 Task: Search one way flight ticket for 1 adult, 6 children, 1 infant in seat and 1 infant on lap in business from Newark: Newark Liberty International Airport to Evansville: Evansville Regional Airport on 8-3-2023. Choice of flights is Southwest. Number of bags: 2 checked bags. Price is upto 95000. Outbound departure time preference is 6:30. Return departure time preference is 19:00.
Action: Mouse moved to (258, 361)
Screenshot: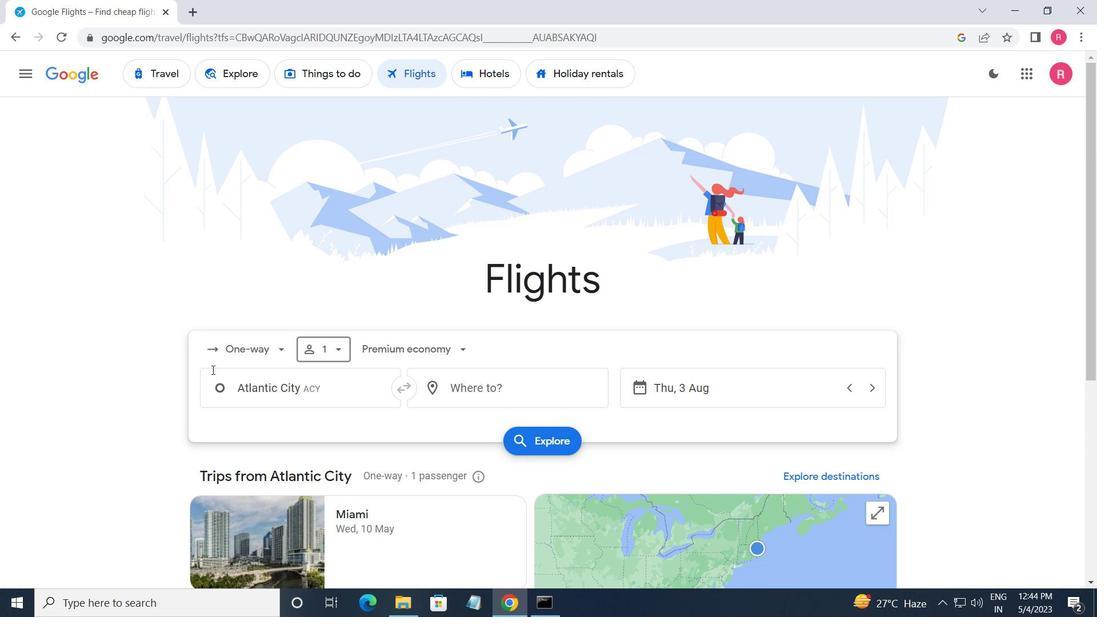 
Action: Mouse pressed left at (258, 361)
Screenshot: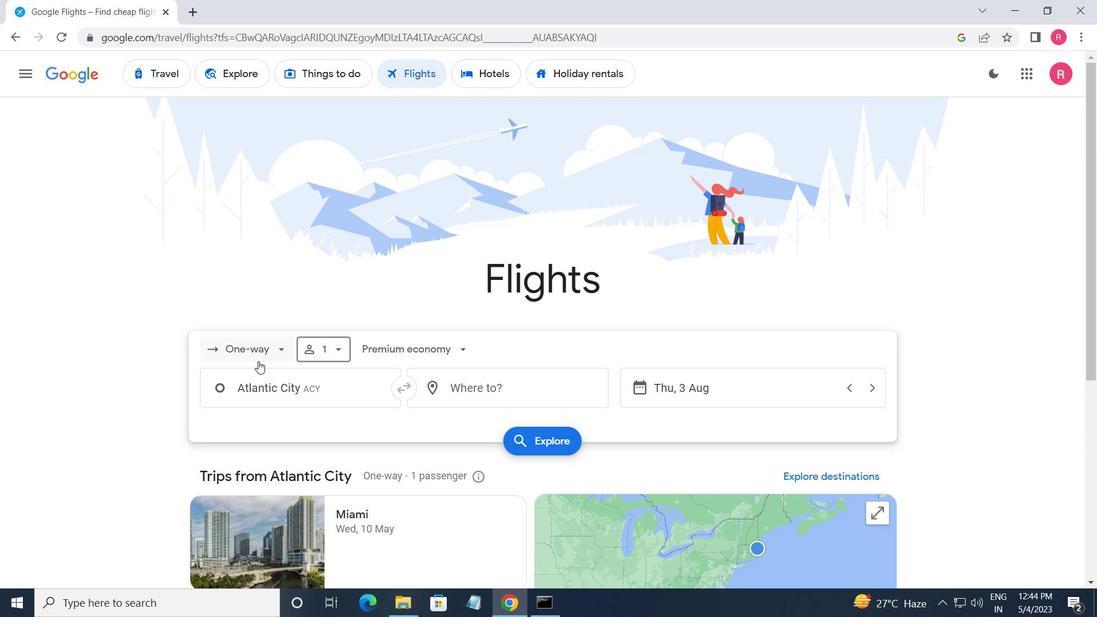 
Action: Mouse moved to (267, 414)
Screenshot: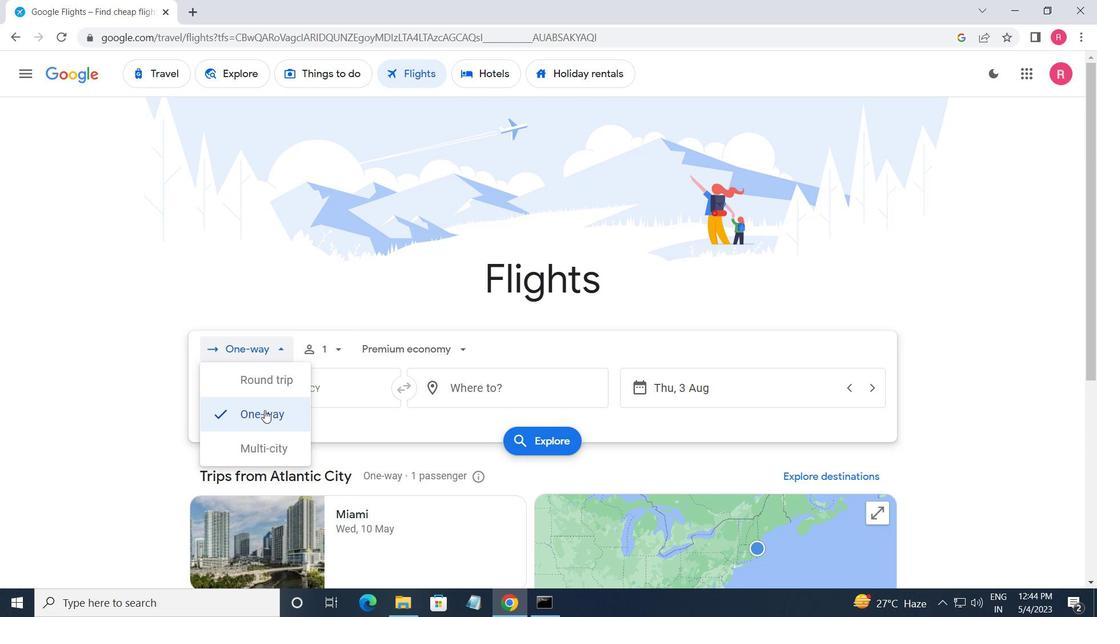 
Action: Mouse pressed left at (267, 414)
Screenshot: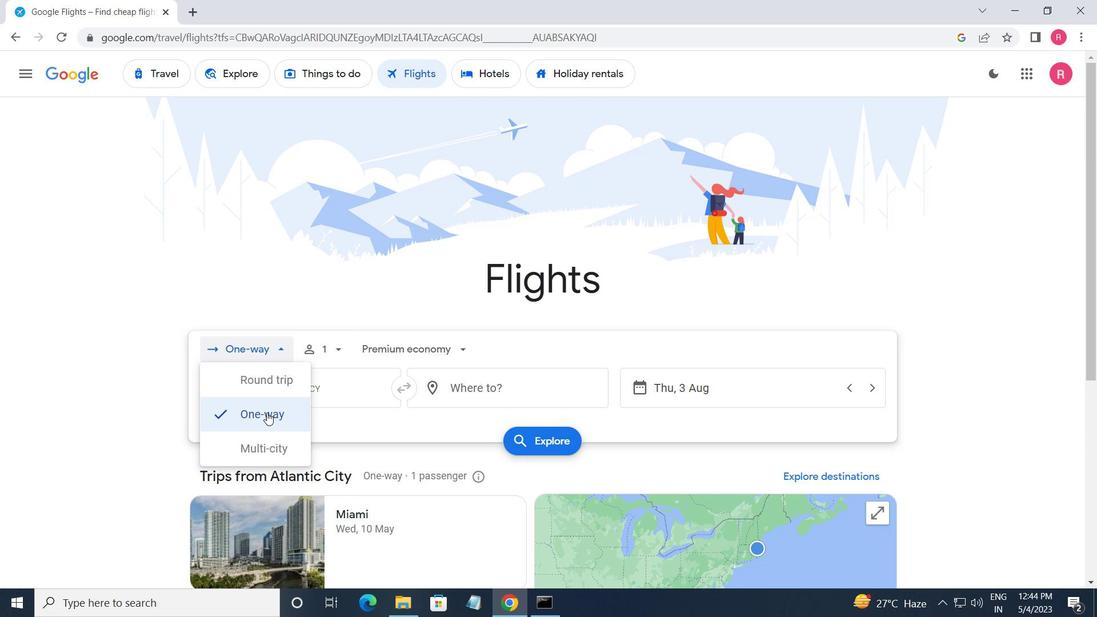 
Action: Mouse moved to (323, 363)
Screenshot: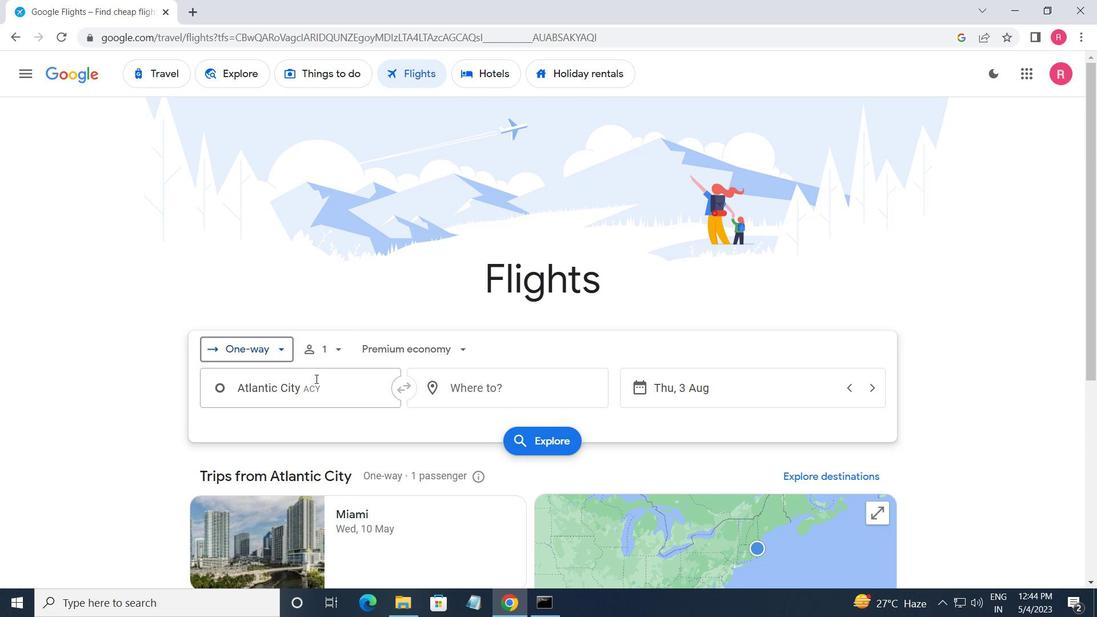 
Action: Mouse pressed left at (323, 363)
Screenshot: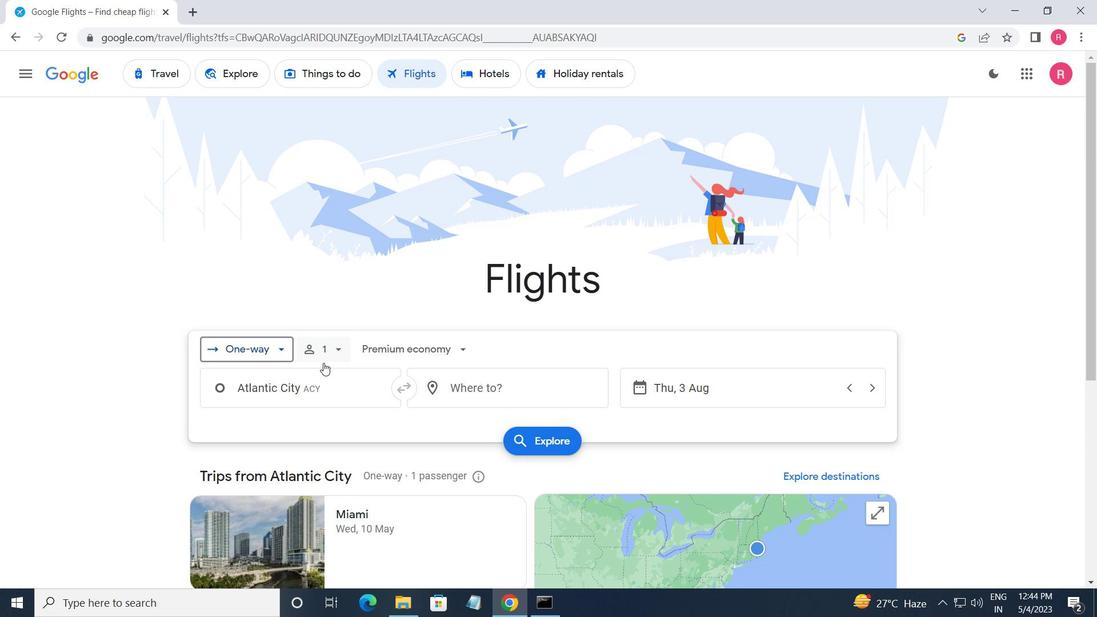 
Action: Mouse moved to (447, 421)
Screenshot: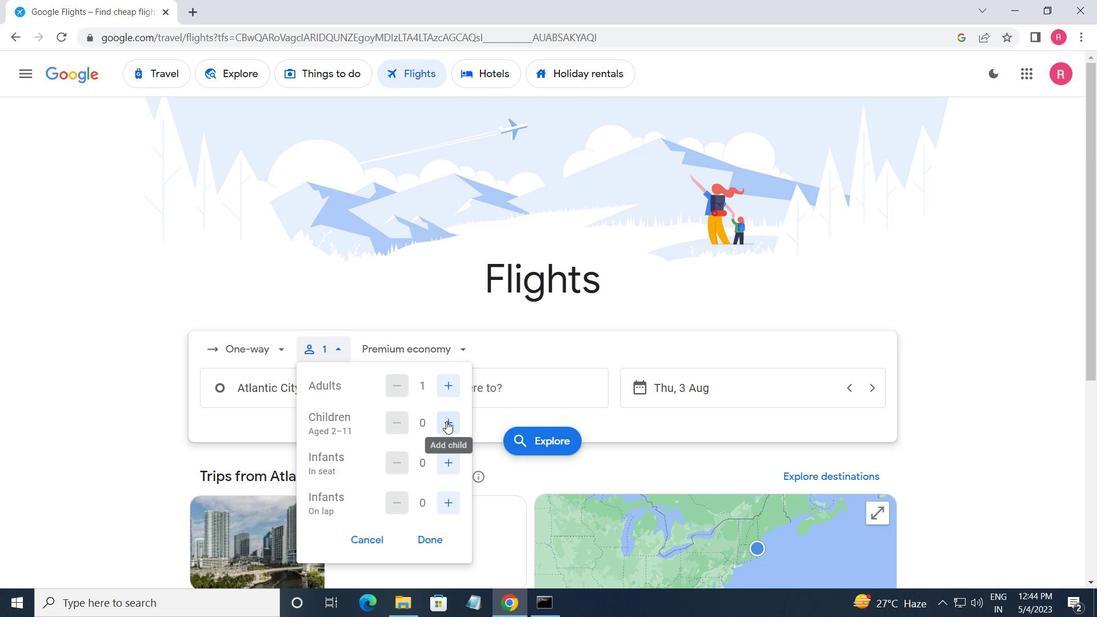 
Action: Mouse pressed left at (447, 421)
Screenshot: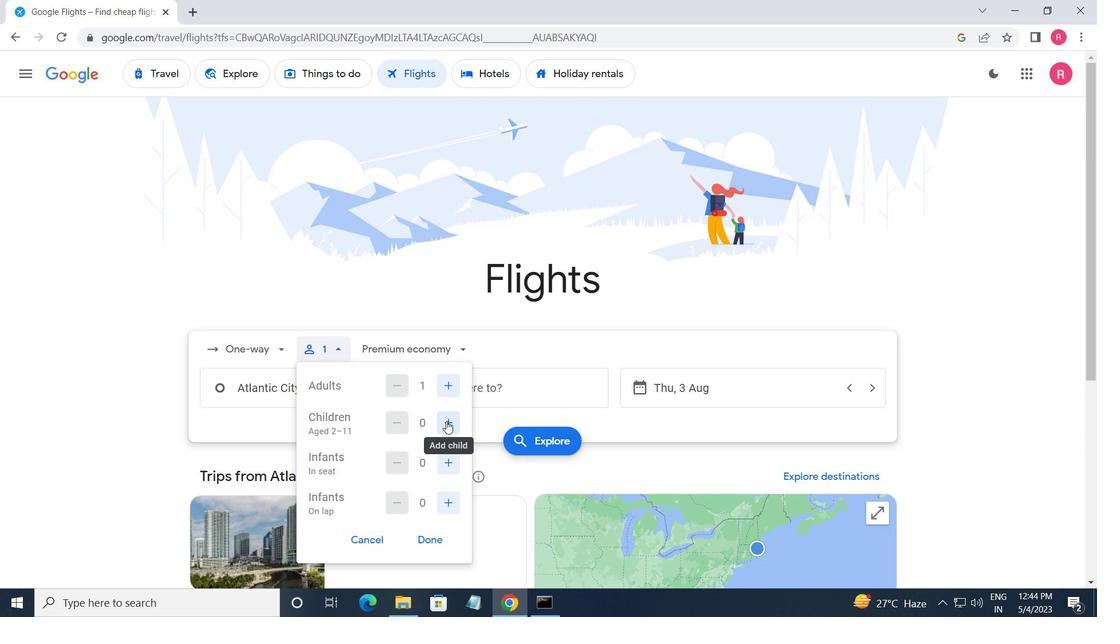 
Action: Mouse pressed left at (447, 421)
Screenshot: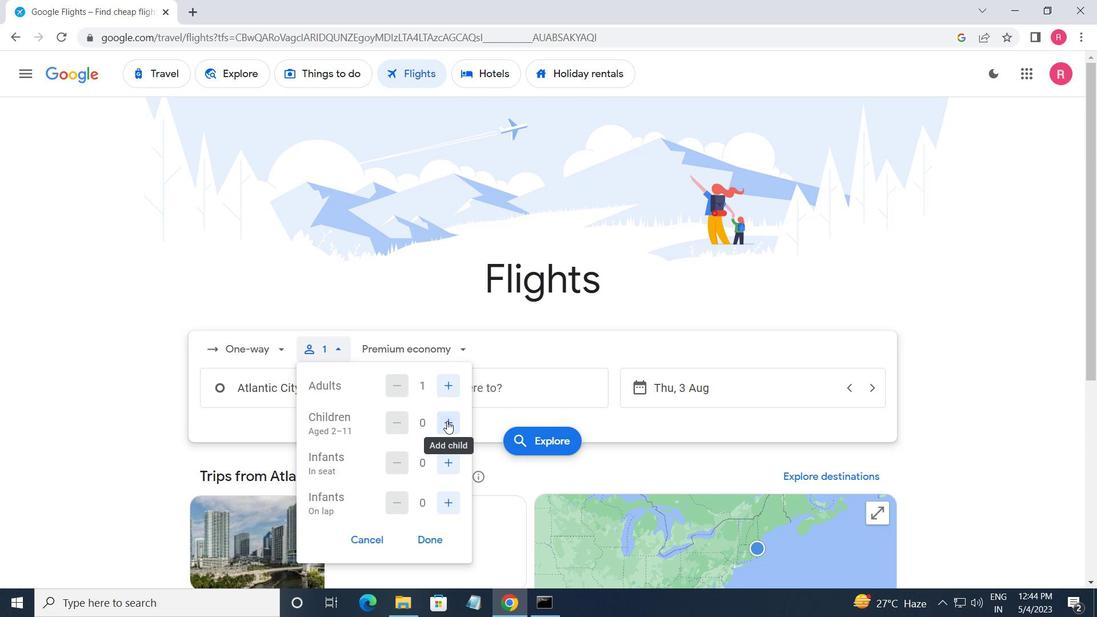 
Action: Mouse pressed left at (447, 421)
Screenshot: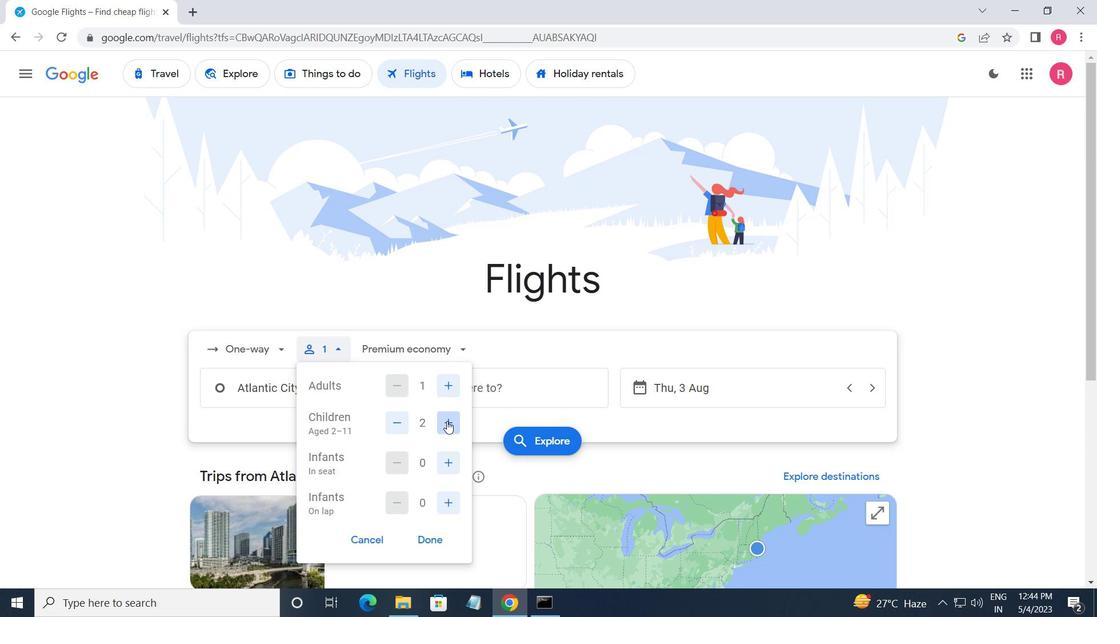 
Action: Mouse pressed left at (447, 421)
Screenshot: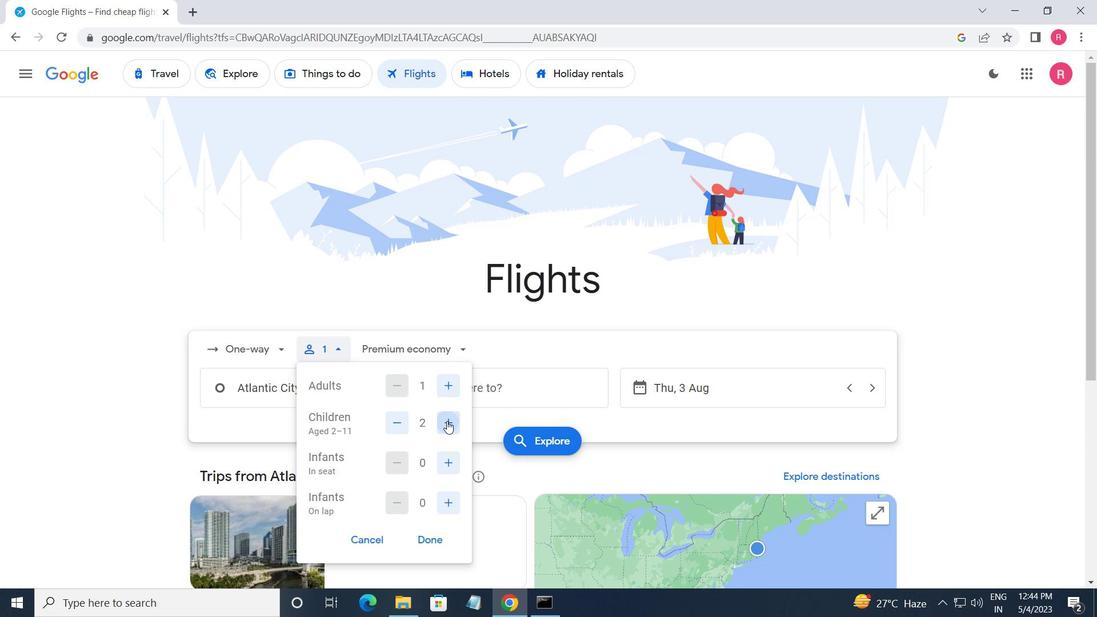
Action: Mouse pressed left at (447, 421)
Screenshot: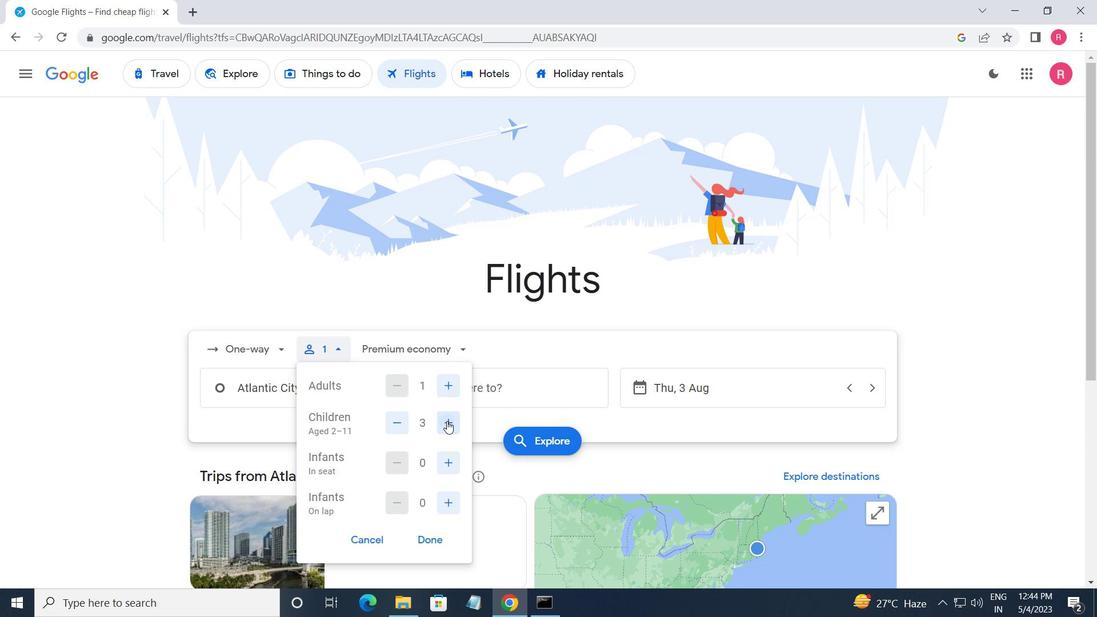 
Action: Mouse pressed left at (447, 421)
Screenshot: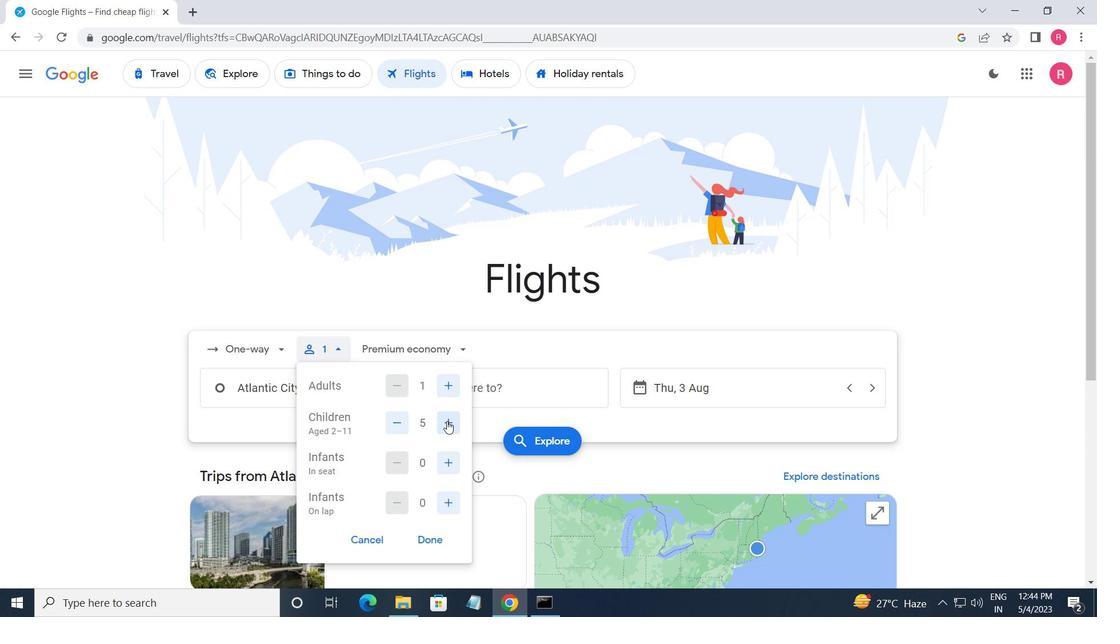 
Action: Mouse moved to (449, 469)
Screenshot: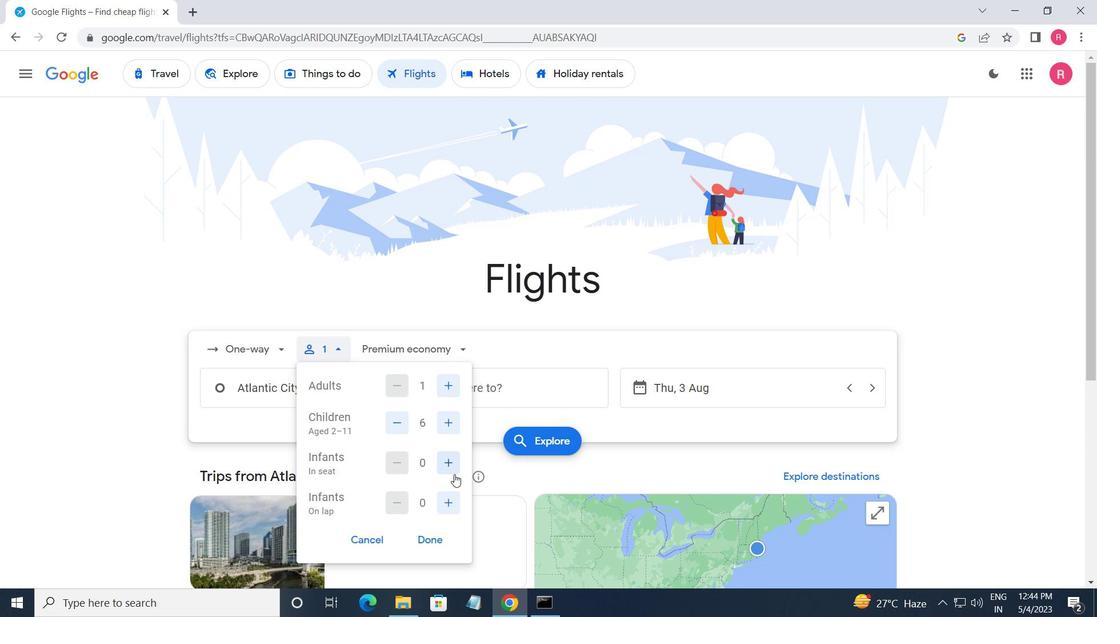 
Action: Mouse pressed left at (449, 469)
Screenshot: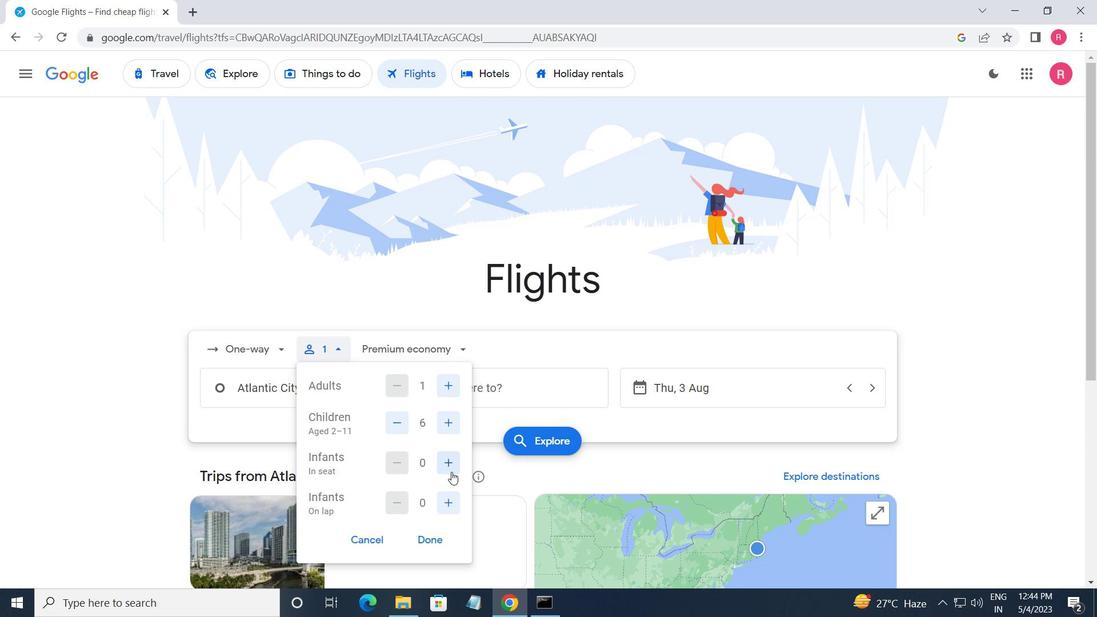 
Action: Mouse moved to (448, 502)
Screenshot: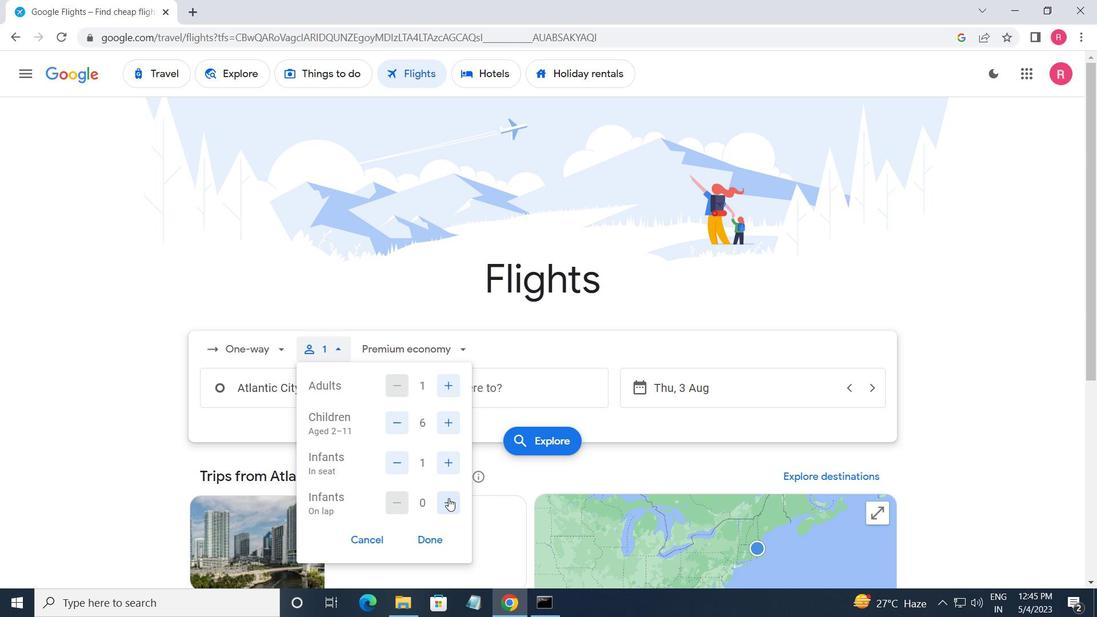 
Action: Mouse pressed left at (448, 502)
Screenshot: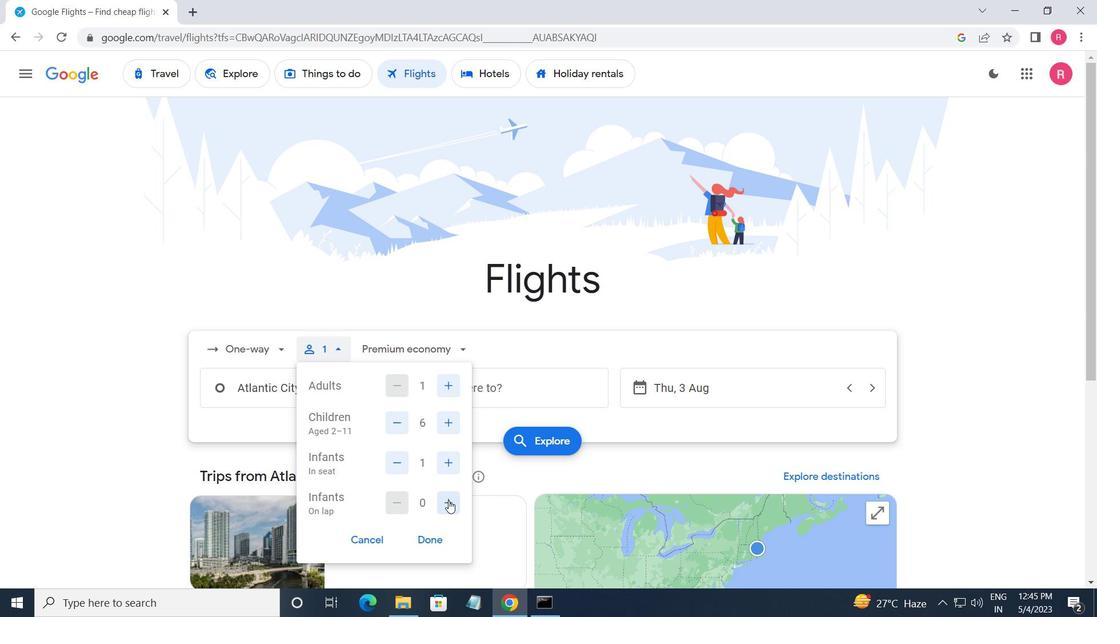
Action: Mouse moved to (429, 540)
Screenshot: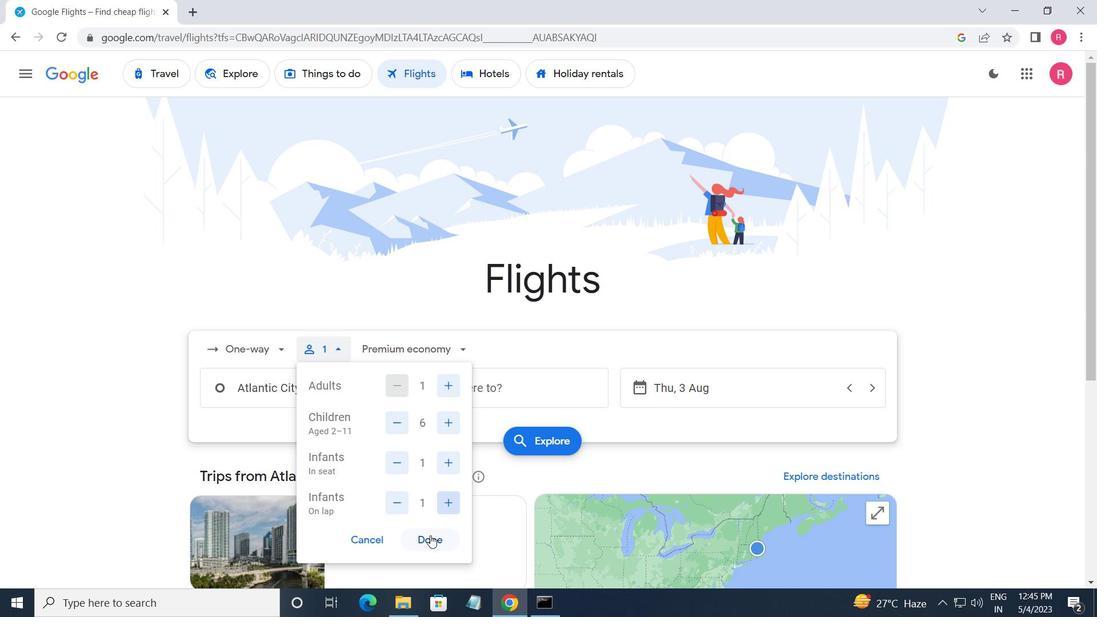 
Action: Mouse pressed left at (429, 540)
Screenshot: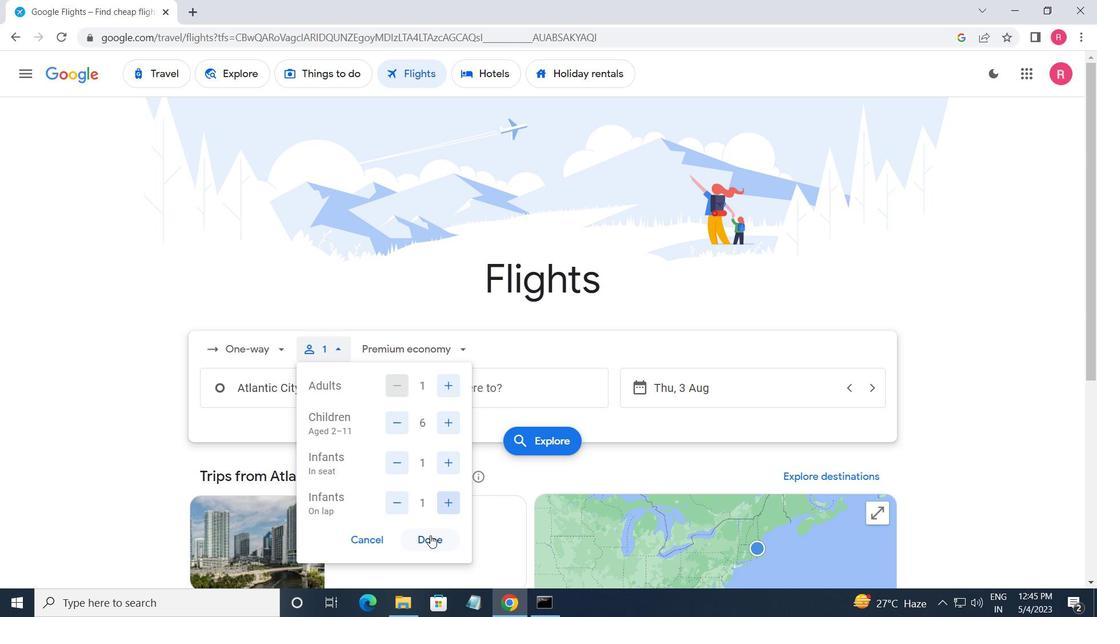 
Action: Mouse moved to (392, 359)
Screenshot: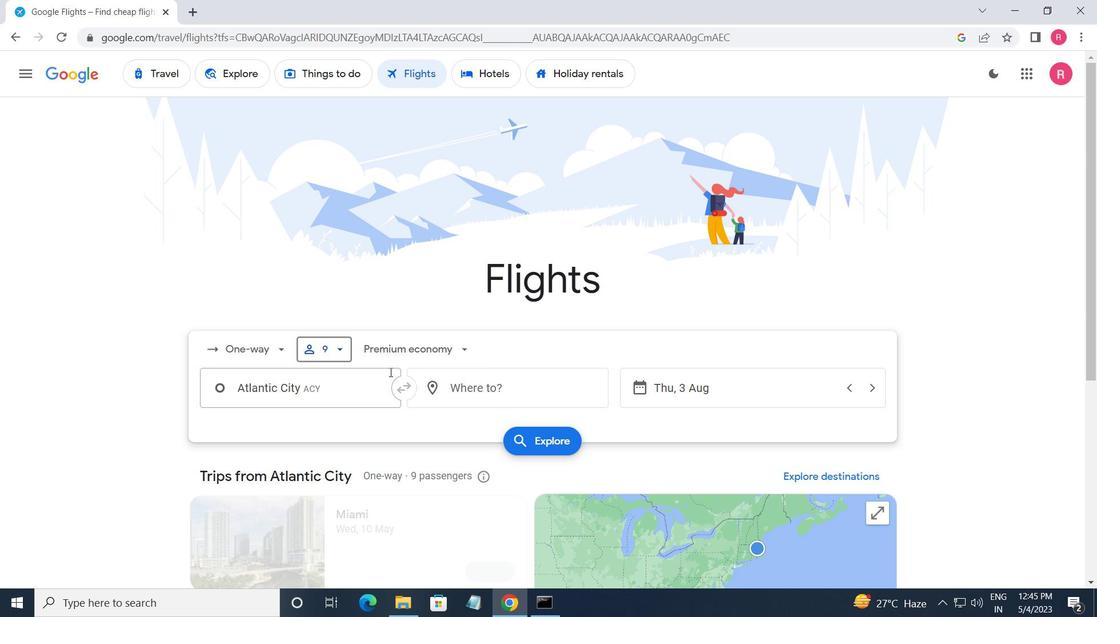 
Action: Mouse pressed left at (392, 359)
Screenshot: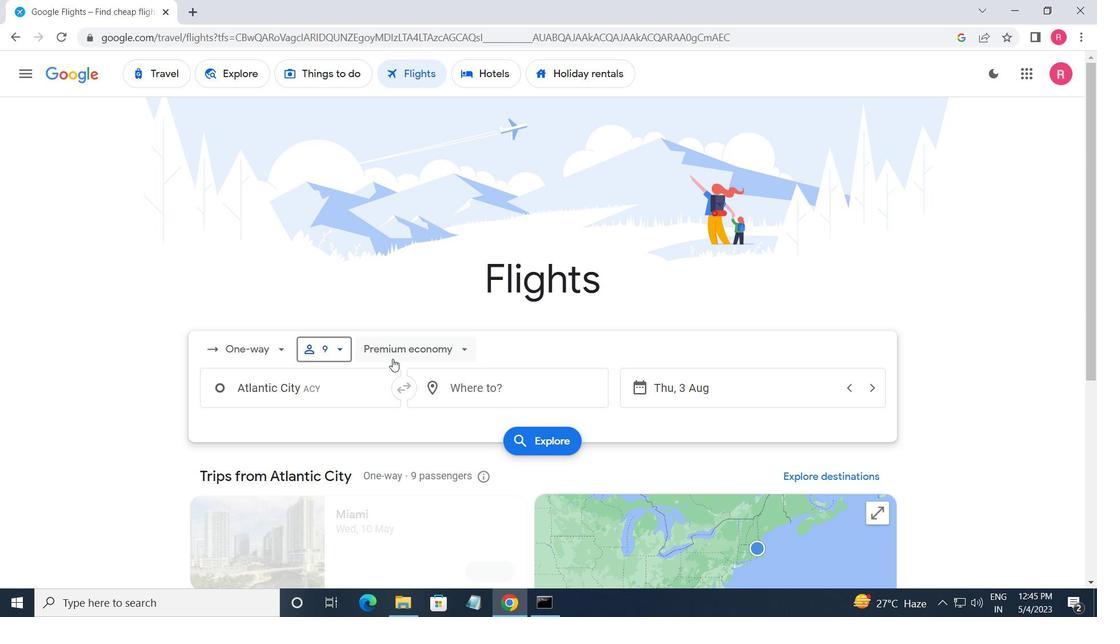 
Action: Mouse moved to (414, 449)
Screenshot: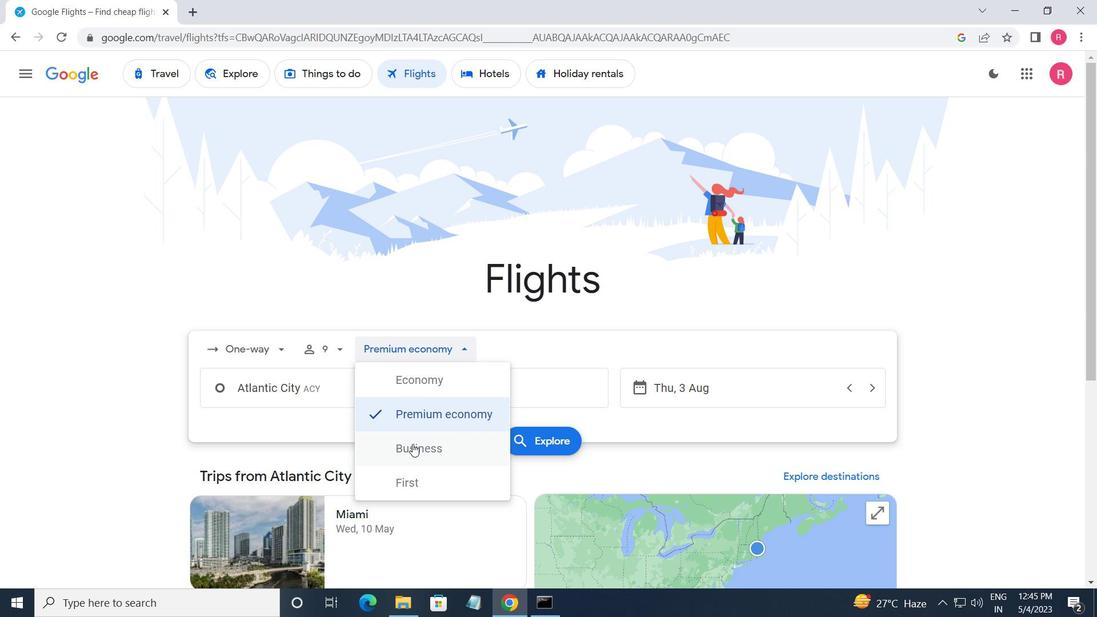 
Action: Mouse pressed left at (414, 449)
Screenshot: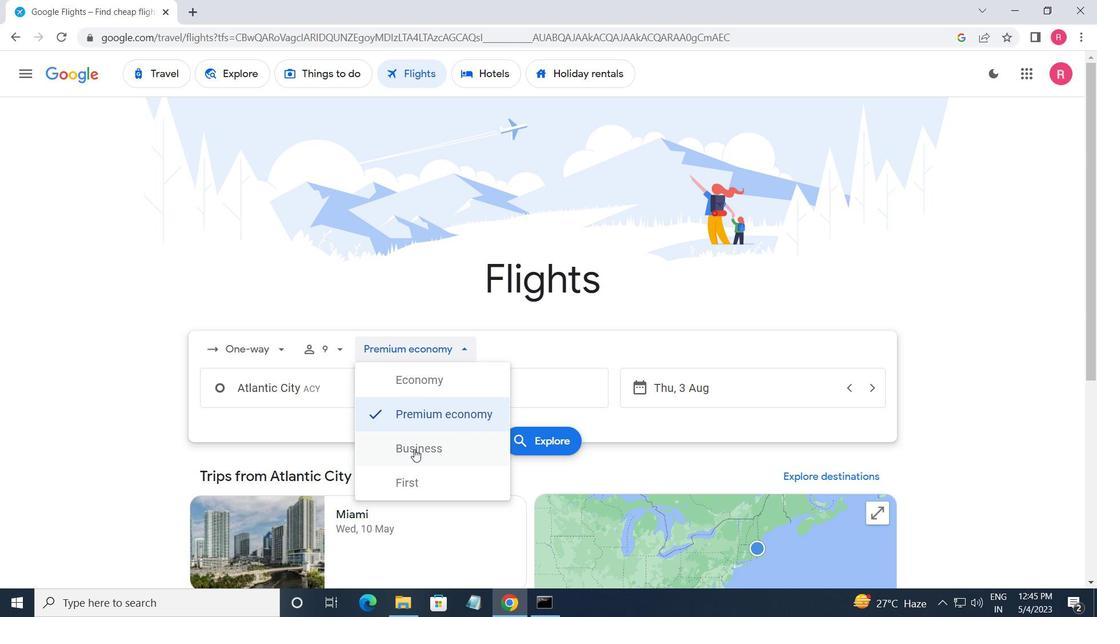 
Action: Mouse moved to (340, 394)
Screenshot: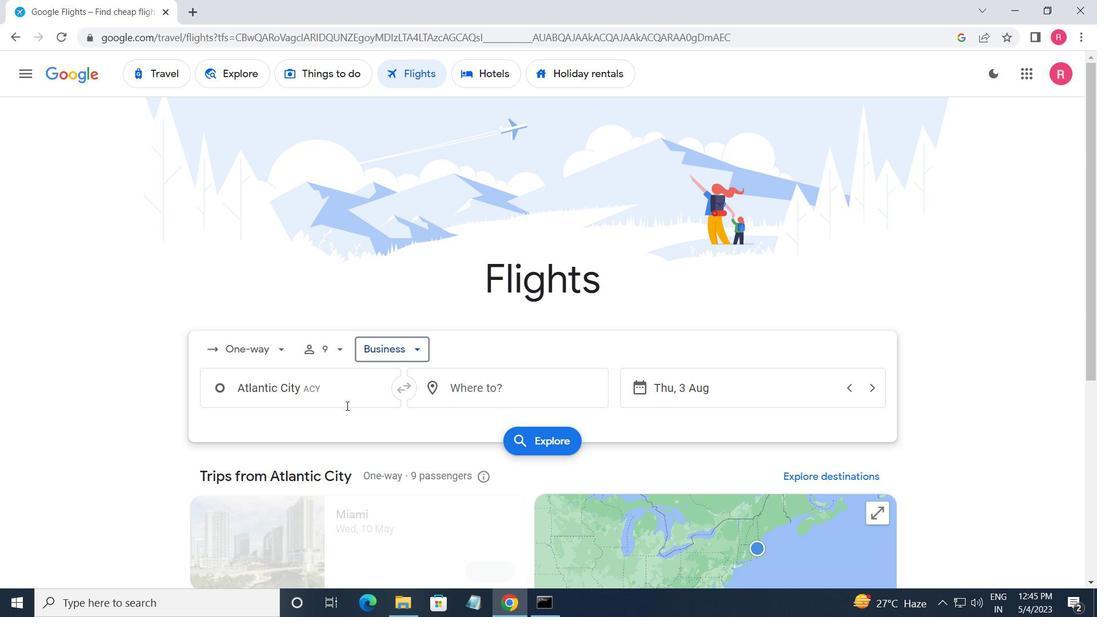 
Action: Mouse pressed left at (340, 394)
Screenshot: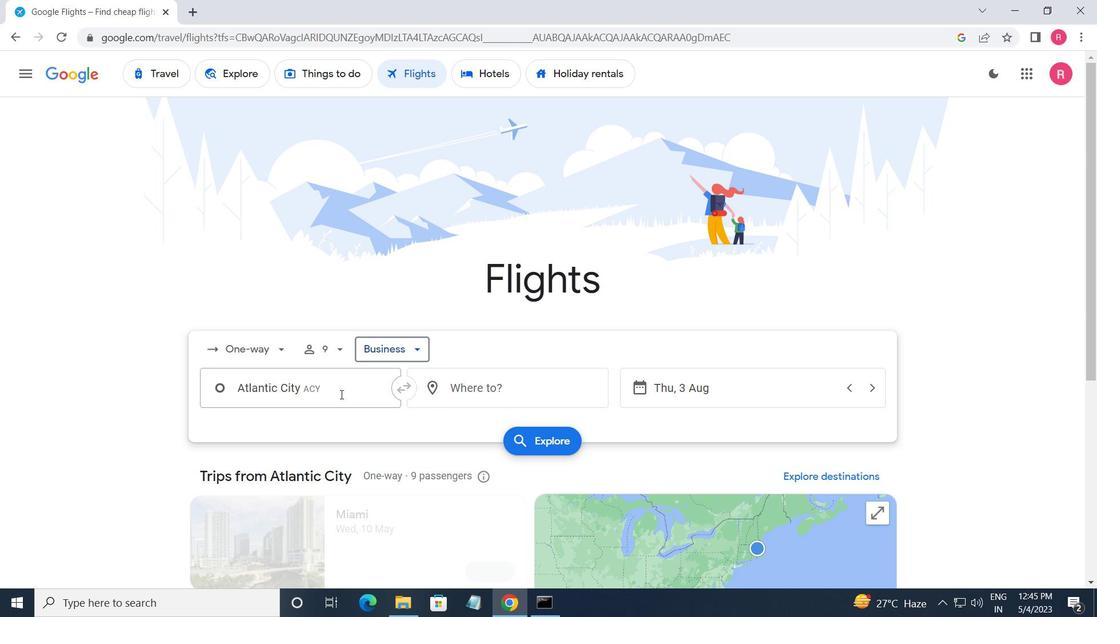 
Action: Mouse moved to (340, 392)
Screenshot: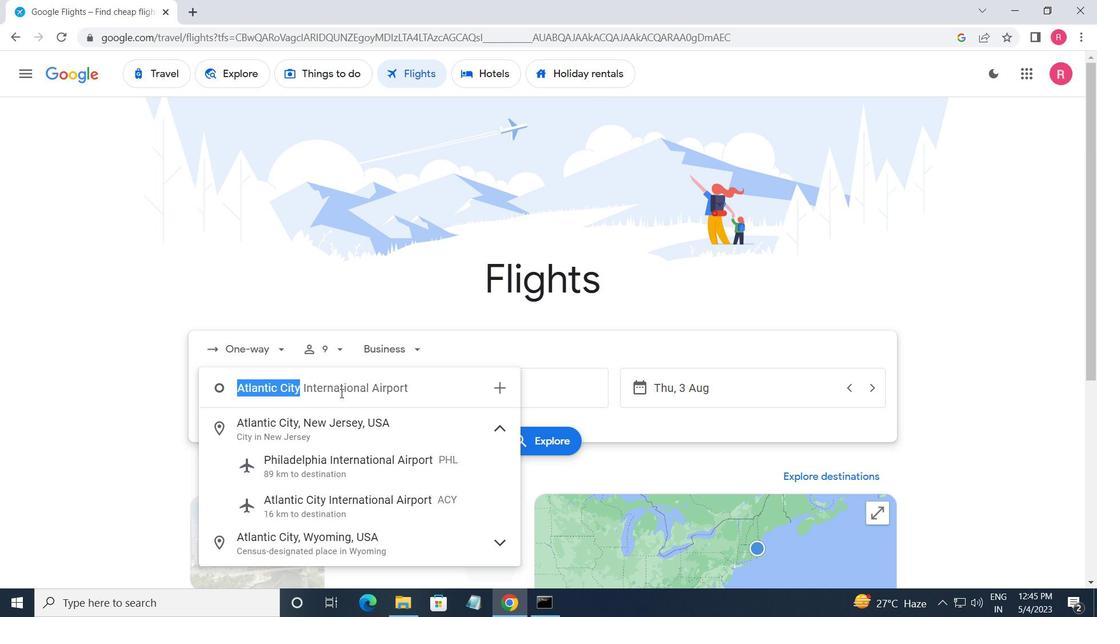 
Action: Key pressed <Key.shift_r>Newark<Key.space><Key.shift_r>L
Screenshot: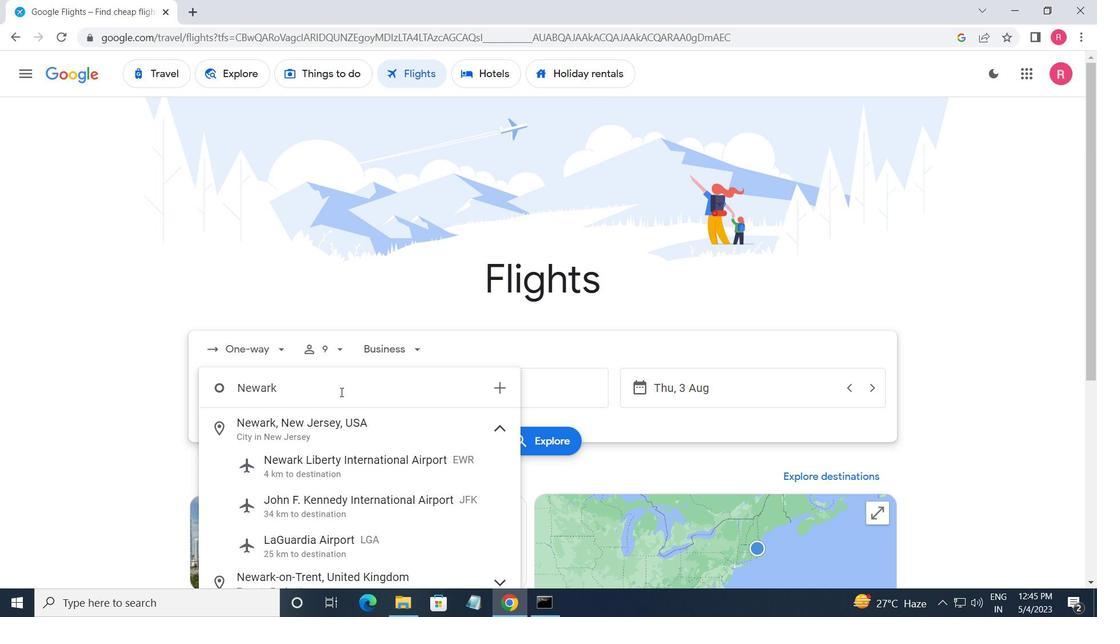 
Action: Mouse moved to (360, 428)
Screenshot: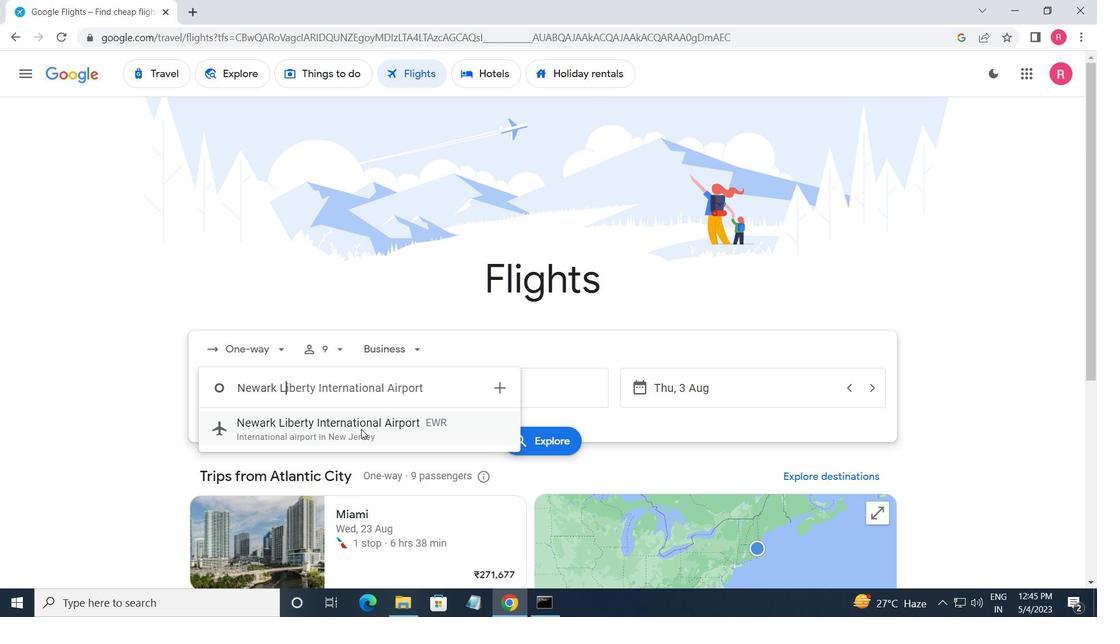 
Action: Mouse pressed left at (360, 428)
Screenshot: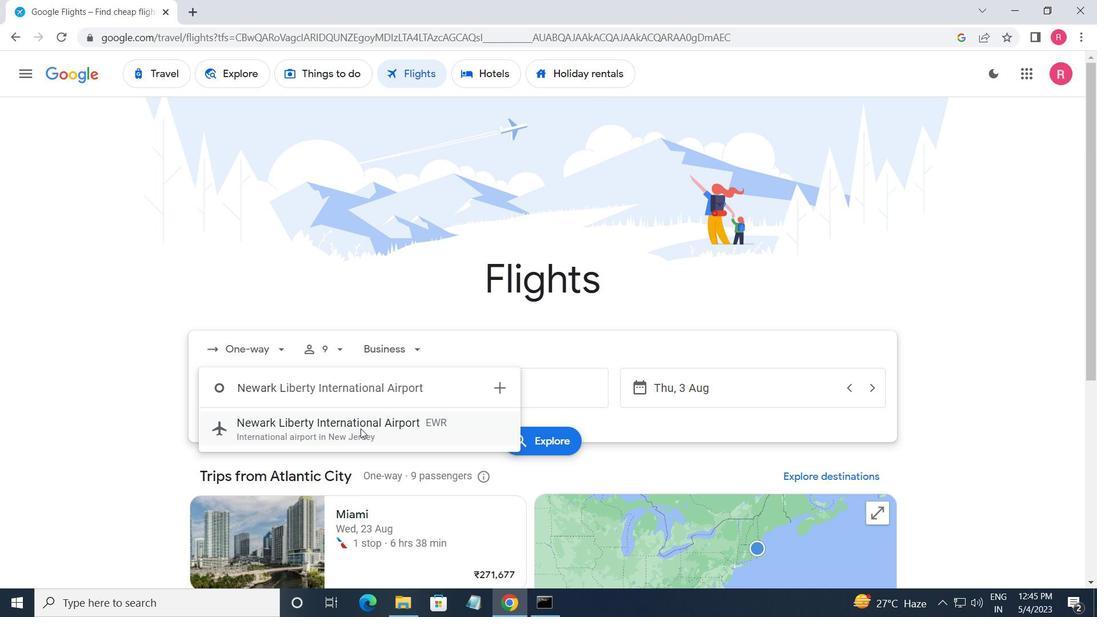 
Action: Mouse moved to (475, 381)
Screenshot: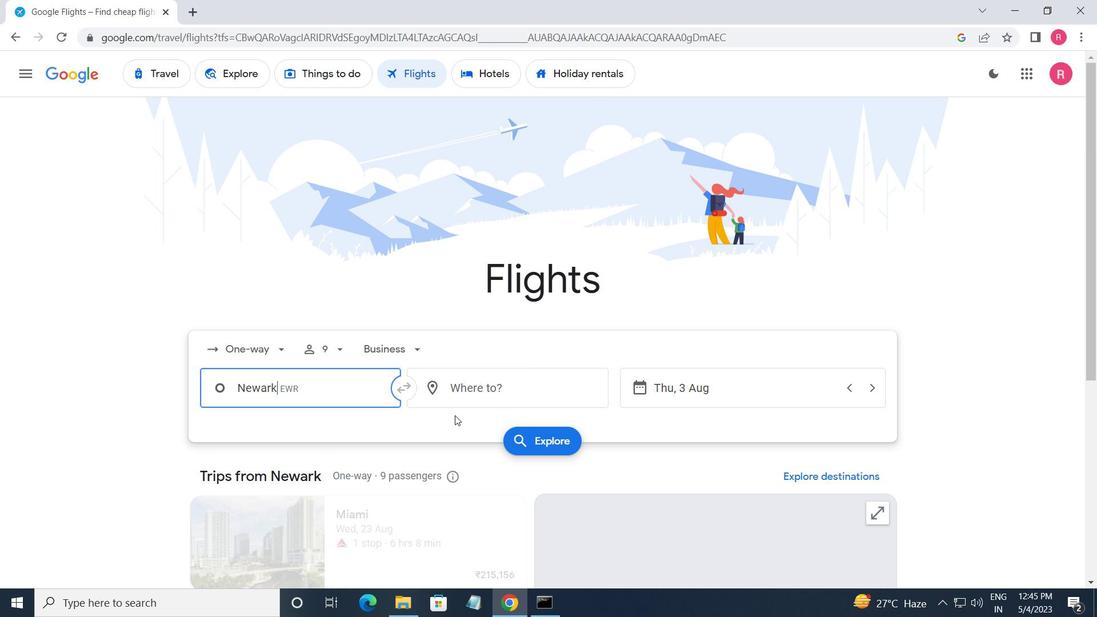 
Action: Mouse pressed left at (475, 381)
Screenshot: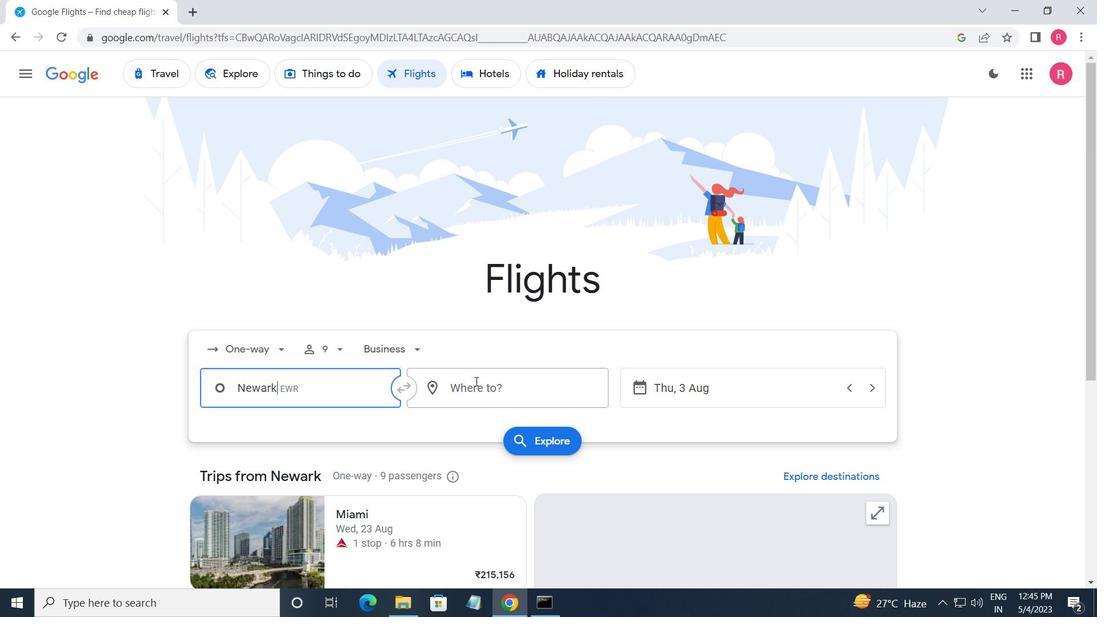 
Action: Mouse moved to (493, 531)
Screenshot: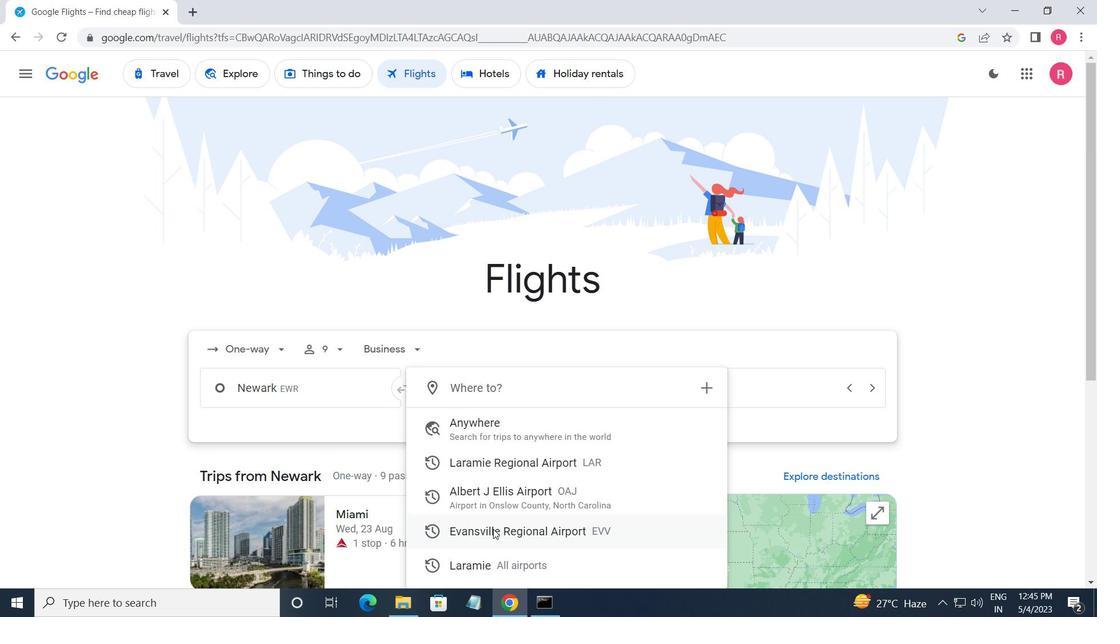 
Action: Mouse pressed left at (493, 531)
Screenshot: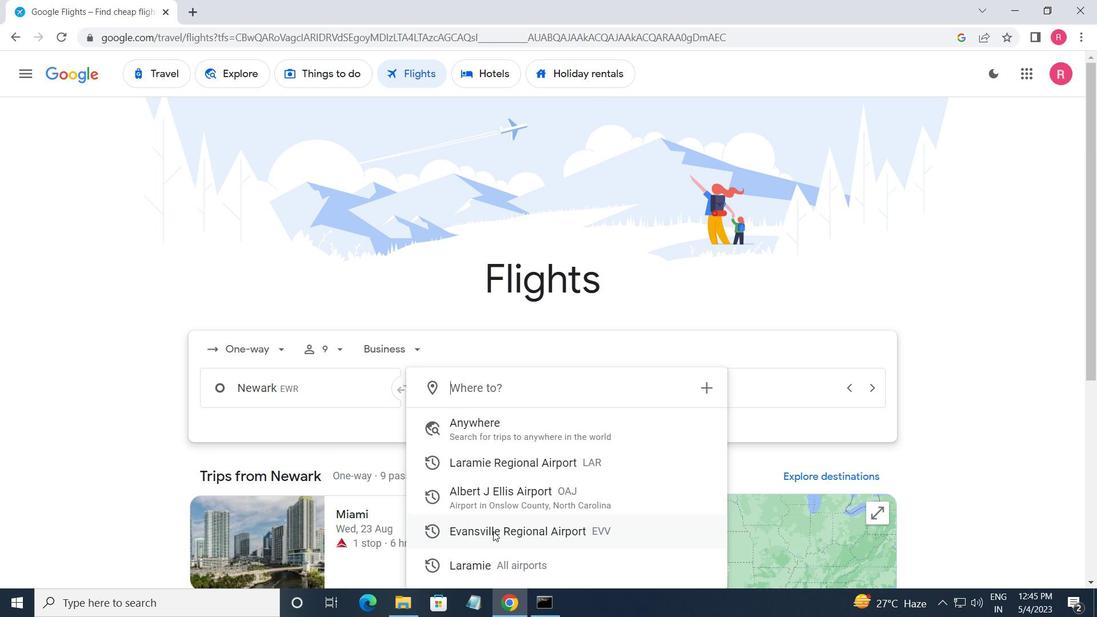 
Action: Mouse moved to (739, 399)
Screenshot: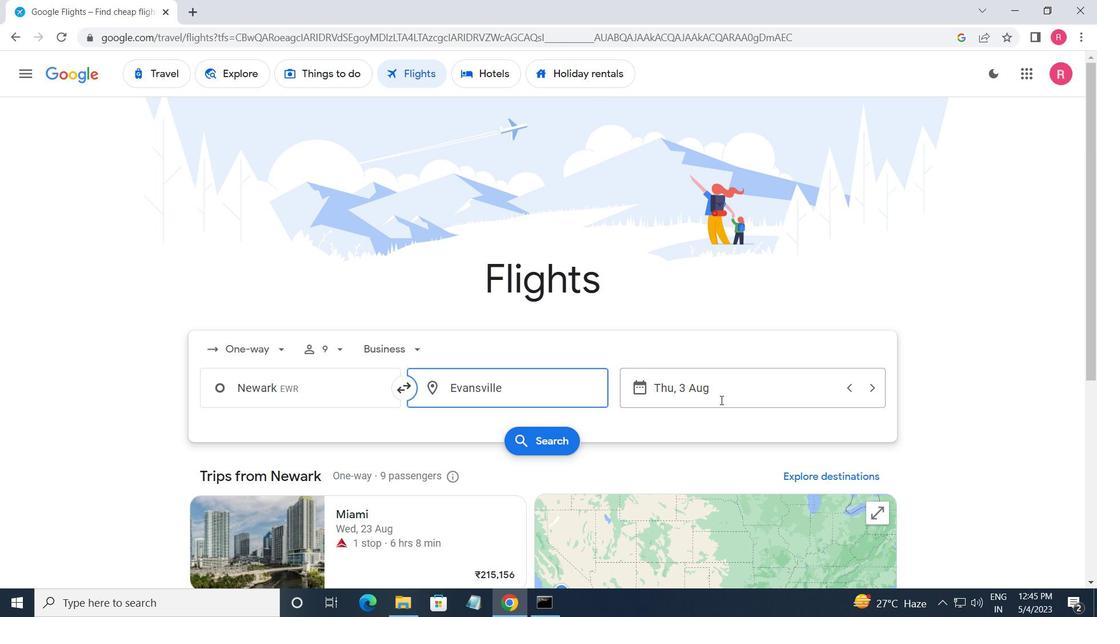 
Action: Mouse pressed left at (739, 399)
Screenshot: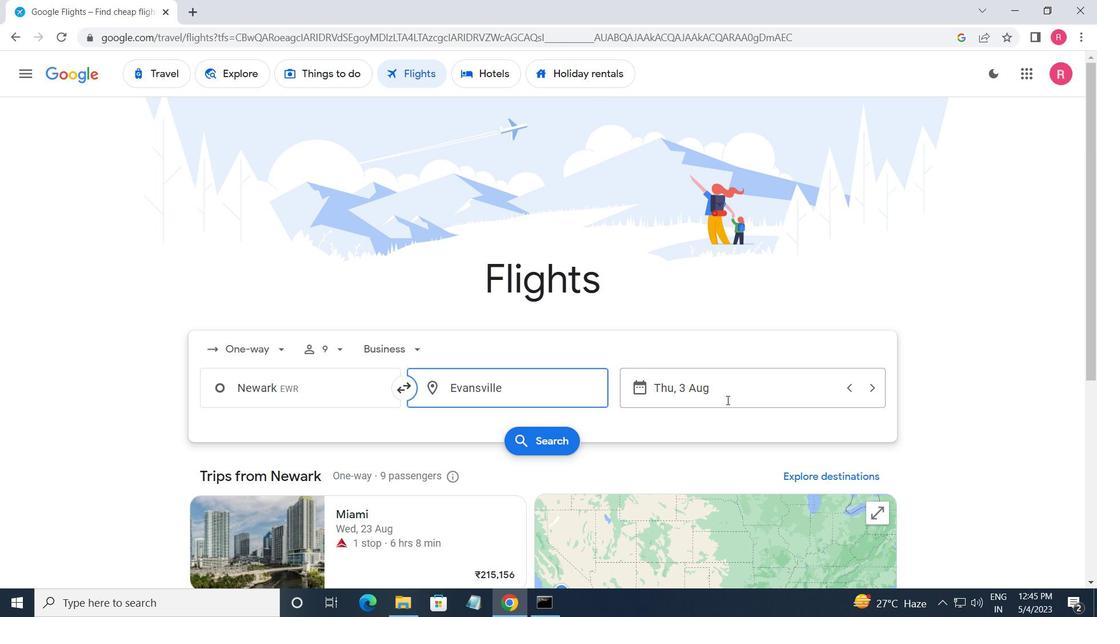 
Action: Mouse moved to (512, 330)
Screenshot: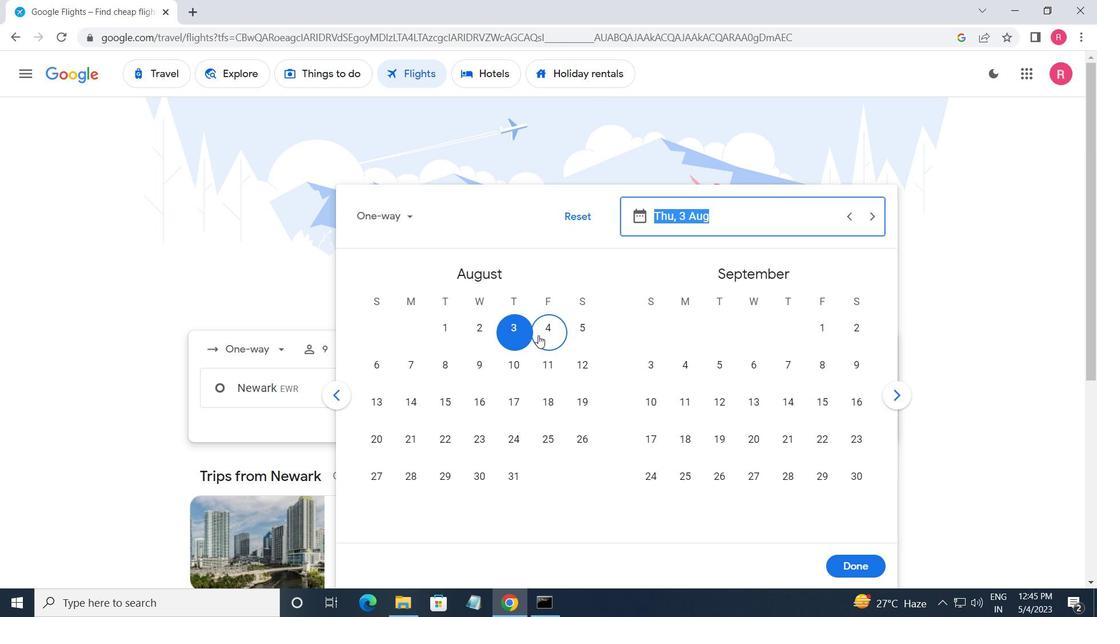 
Action: Mouse pressed left at (512, 330)
Screenshot: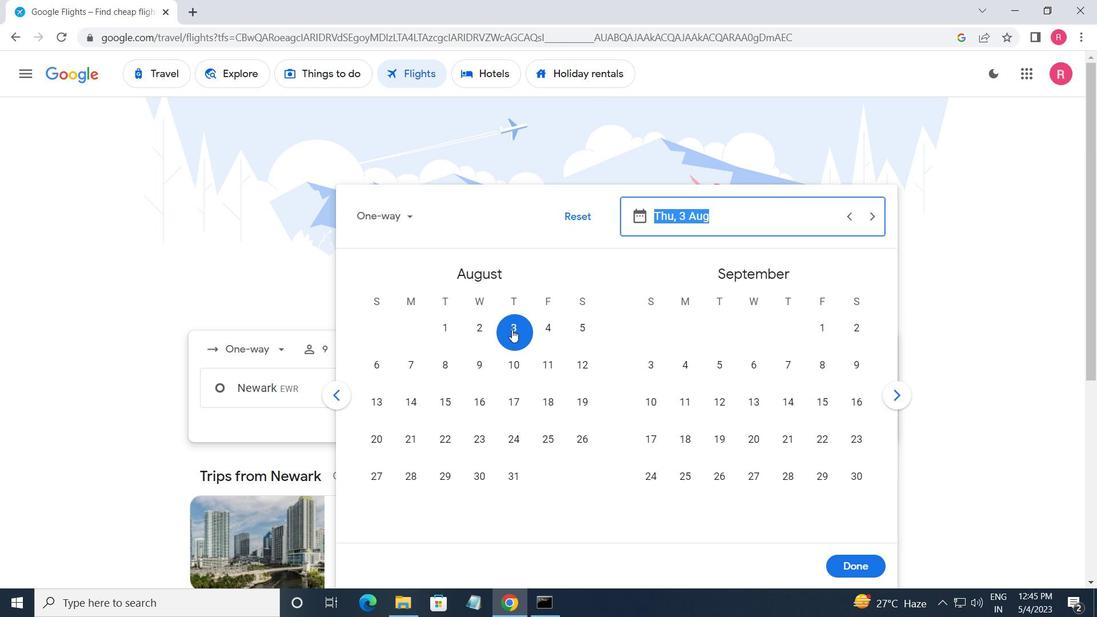 
Action: Mouse moved to (844, 560)
Screenshot: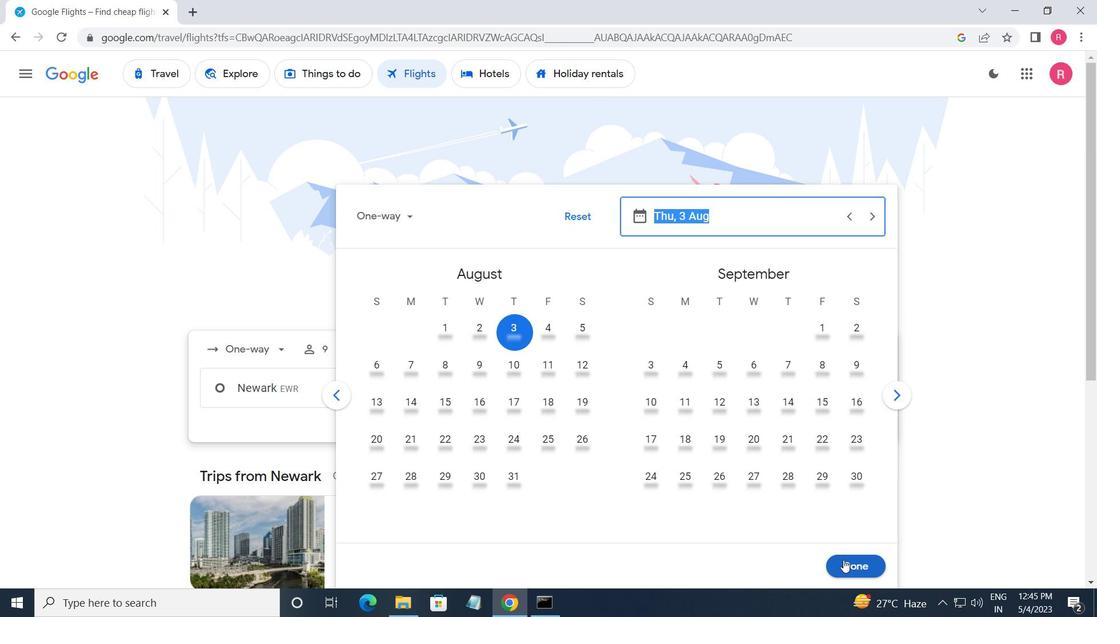 
Action: Mouse pressed left at (844, 560)
Screenshot: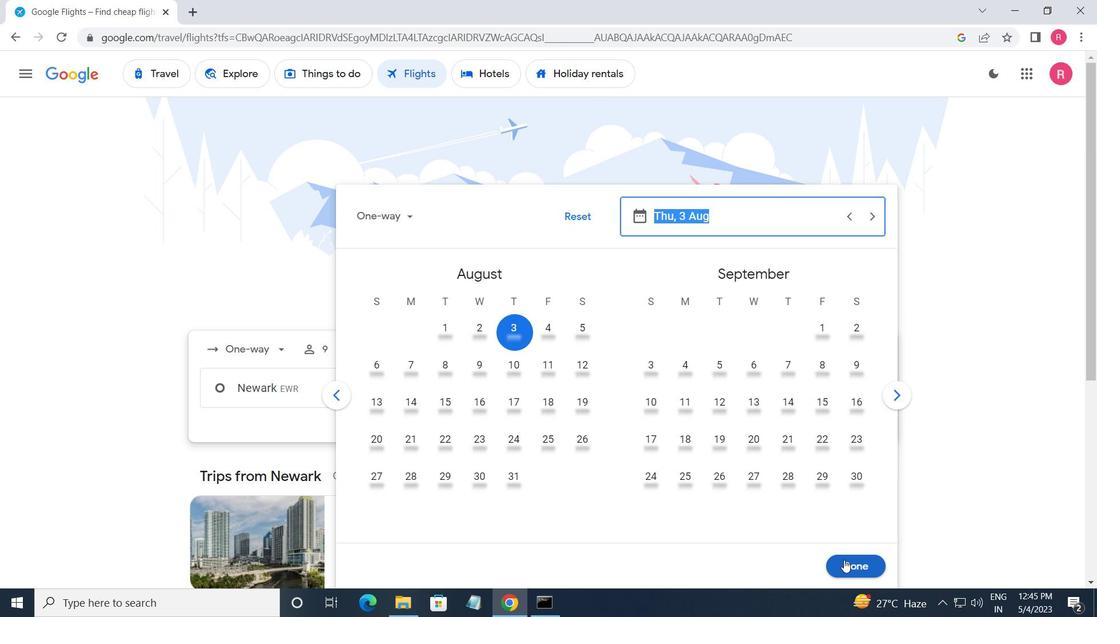 
Action: Mouse moved to (540, 444)
Screenshot: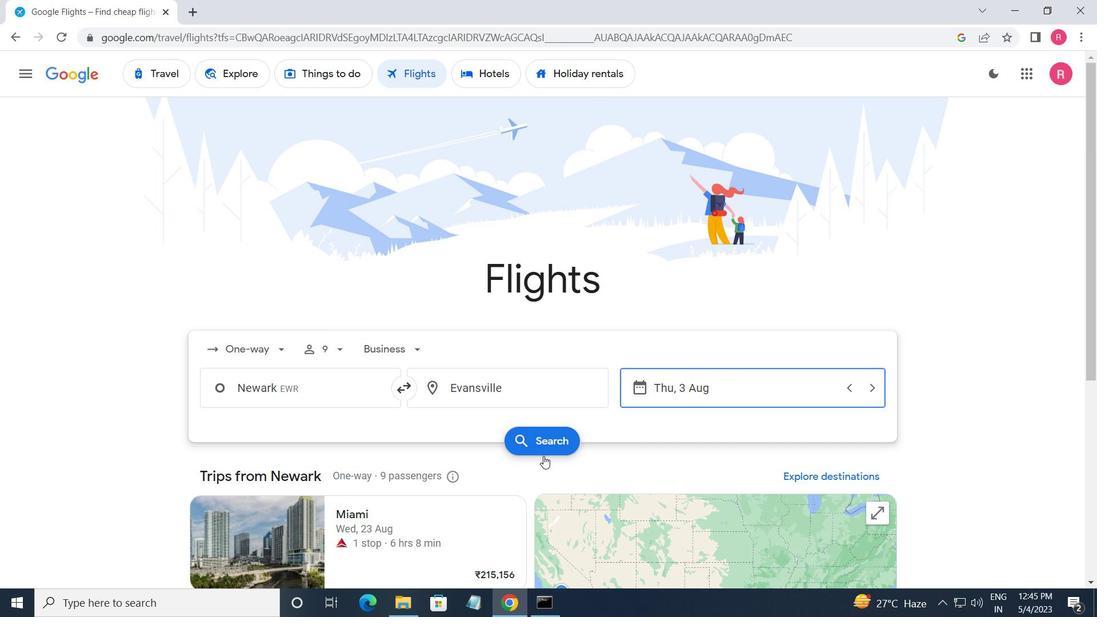 
Action: Mouse pressed left at (540, 444)
Screenshot: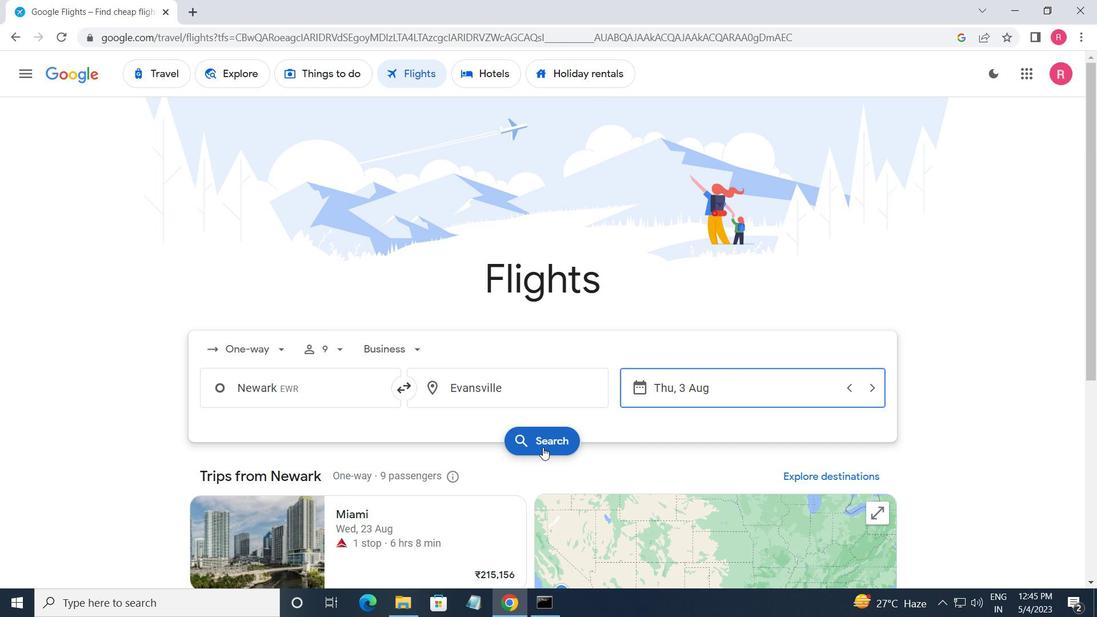 
Action: Mouse moved to (201, 200)
Screenshot: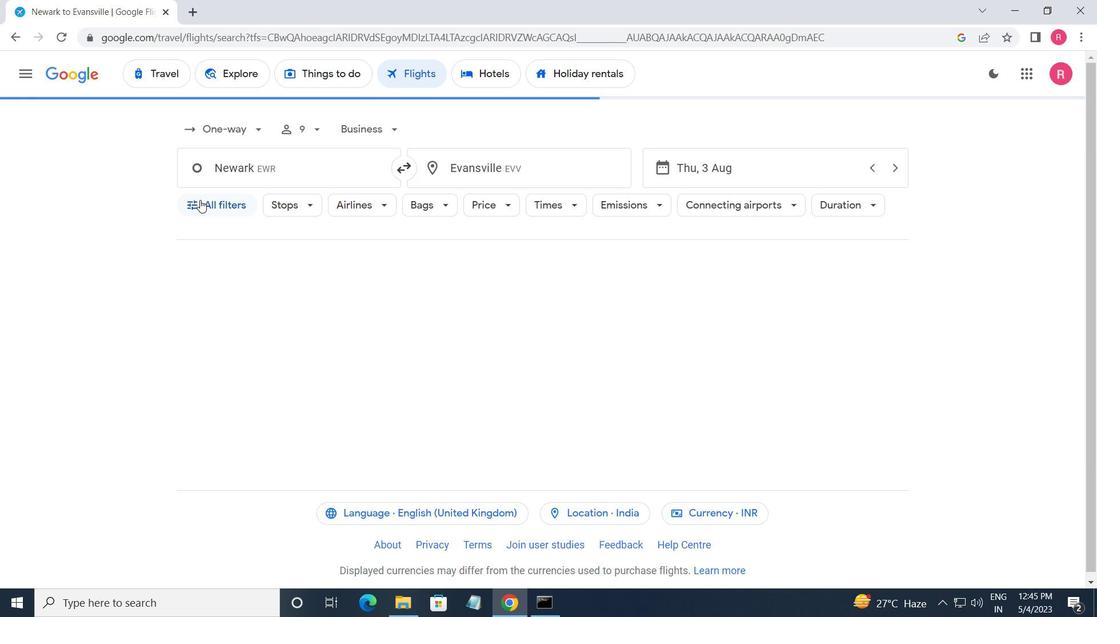 
Action: Mouse pressed left at (201, 200)
Screenshot: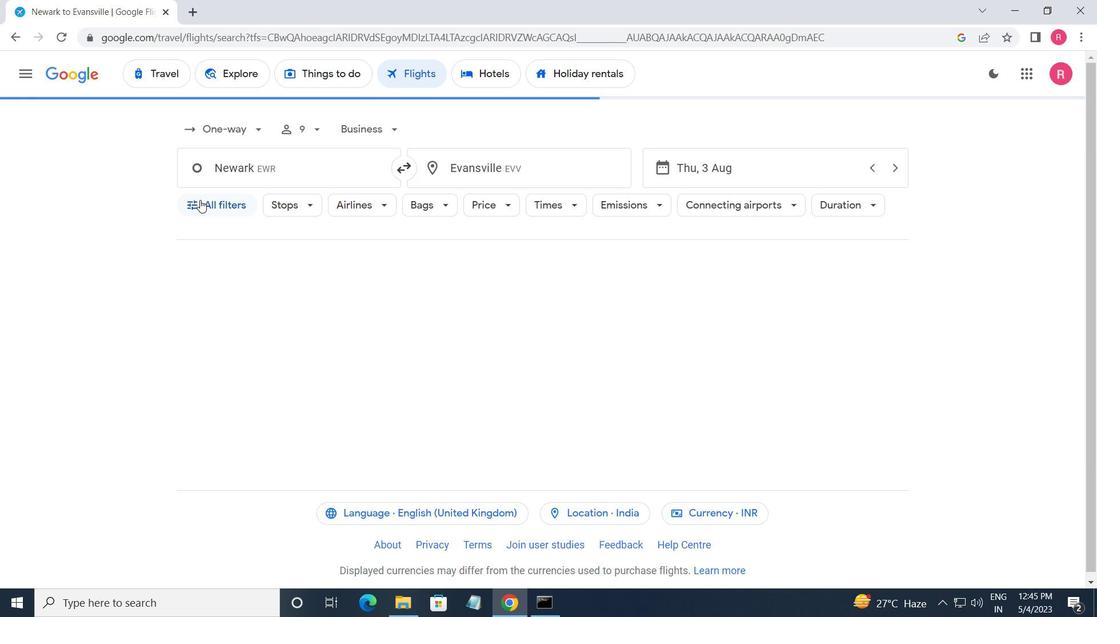 
Action: Mouse moved to (277, 323)
Screenshot: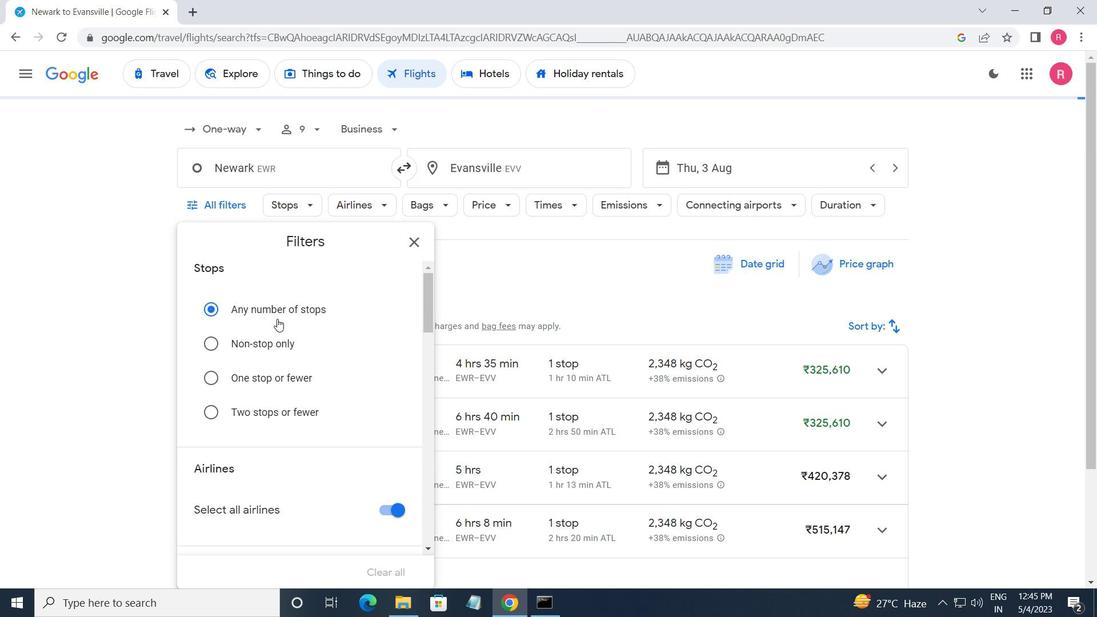 
Action: Mouse scrolled (277, 322) with delta (0, 0)
Screenshot: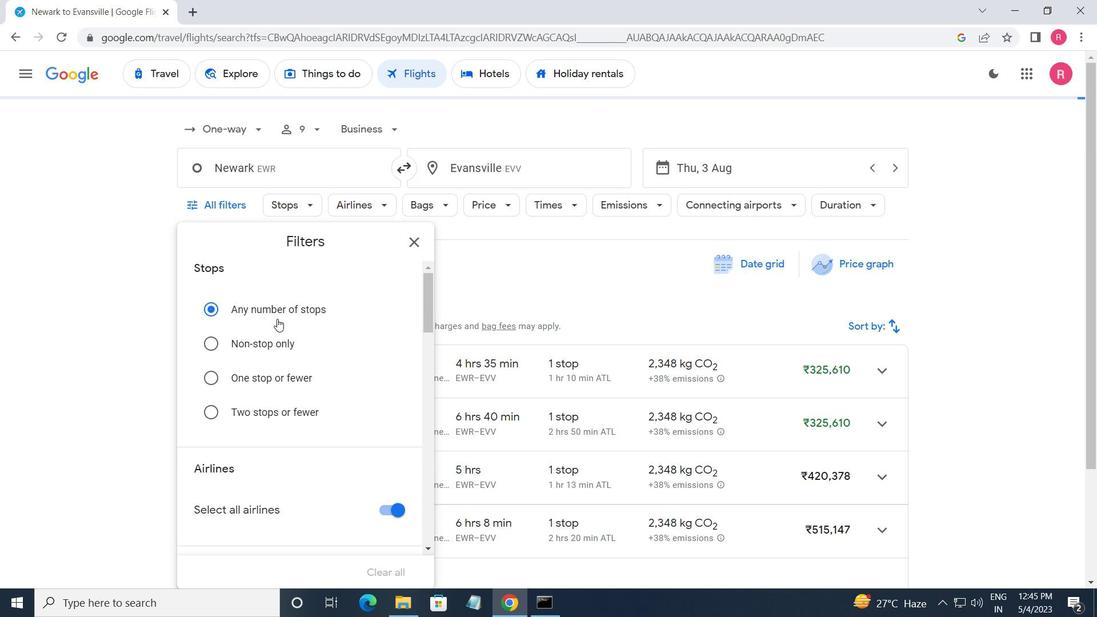 
Action: Mouse moved to (285, 332)
Screenshot: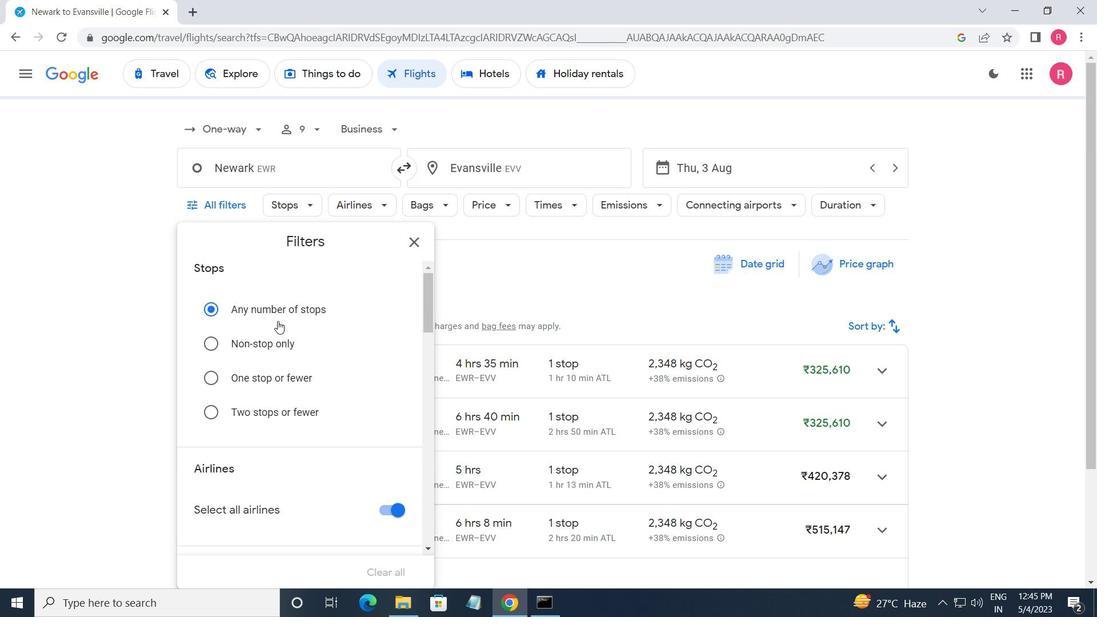 
Action: Mouse scrolled (285, 332) with delta (0, 0)
Screenshot: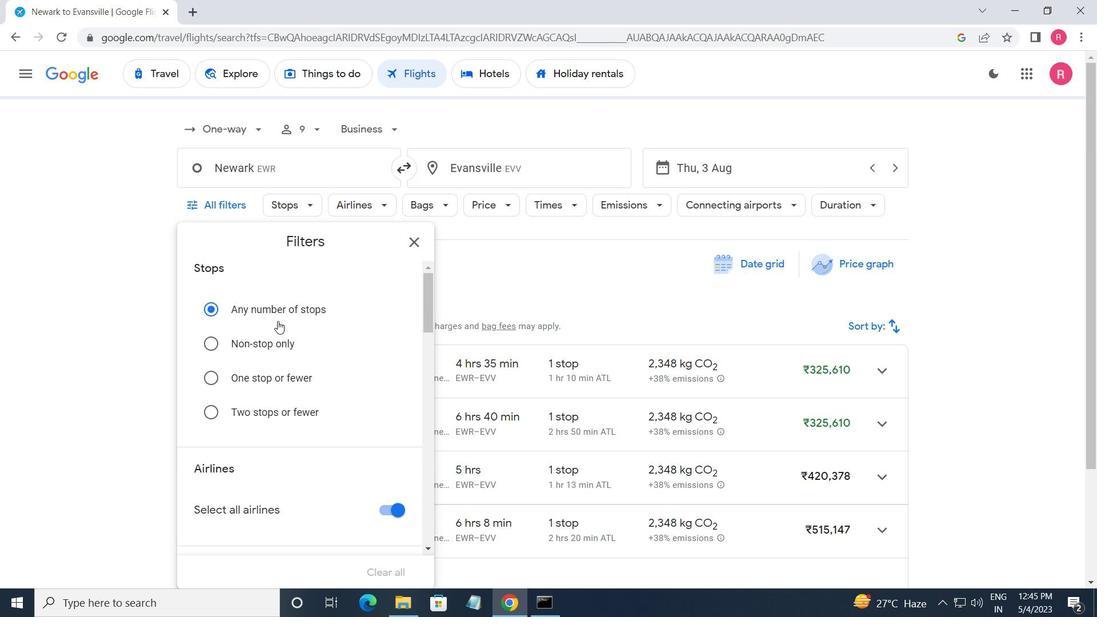 
Action: Mouse moved to (286, 335)
Screenshot: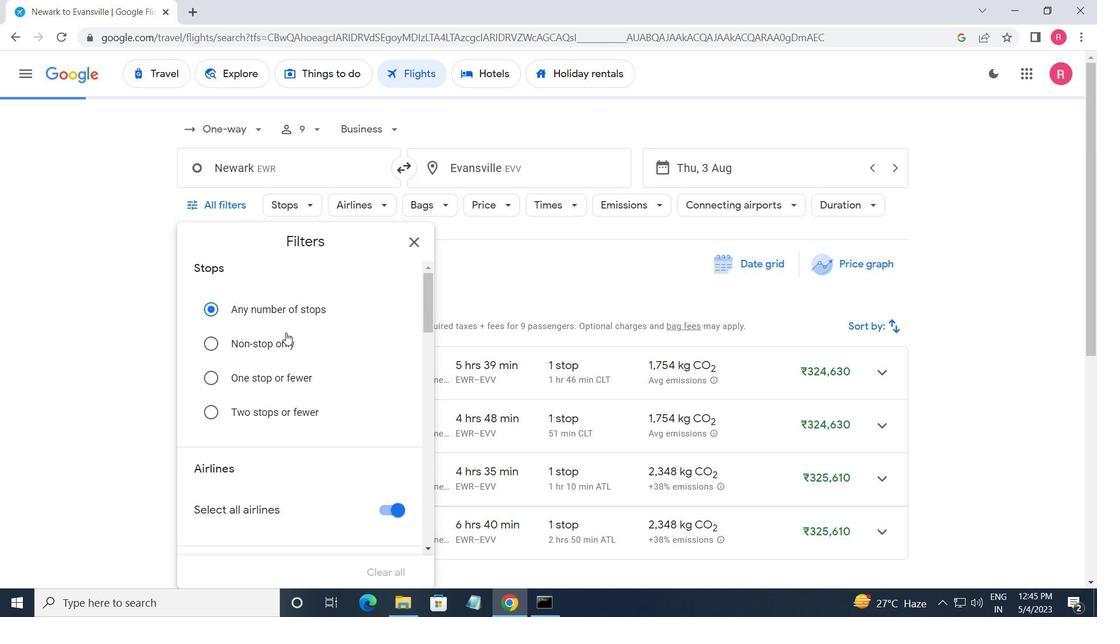 
Action: Mouse scrolled (286, 334) with delta (0, 0)
Screenshot: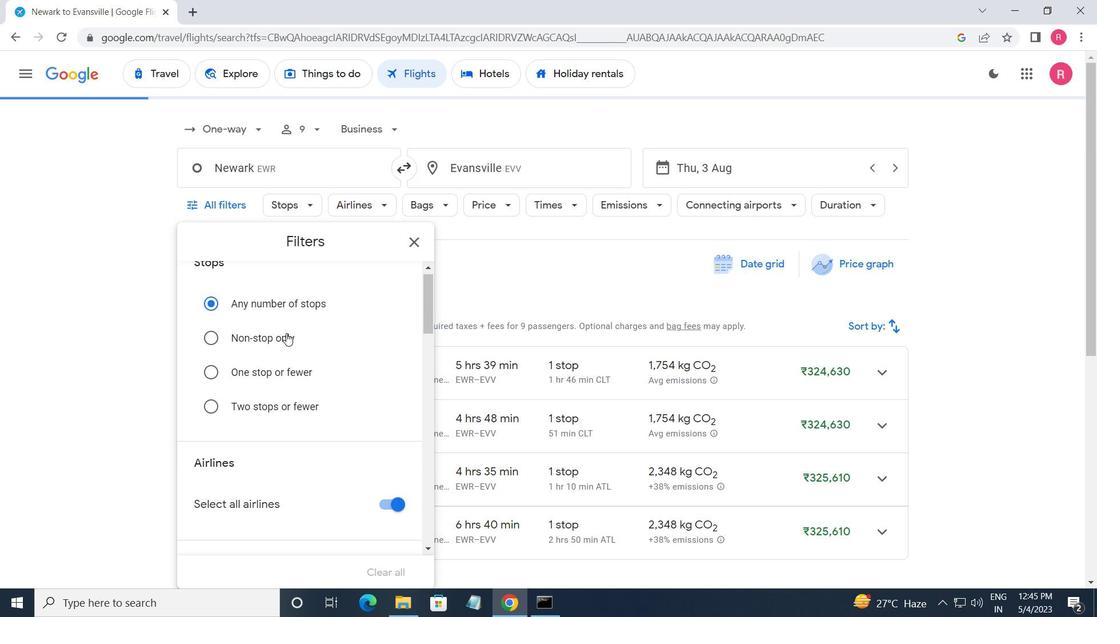 
Action: Mouse moved to (287, 339)
Screenshot: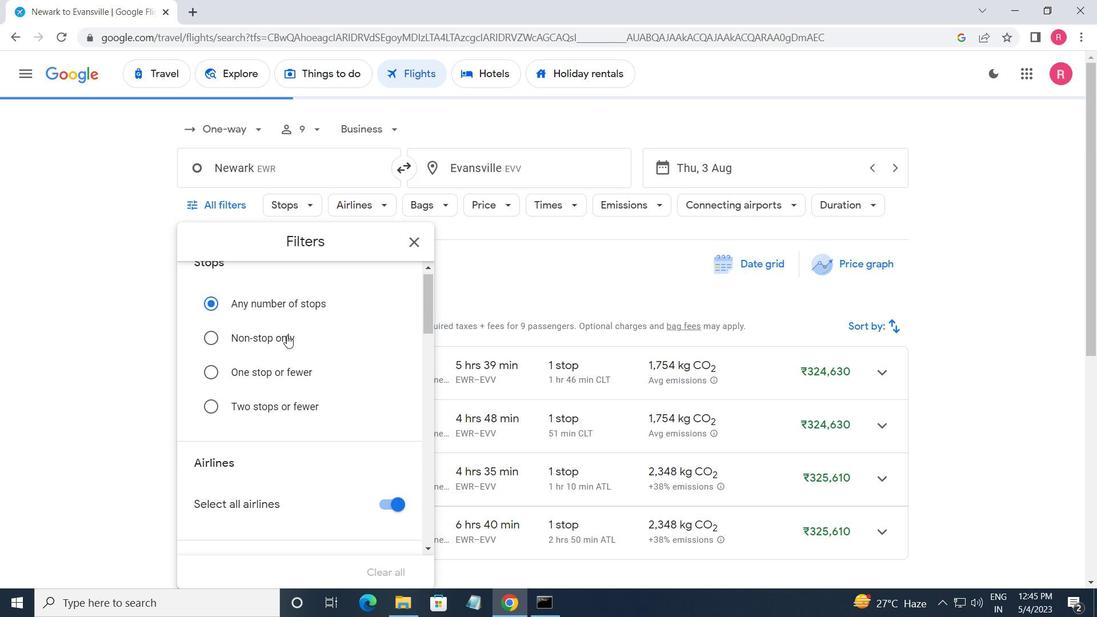 
Action: Mouse scrolled (287, 339) with delta (0, 0)
Screenshot: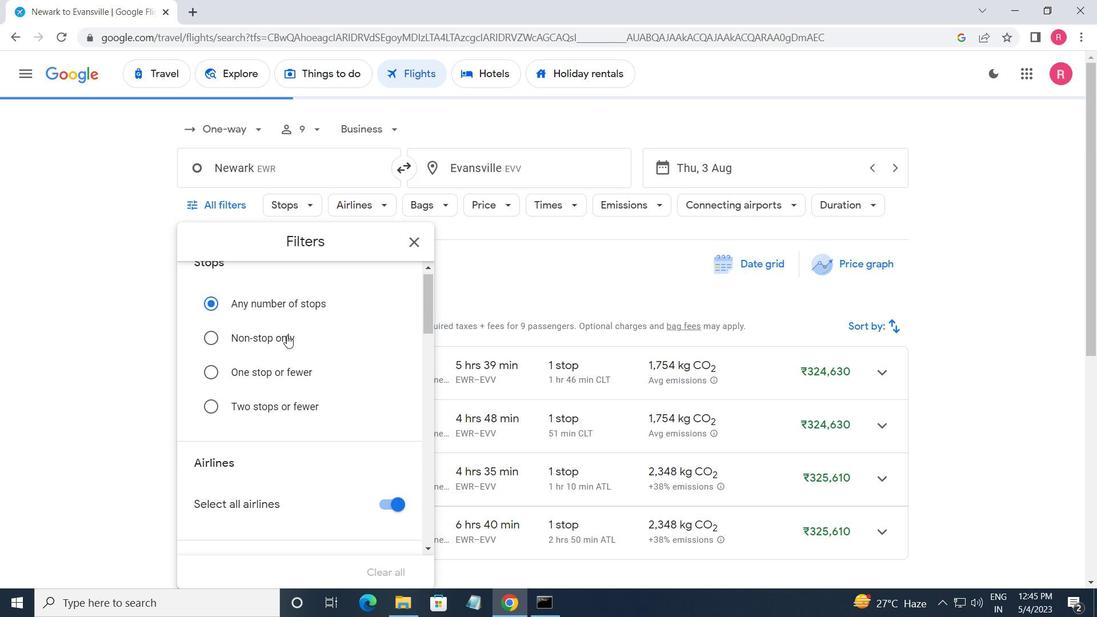 
Action: Mouse moved to (288, 340)
Screenshot: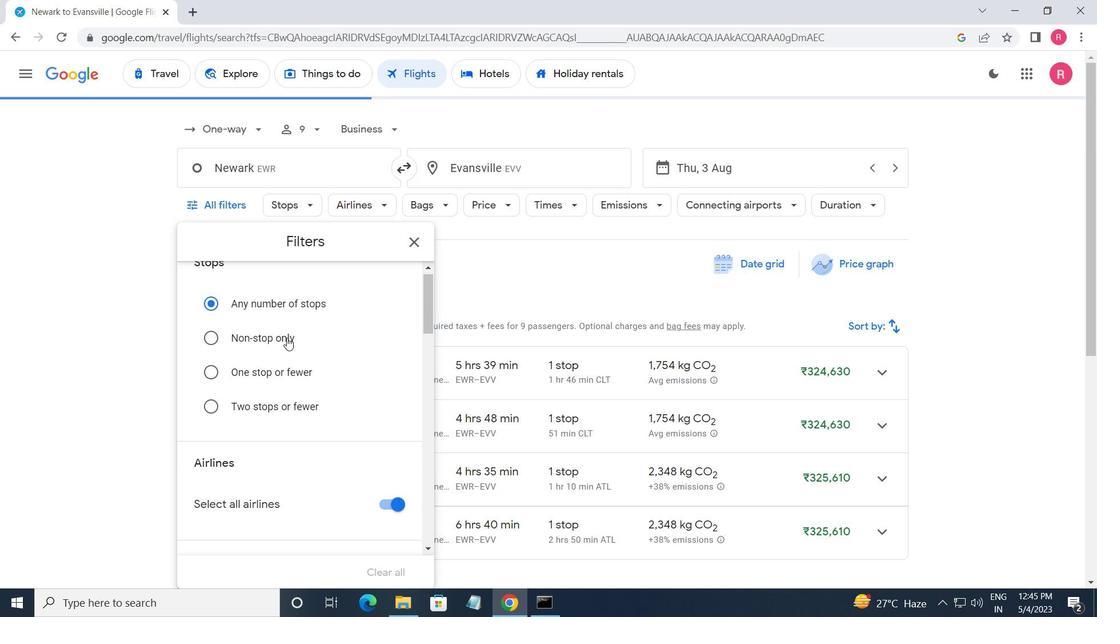 
Action: Mouse scrolled (288, 339) with delta (0, 0)
Screenshot: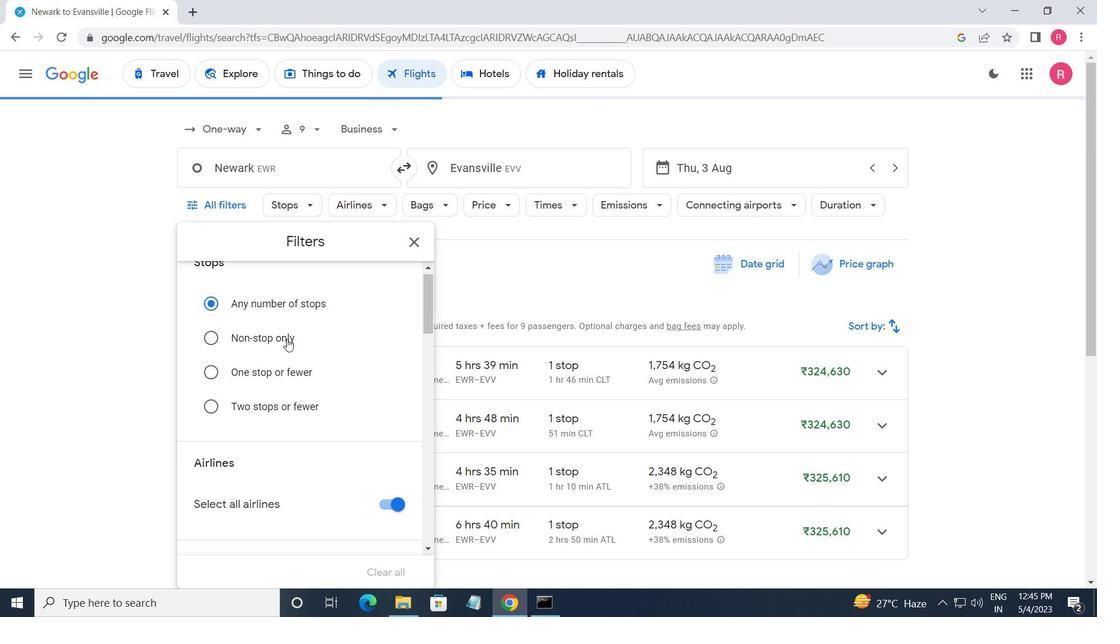 
Action: Mouse moved to (288, 339)
Screenshot: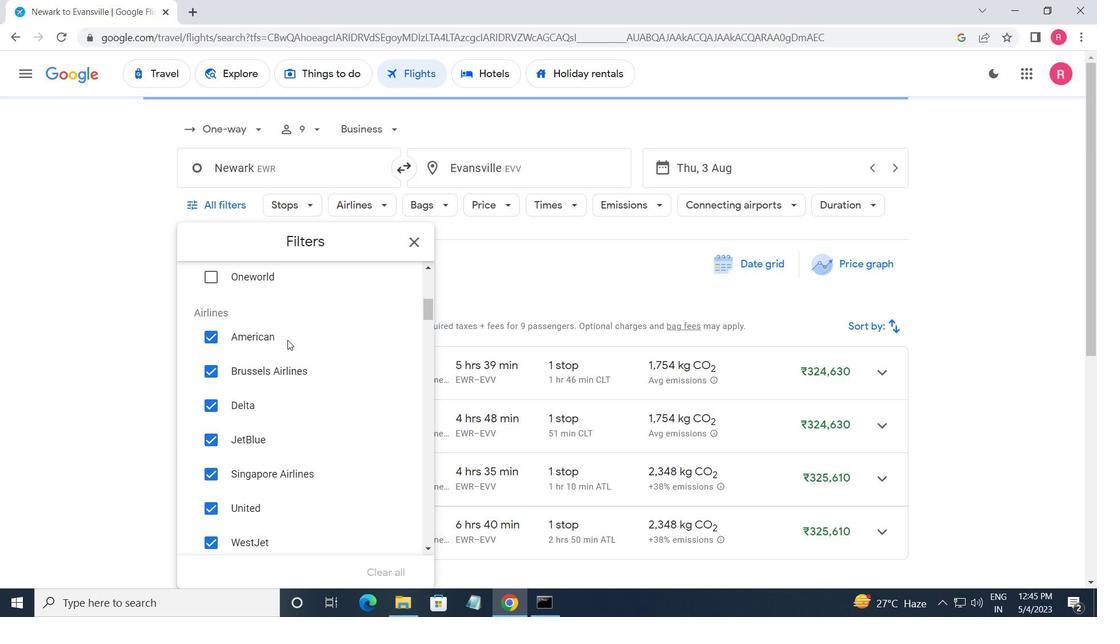 
Action: Mouse scrolled (288, 339) with delta (0, 0)
Screenshot: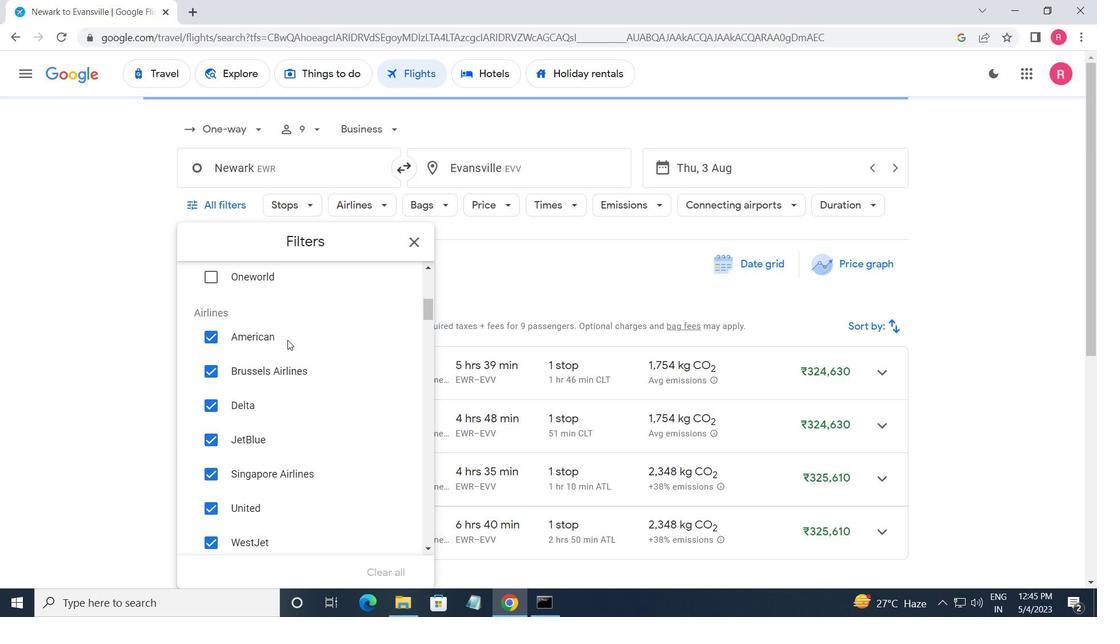 
Action: Mouse moved to (288, 331)
Screenshot: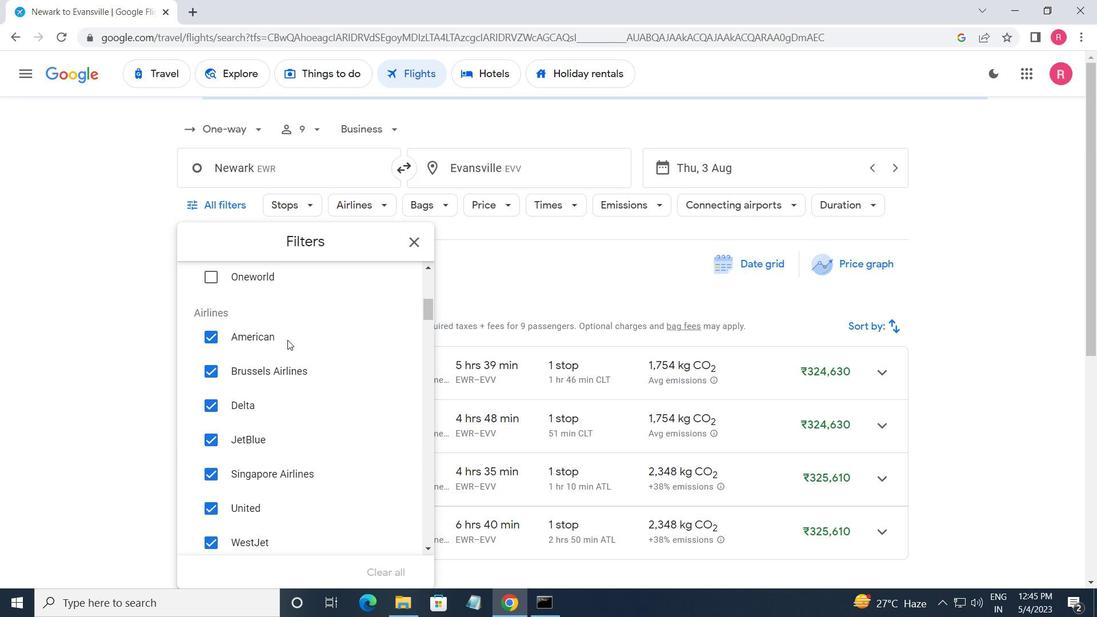 
Action: Mouse scrolled (288, 331) with delta (0, 0)
Screenshot: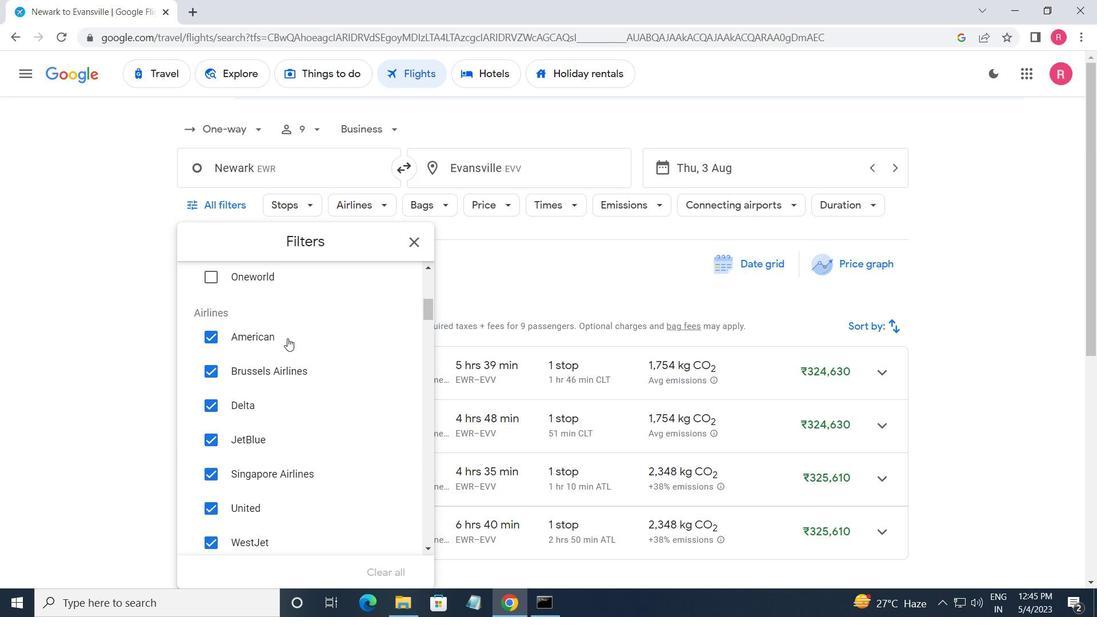 
Action: Mouse moved to (298, 343)
Screenshot: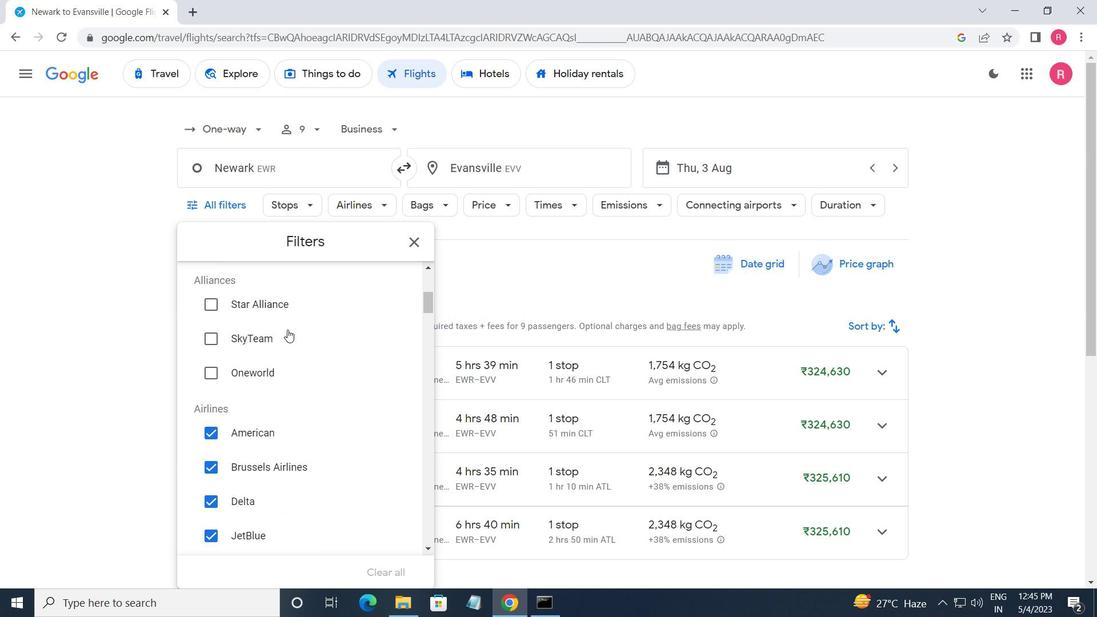 
Action: Mouse scrolled (298, 343) with delta (0, 0)
Screenshot: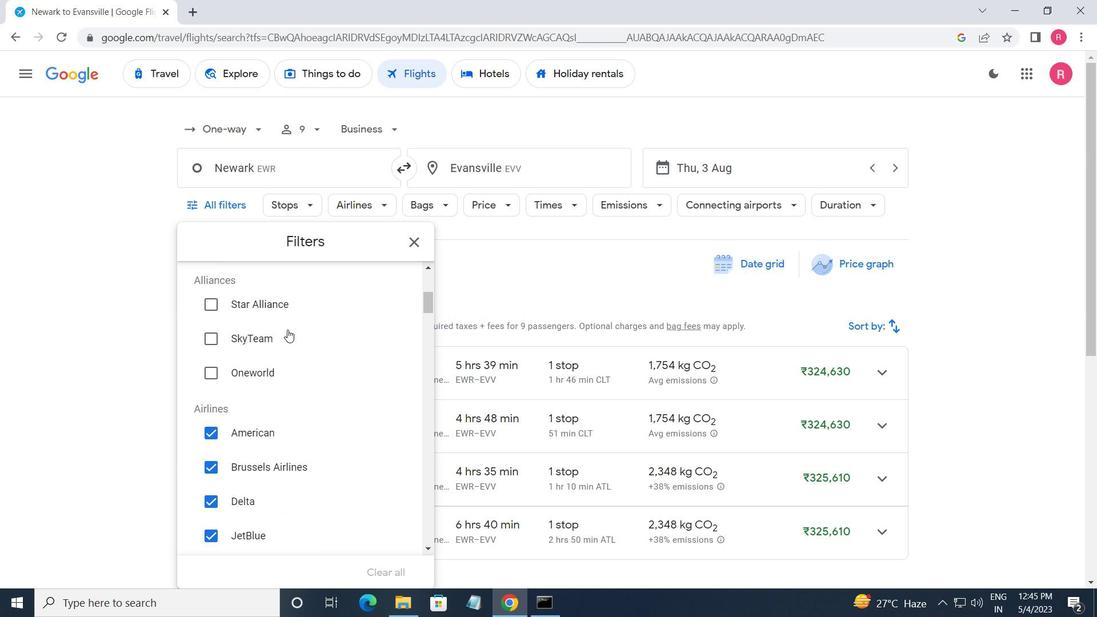 
Action: Mouse moved to (299, 347)
Screenshot: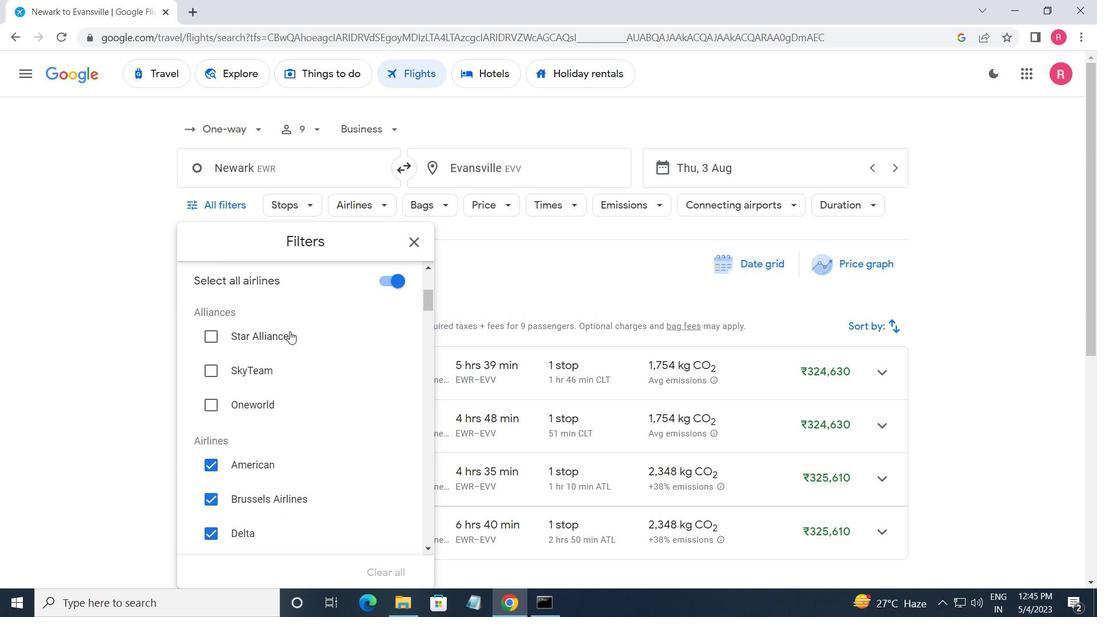 
Action: Mouse scrolled (299, 346) with delta (0, 0)
Screenshot: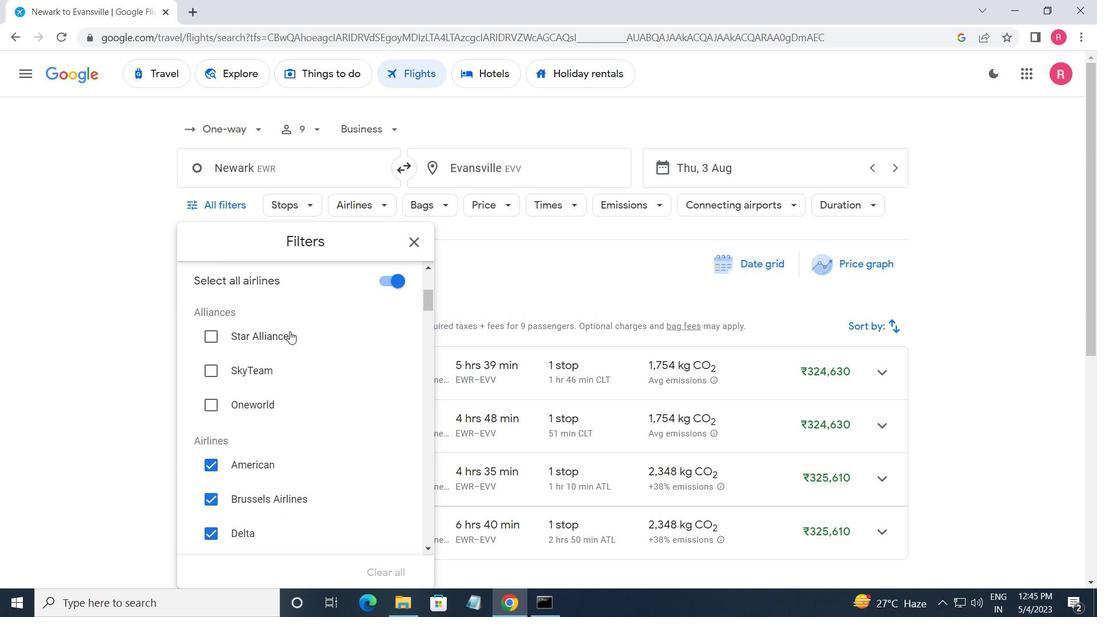 
Action: Mouse moved to (300, 347)
Screenshot: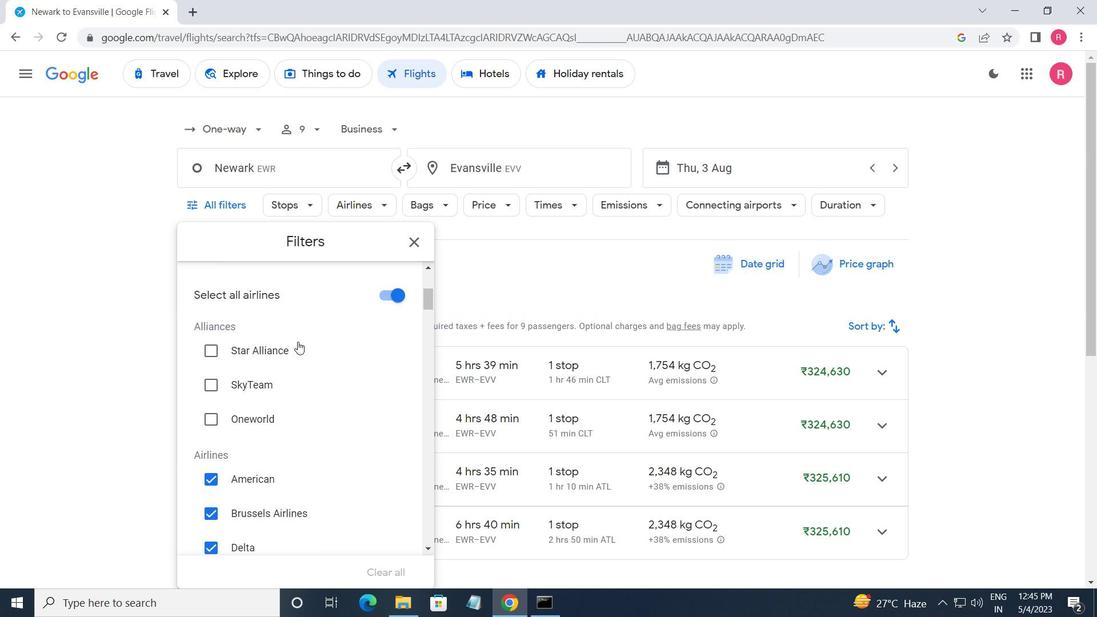 
Action: Mouse scrolled (300, 346) with delta (0, 0)
Screenshot: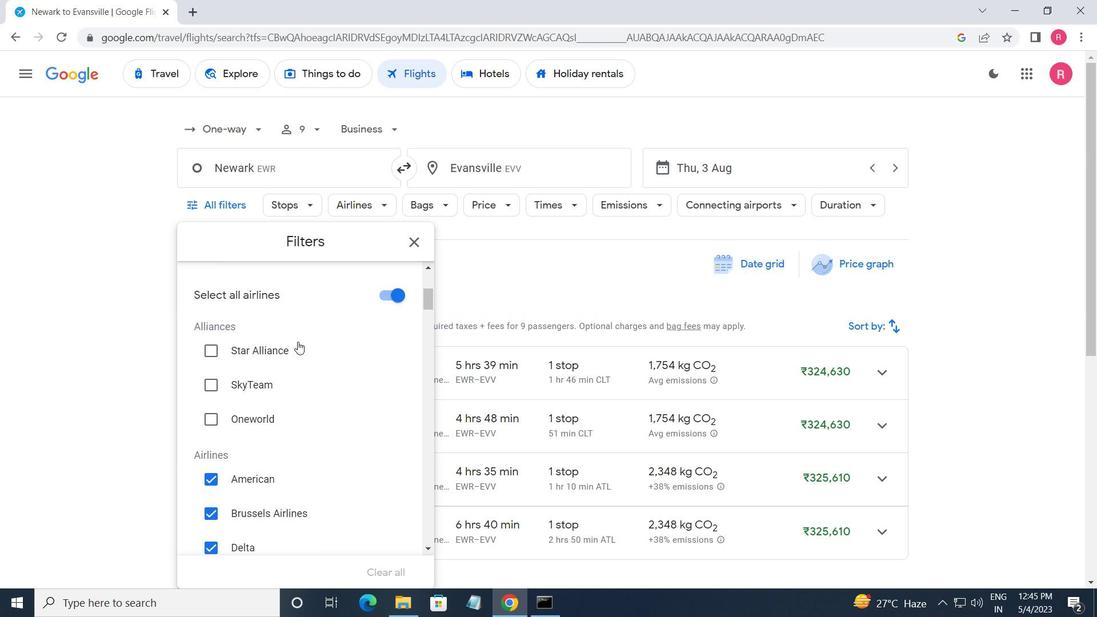 
Action: Mouse moved to (288, 357)
Screenshot: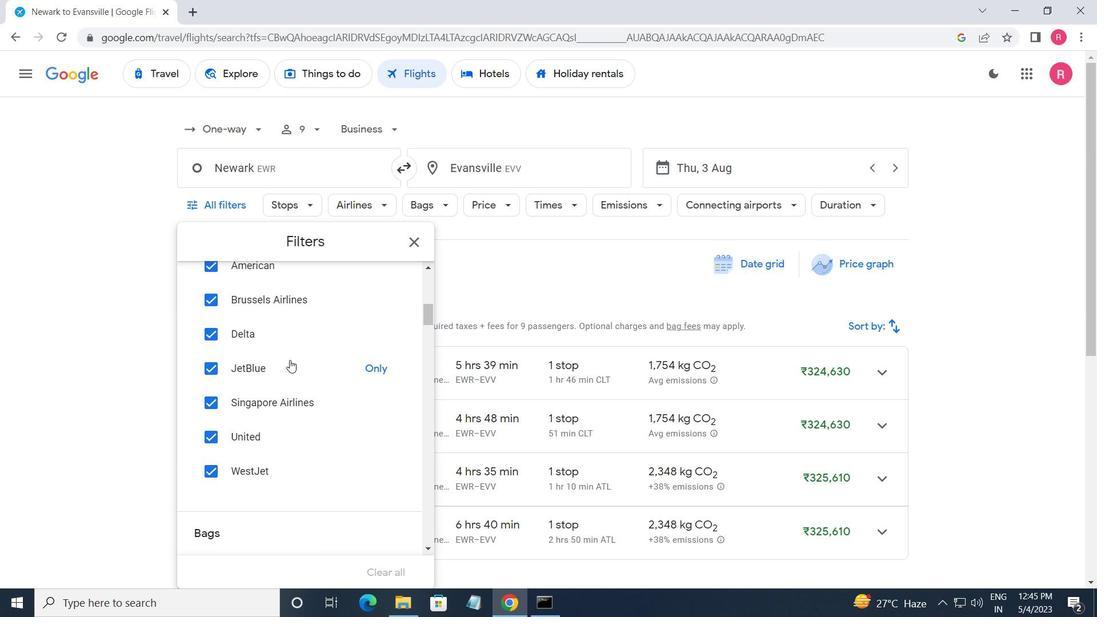 
Action: Mouse scrolled (288, 358) with delta (0, 0)
Screenshot: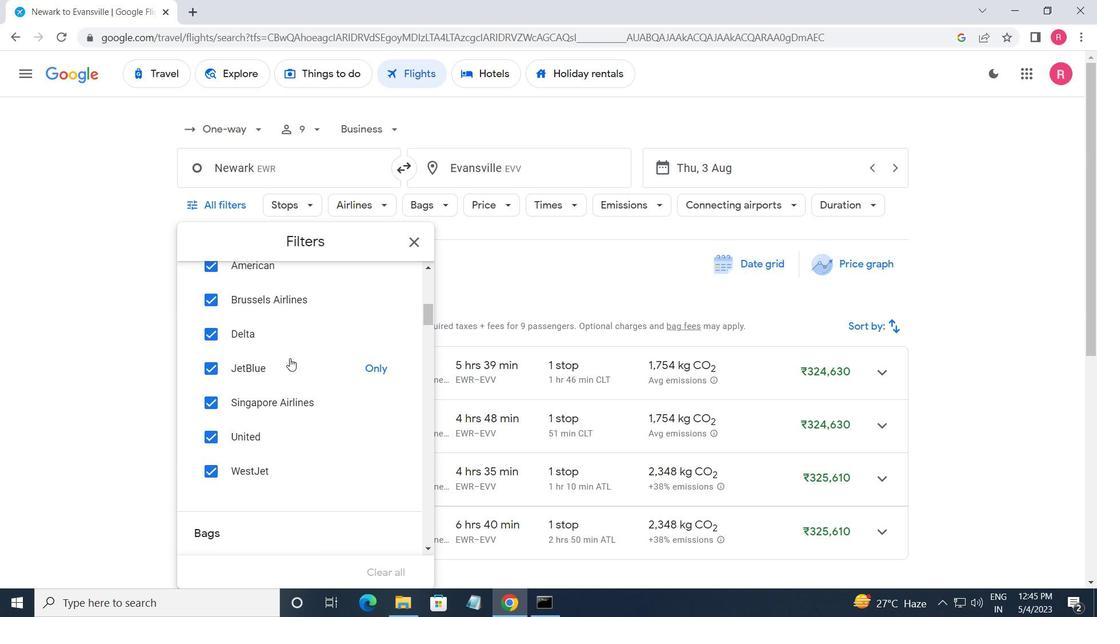 
Action: Mouse scrolled (288, 358) with delta (0, 0)
Screenshot: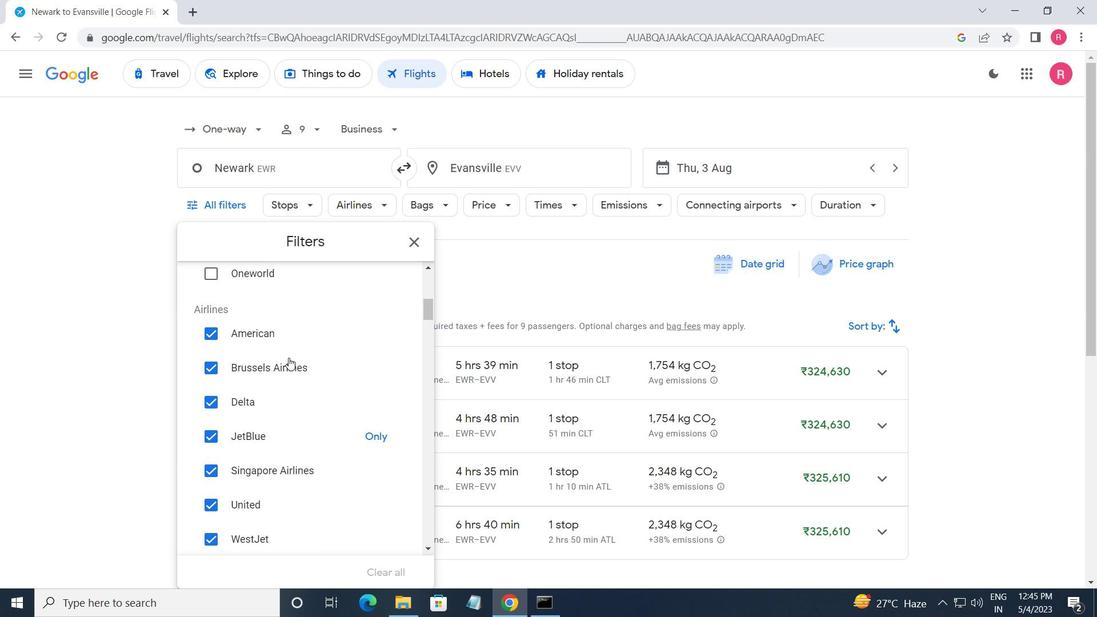 
Action: Mouse moved to (384, 275)
Screenshot: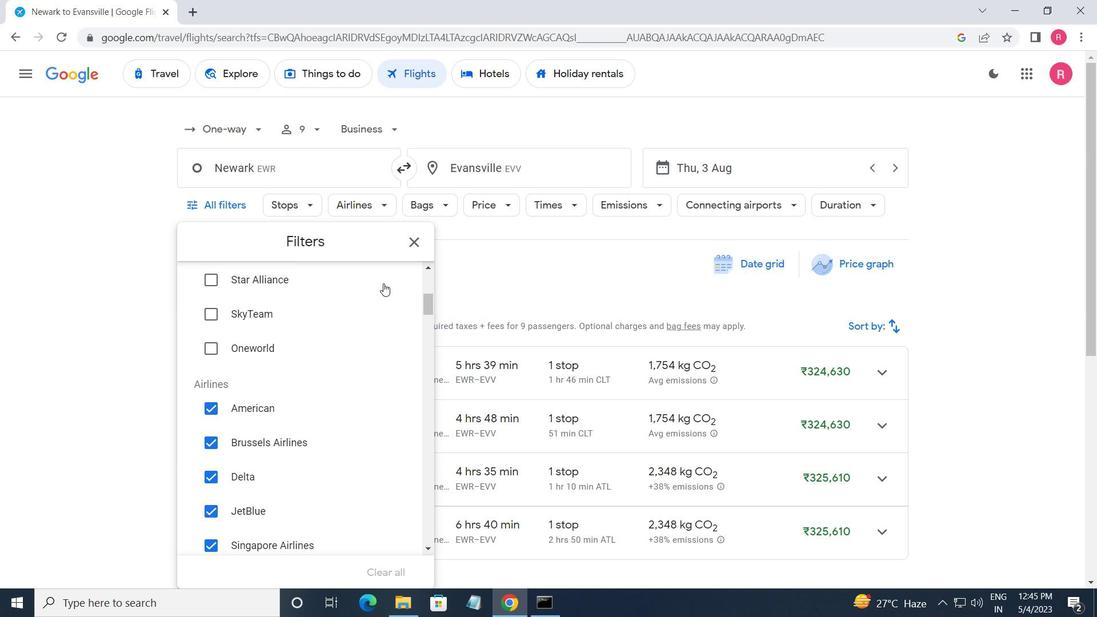 
Action: Mouse scrolled (384, 275) with delta (0, 0)
Screenshot: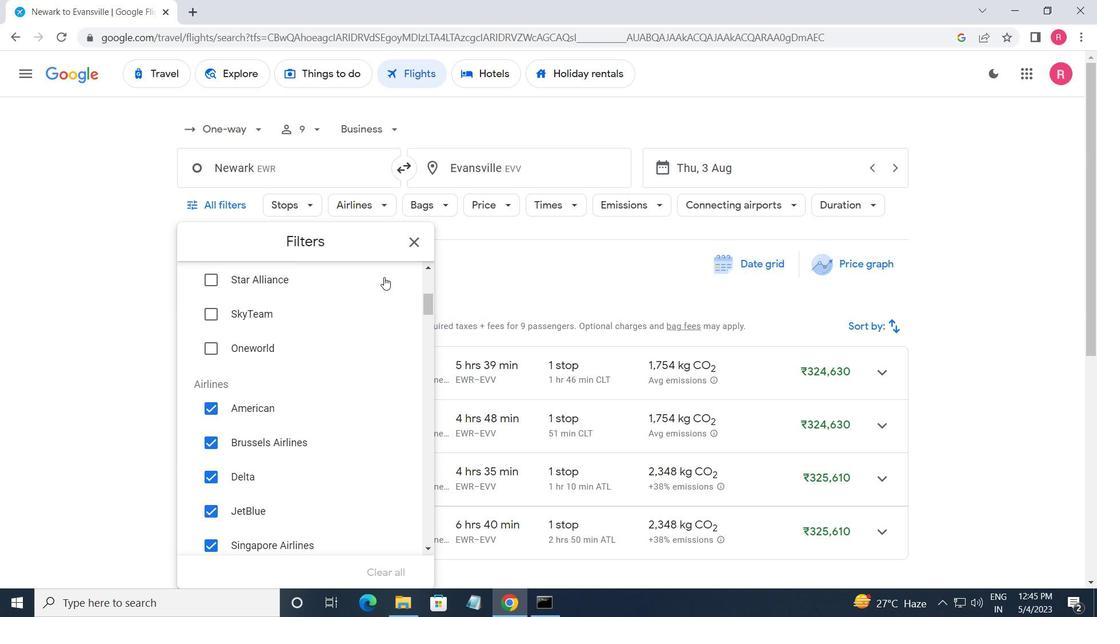 
Action: Mouse moved to (390, 293)
Screenshot: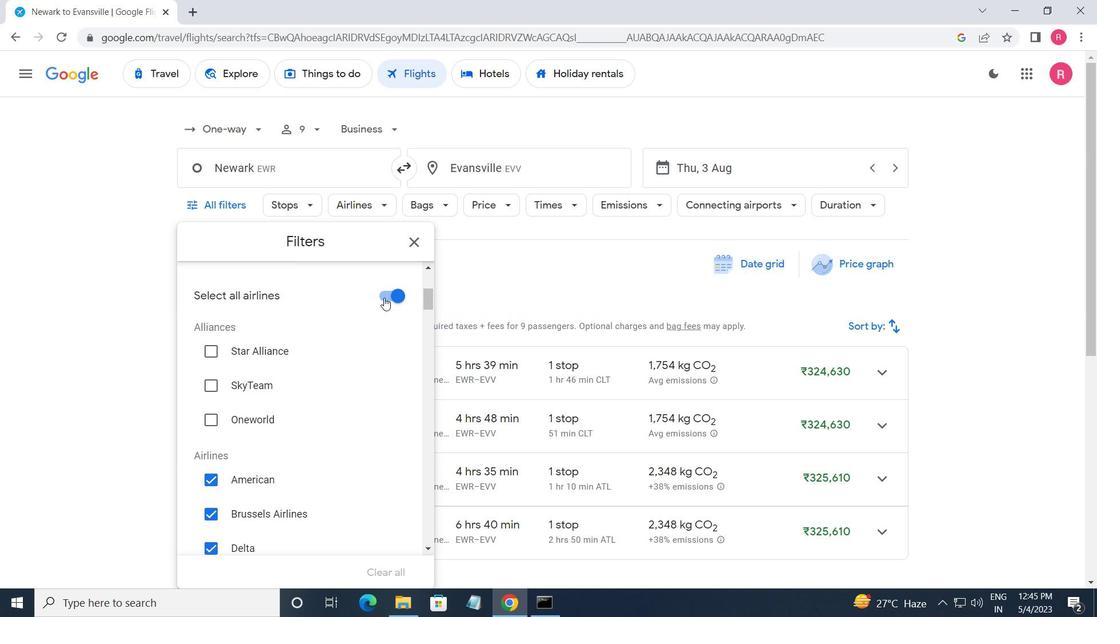 
Action: Mouse pressed left at (390, 293)
Screenshot: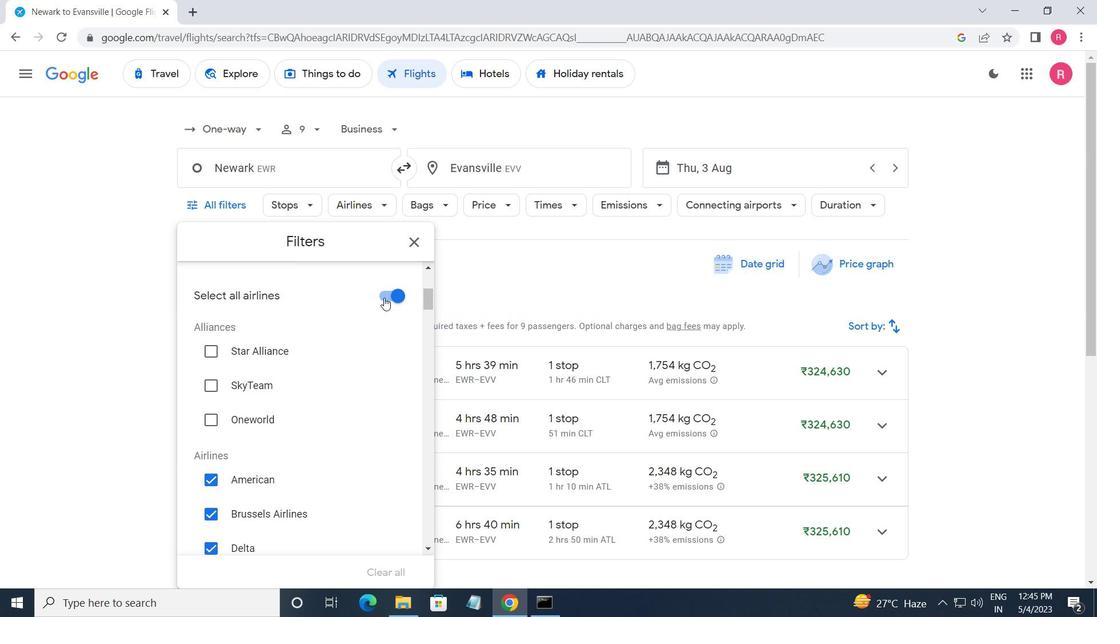 
Action: Mouse moved to (328, 346)
Screenshot: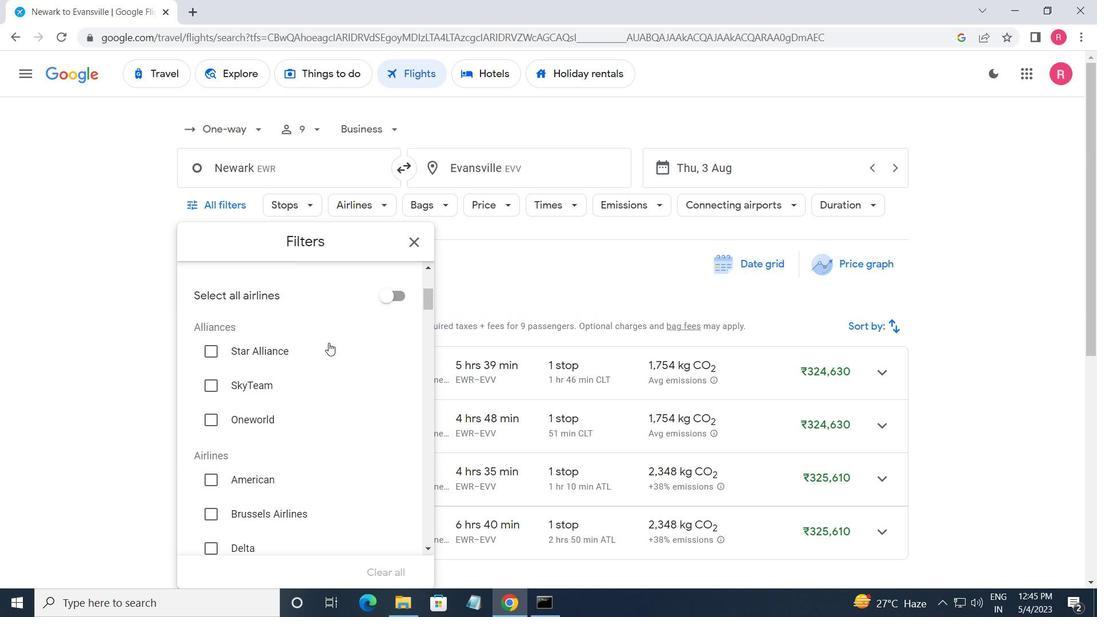 
Action: Mouse scrolled (328, 345) with delta (0, 0)
Screenshot: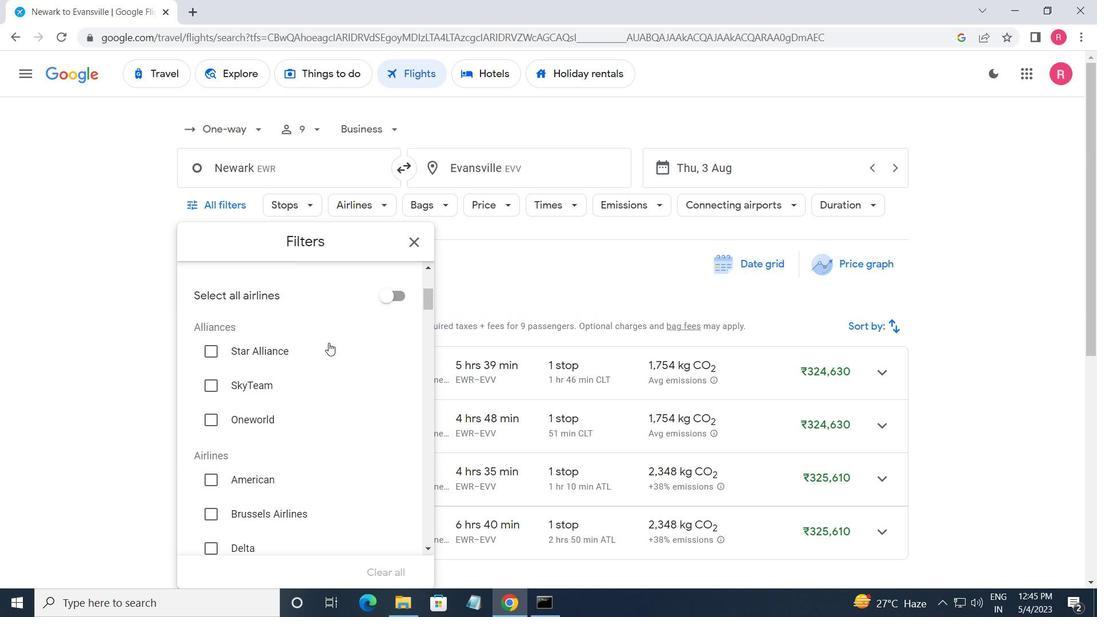 
Action: Mouse moved to (327, 349)
Screenshot: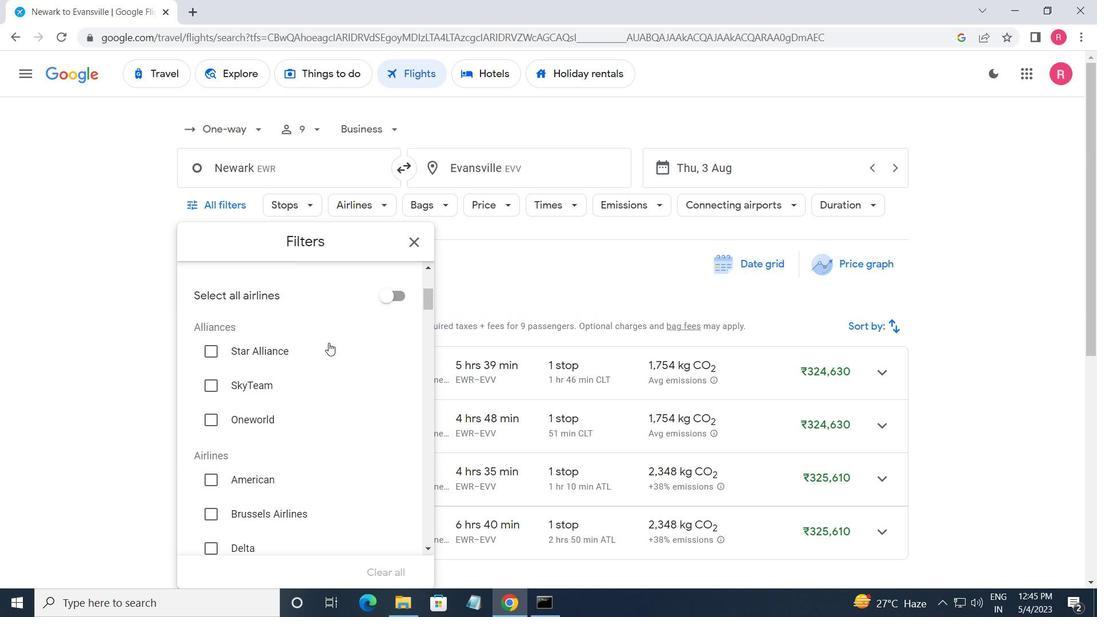 
Action: Mouse scrolled (327, 348) with delta (0, 0)
Screenshot: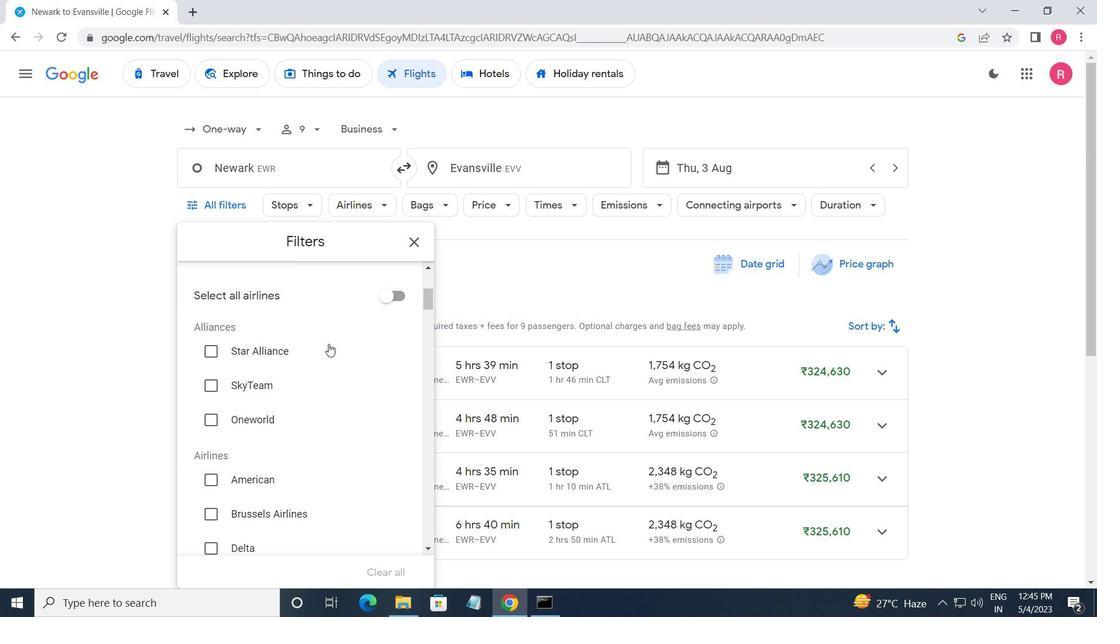 
Action: Mouse moved to (327, 350)
Screenshot: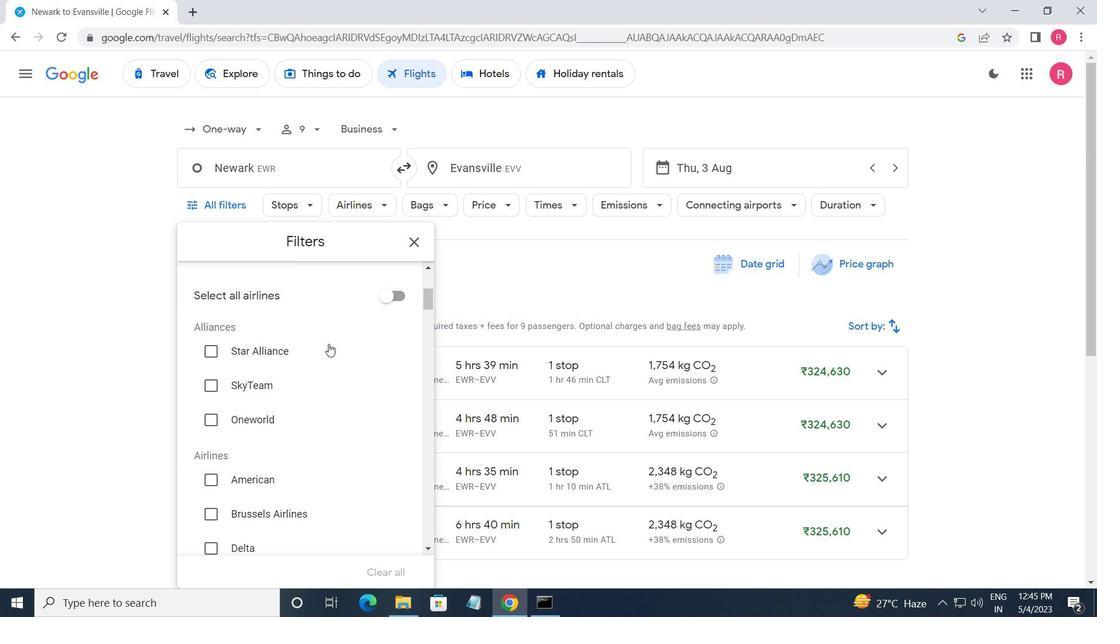 
Action: Mouse scrolled (327, 349) with delta (0, 0)
Screenshot: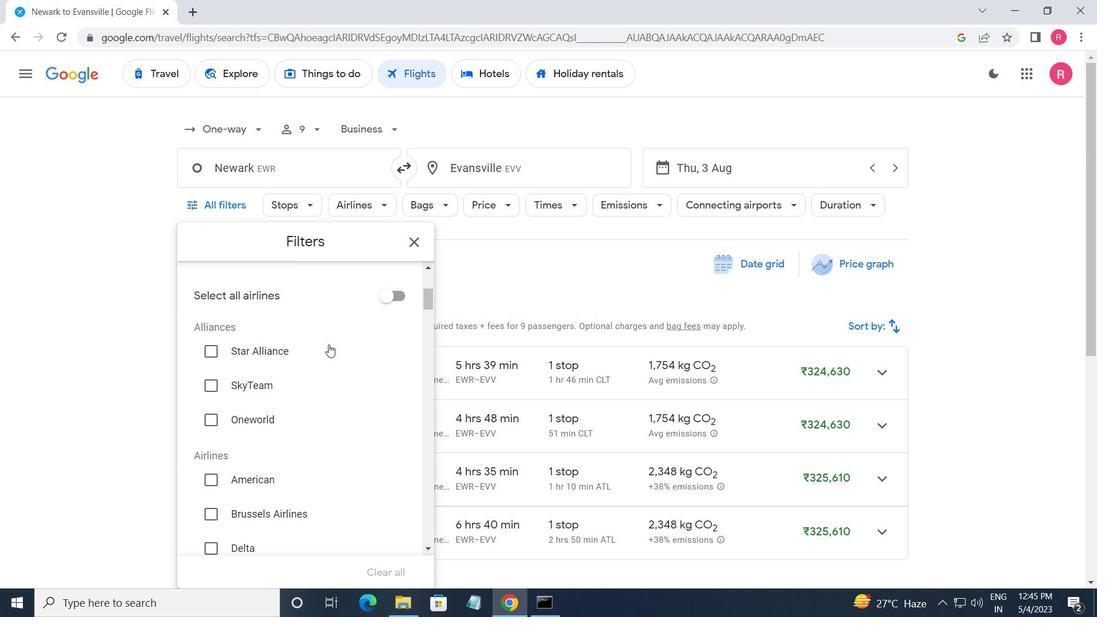 
Action: Mouse moved to (327, 351)
Screenshot: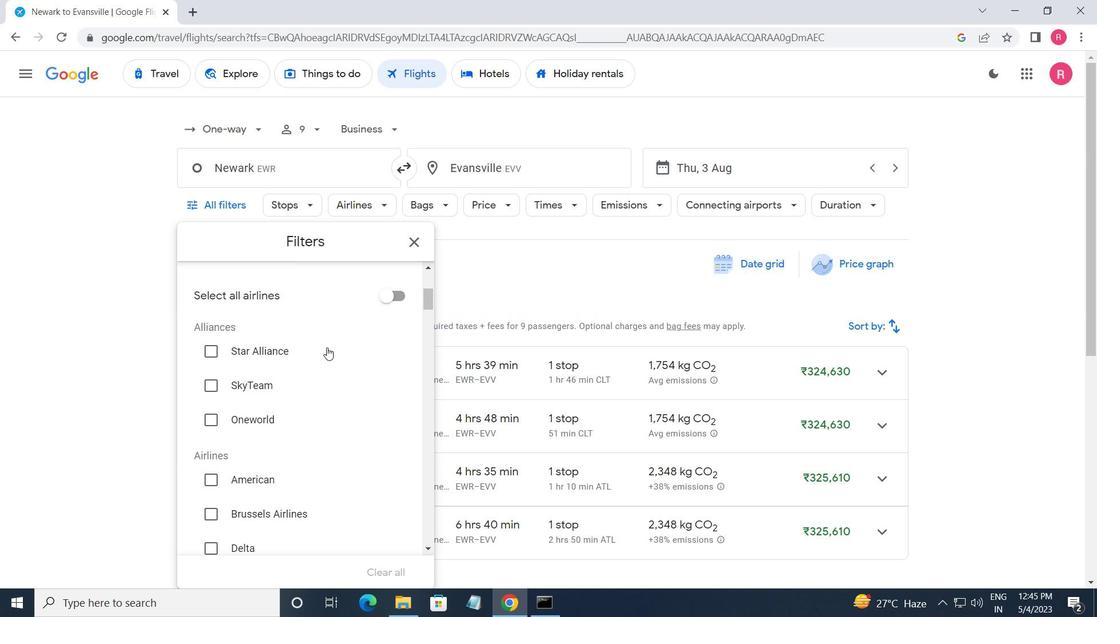 
Action: Mouse scrolled (327, 351) with delta (0, 0)
Screenshot: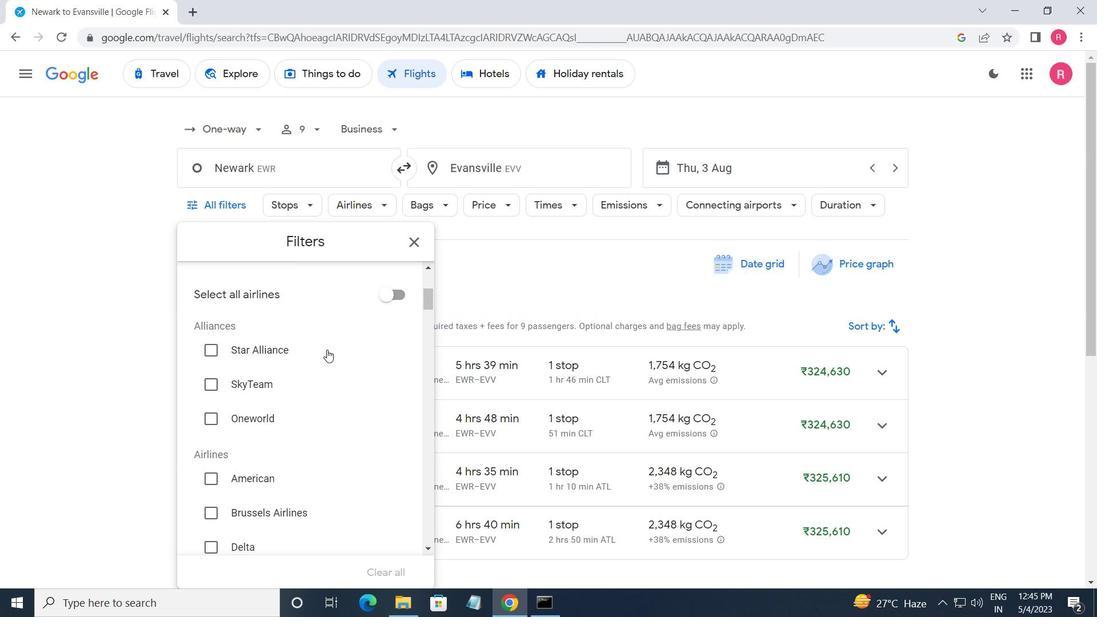 
Action: Mouse moved to (339, 398)
Screenshot: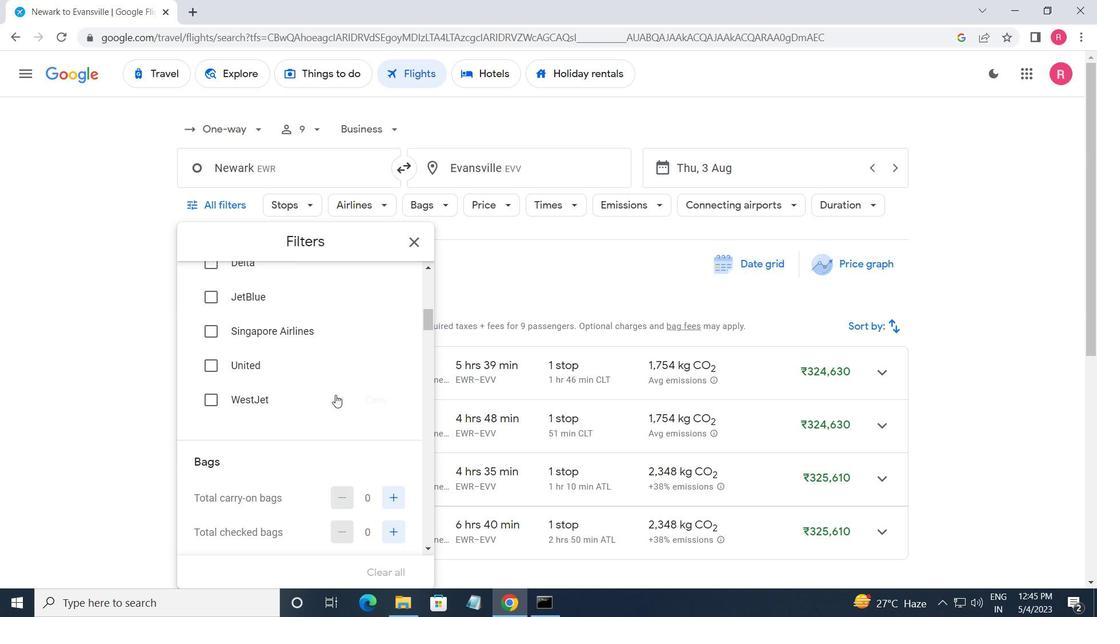 
Action: Mouse scrolled (339, 397) with delta (0, 0)
Screenshot: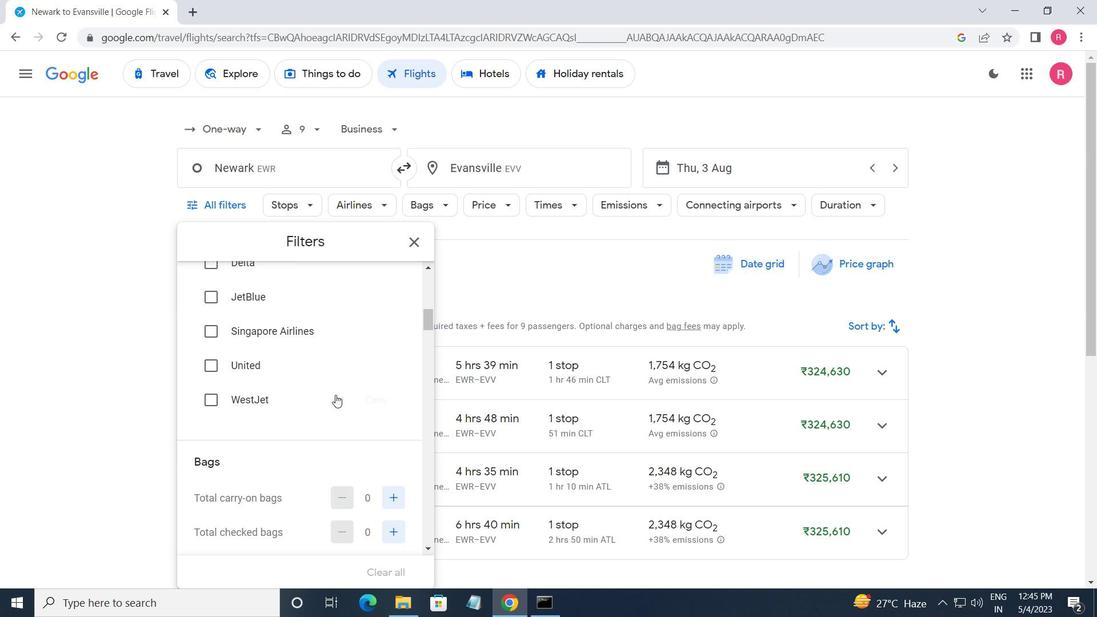 
Action: Mouse moved to (339, 400)
Screenshot: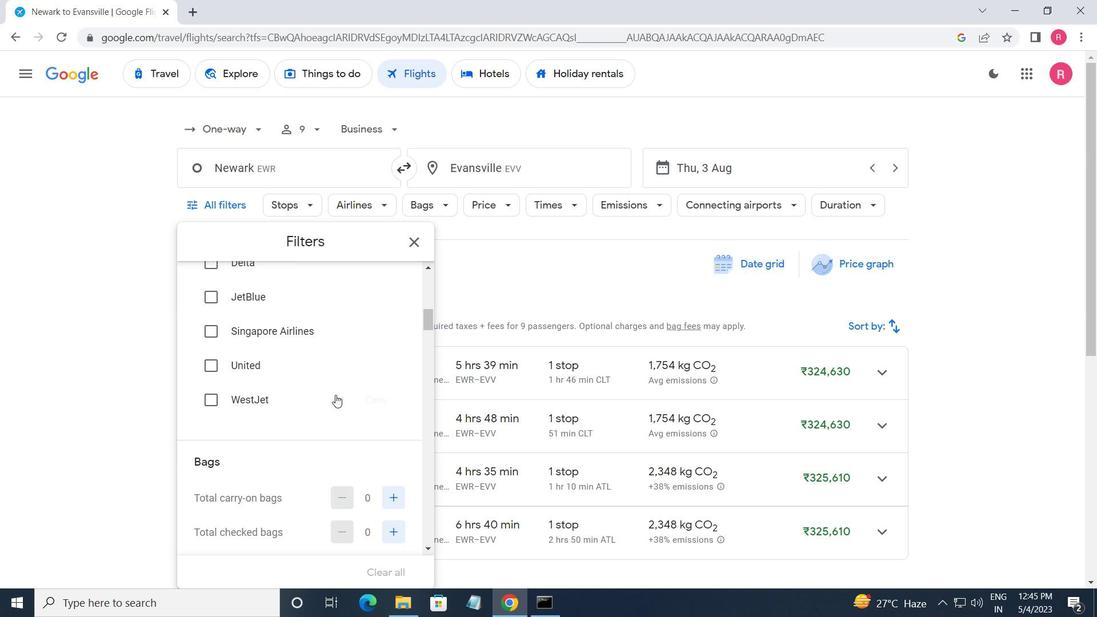 
Action: Mouse scrolled (339, 399) with delta (0, 0)
Screenshot: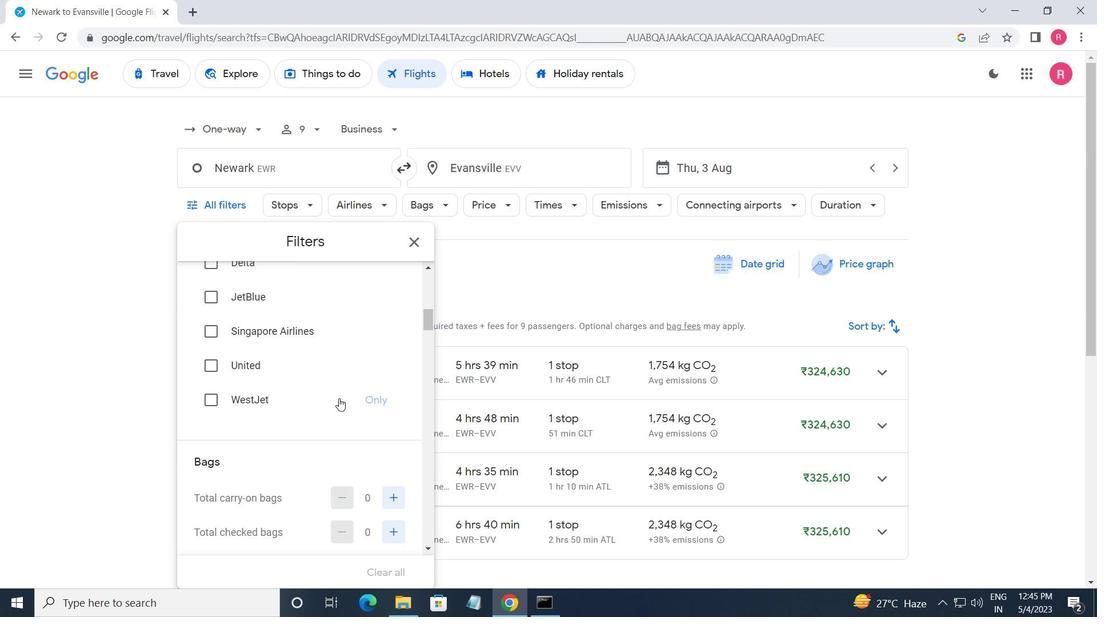 
Action: Mouse moved to (392, 391)
Screenshot: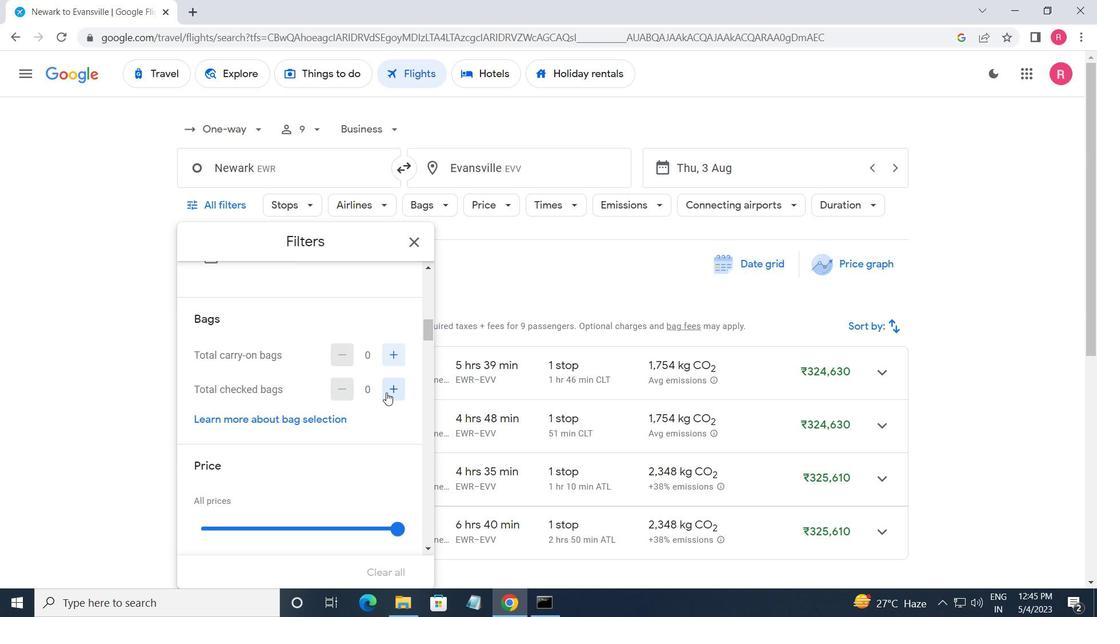 
Action: Mouse pressed left at (392, 391)
Screenshot: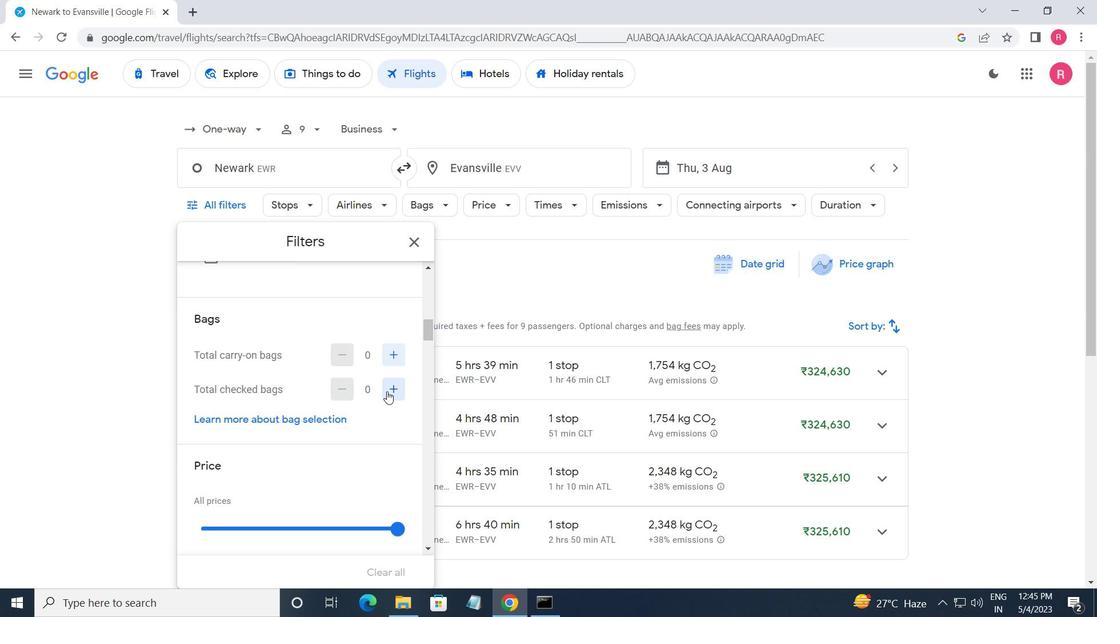
Action: Mouse moved to (392, 392)
Screenshot: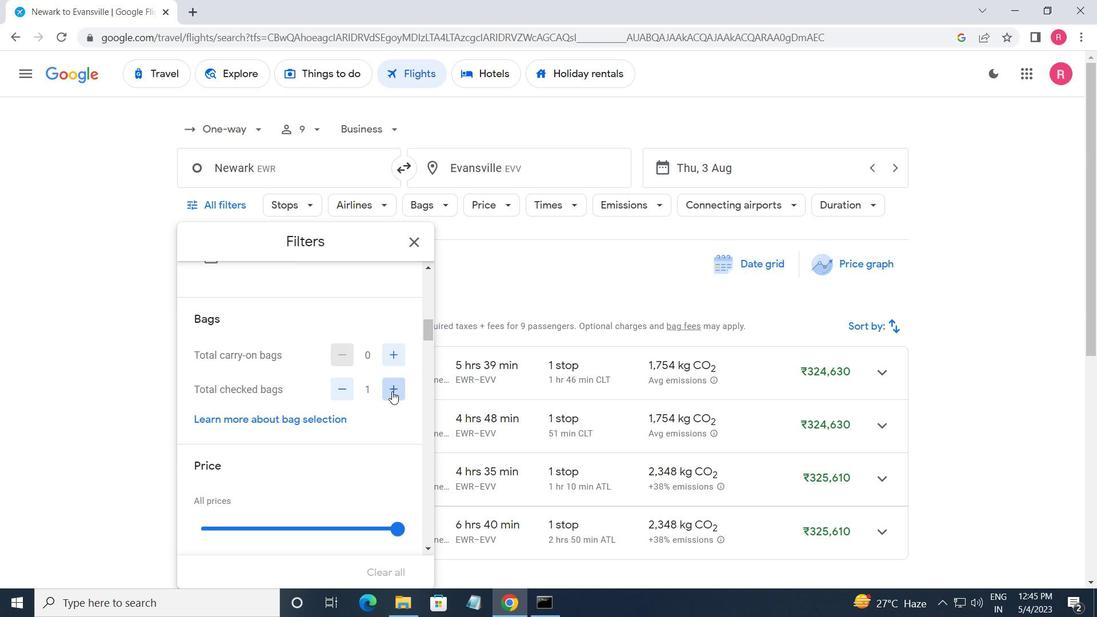 
Action: Mouse pressed left at (392, 392)
Screenshot: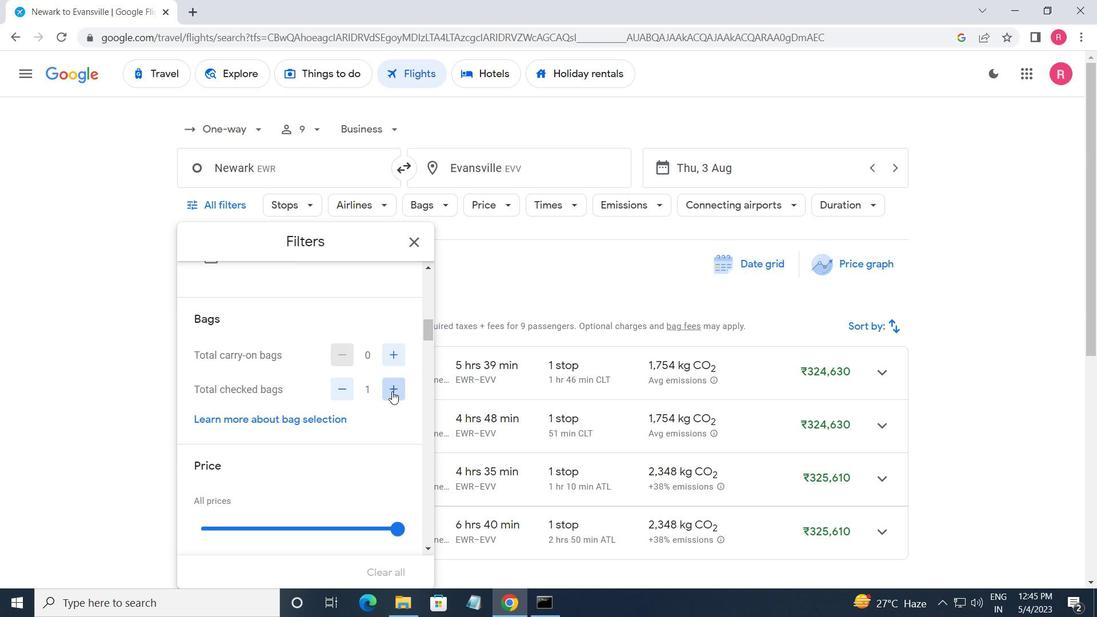 
Action: Mouse moved to (367, 399)
Screenshot: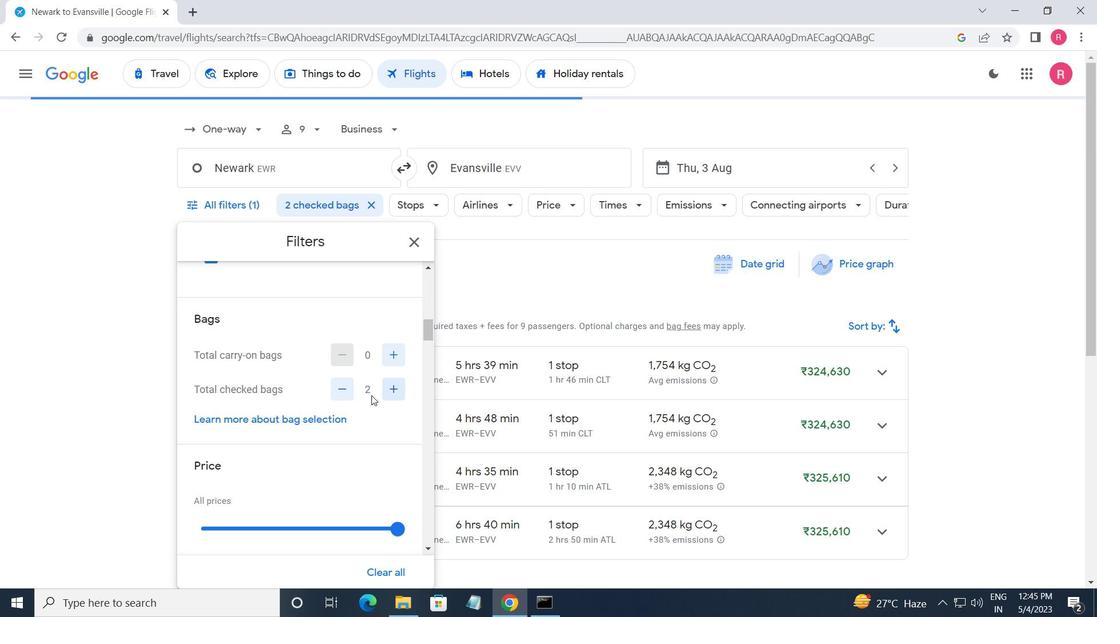
Action: Mouse scrolled (367, 399) with delta (0, 0)
Screenshot: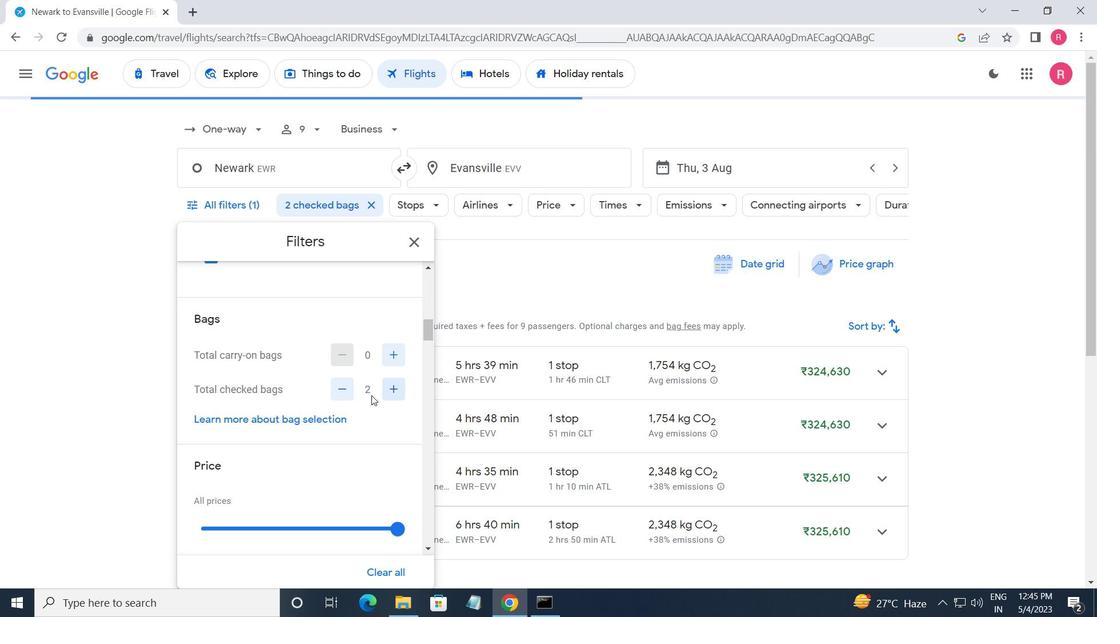 
Action: Mouse moved to (366, 400)
Screenshot: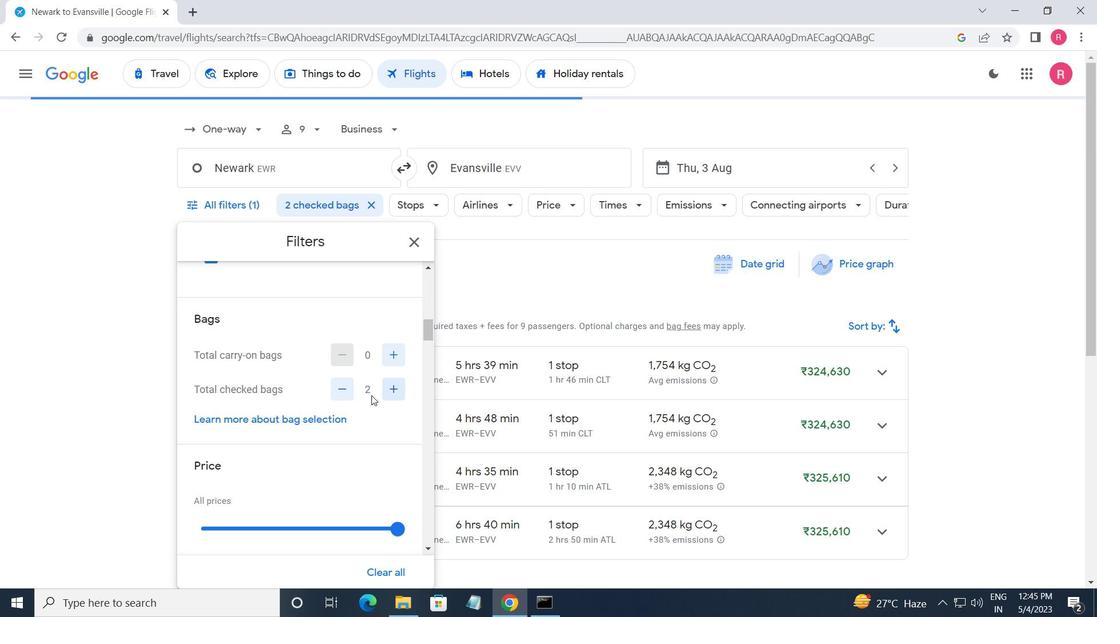 
Action: Mouse scrolled (366, 399) with delta (0, 0)
Screenshot: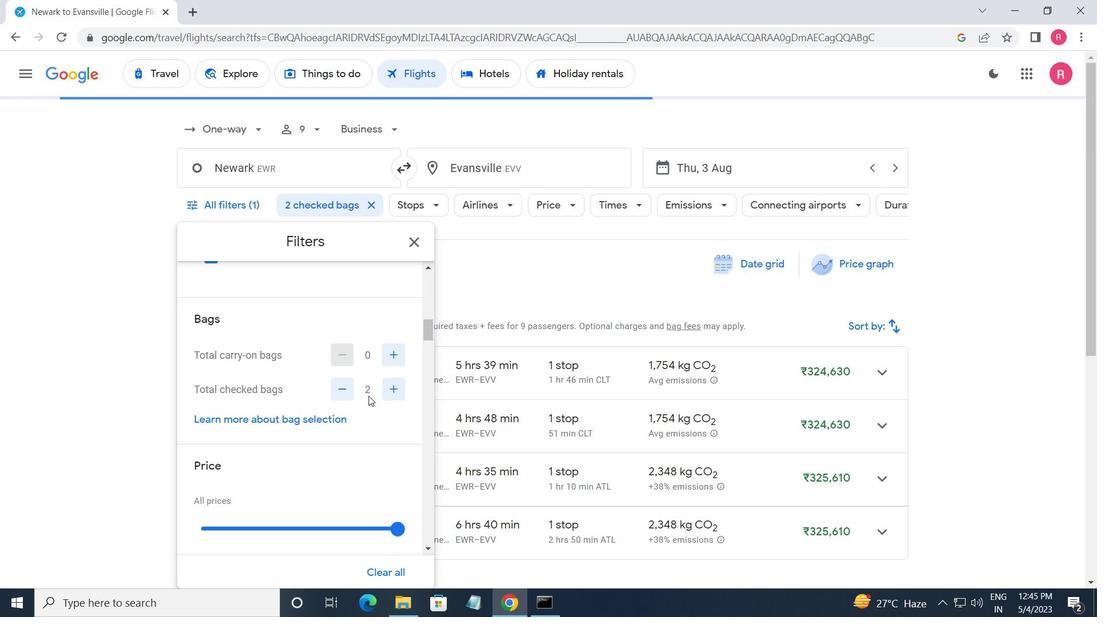 
Action: Mouse moved to (405, 385)
Screenshot: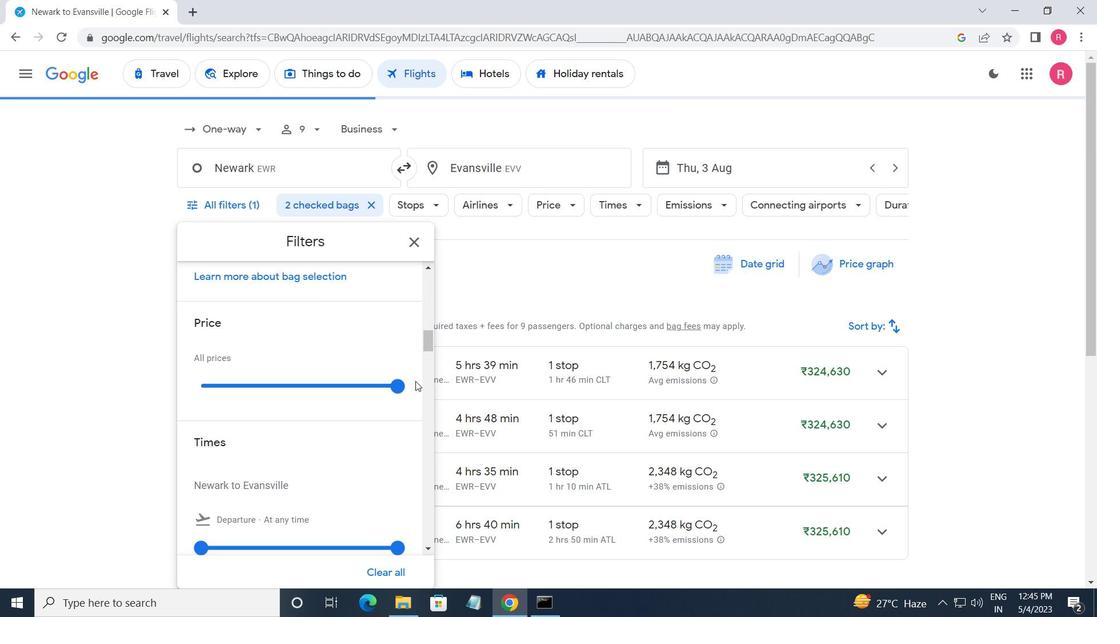 
Action: Mouse pressed left at (405, 385)
Screenshot: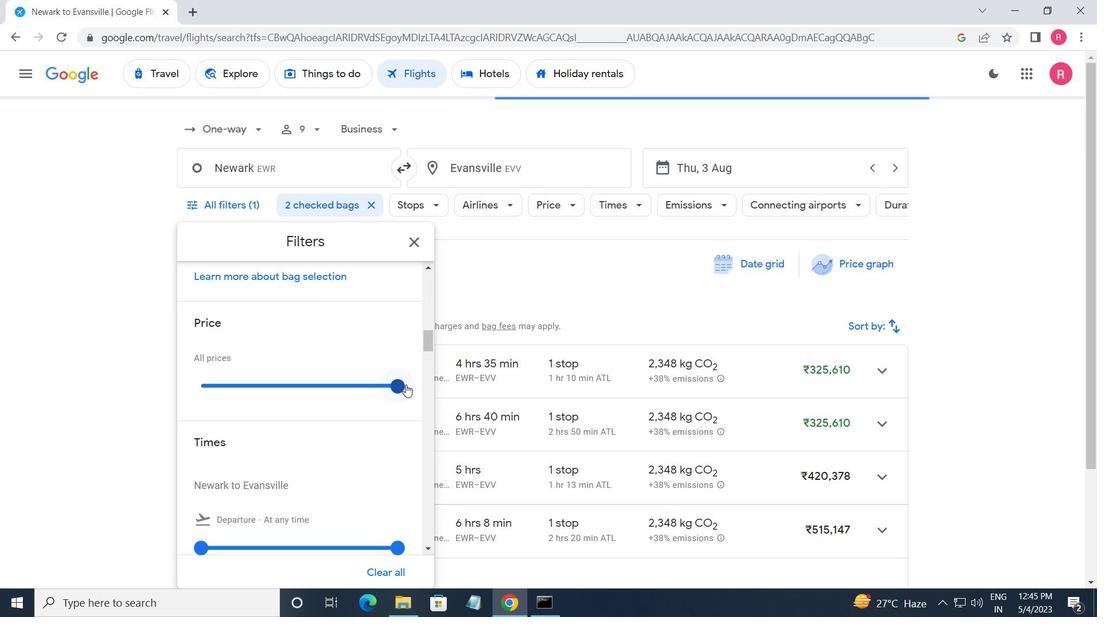 
Action: Mouse moved to (247, 393)
Screenshot: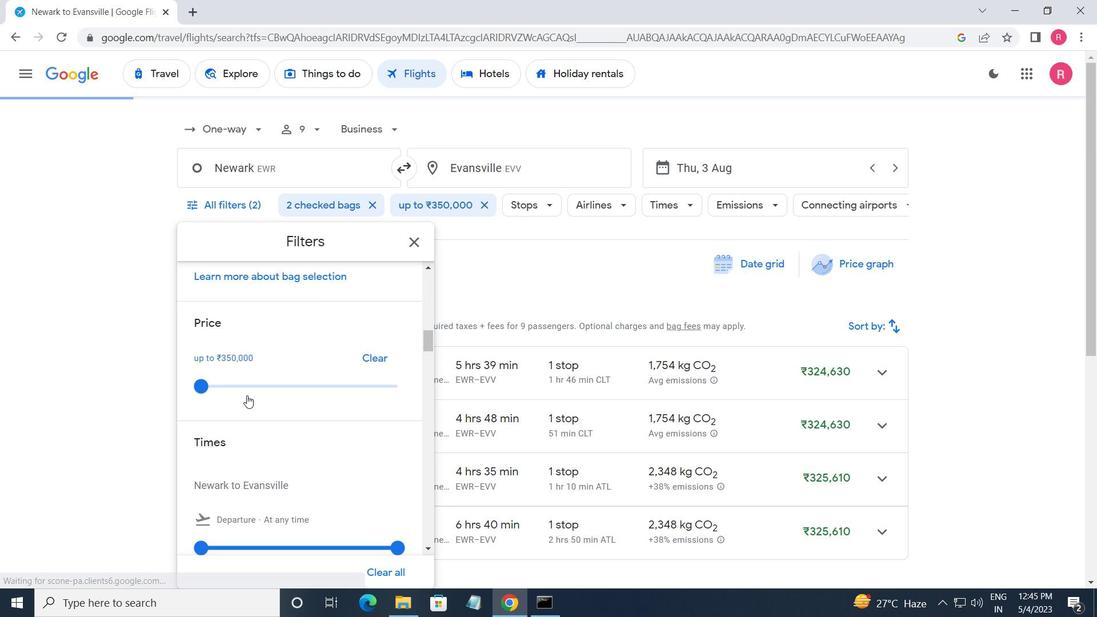 
Action: Mouse scrolled (247, 393) with delta (0, 0)
Screenshot: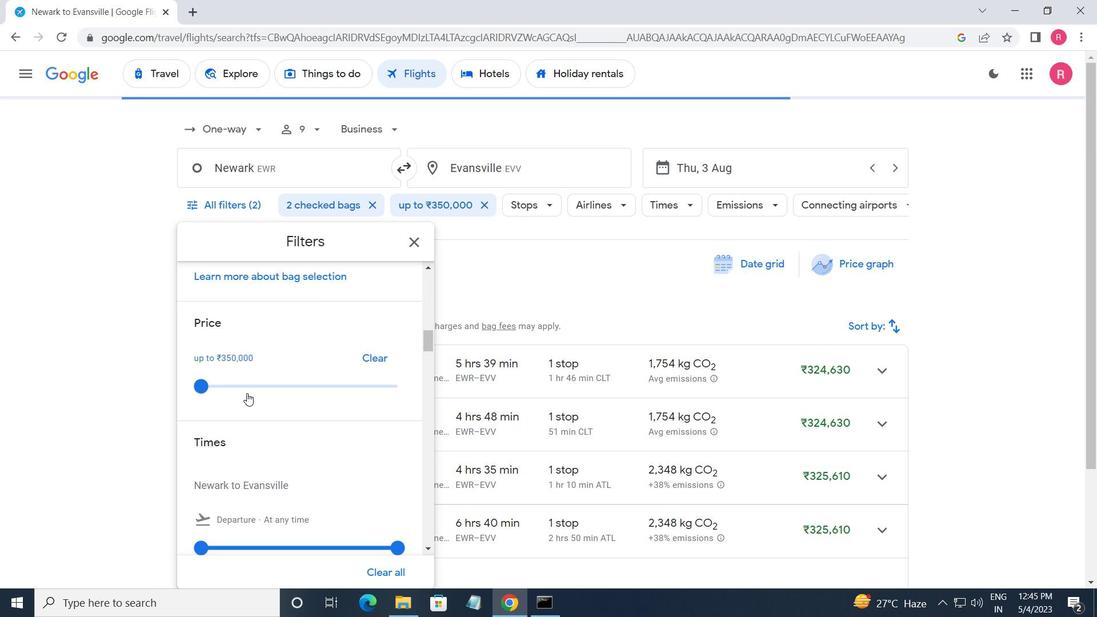 
Action: Mouse scrolled (247, 393) with delta (0, 0)
Screenshot: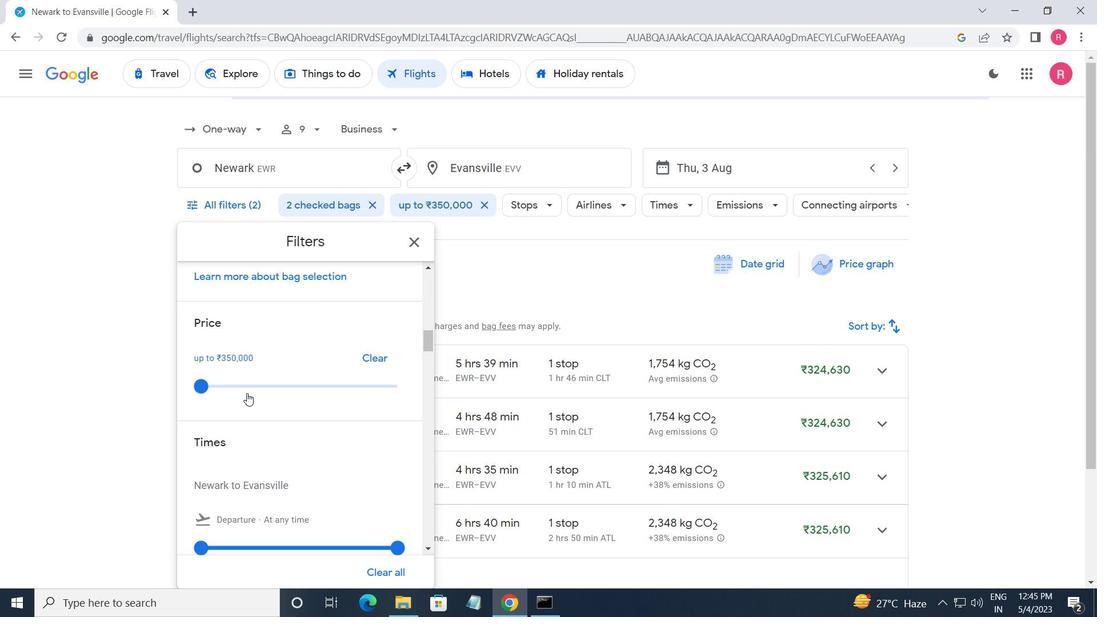 
Action: Mouse moved to (214, 401)
Screenshot: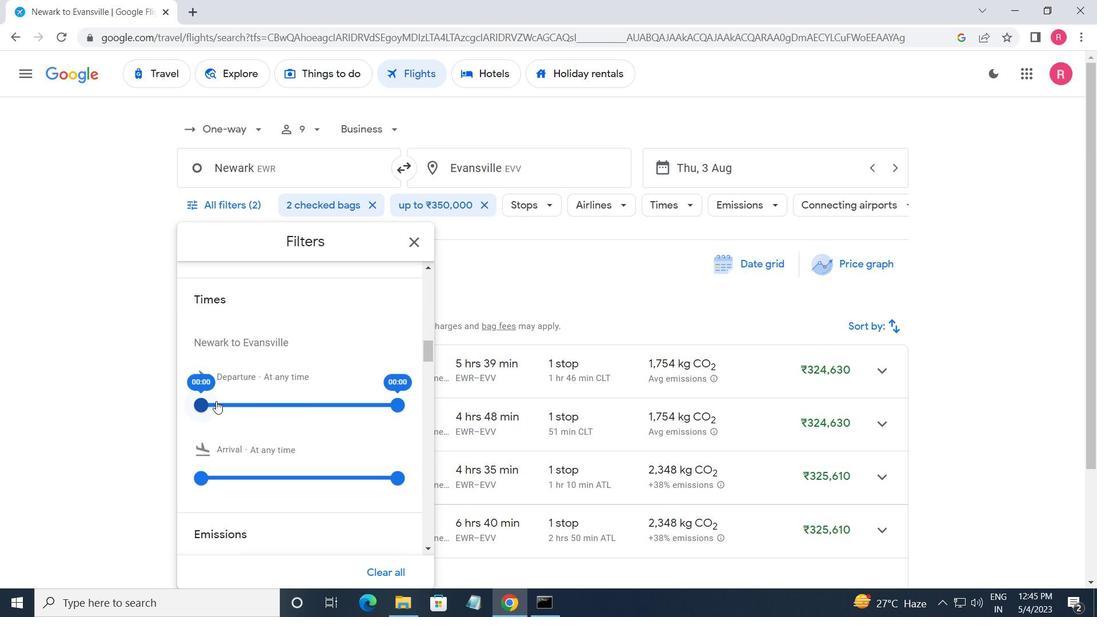 
Action: Mouse pressed left at (214, 401)
Screenshot: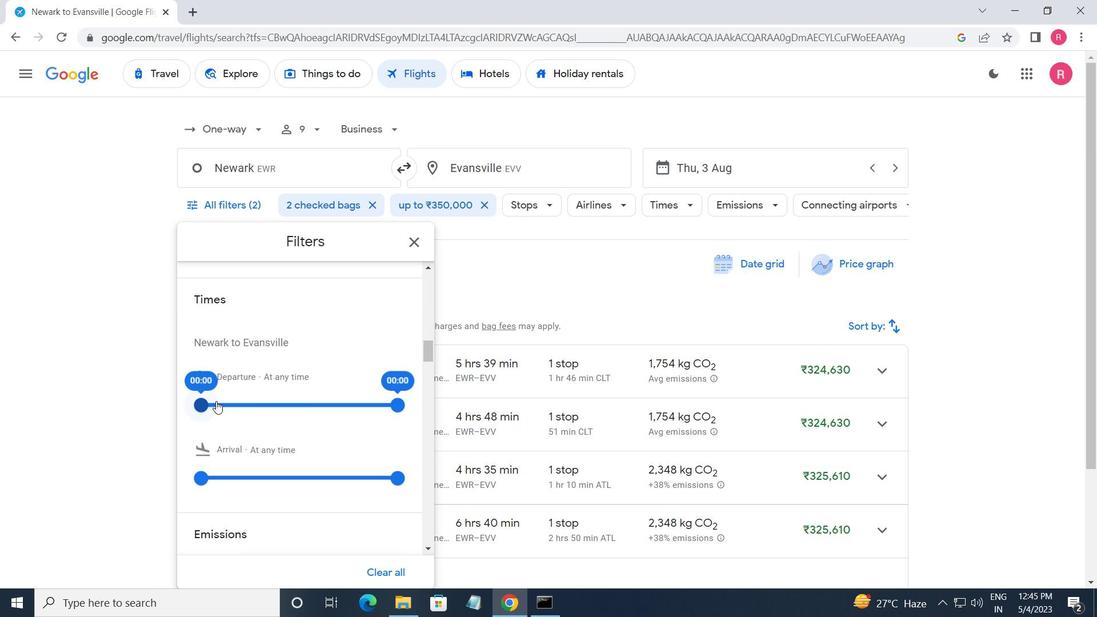 
Action: Mouse moved to (399, 409)
Screenshot: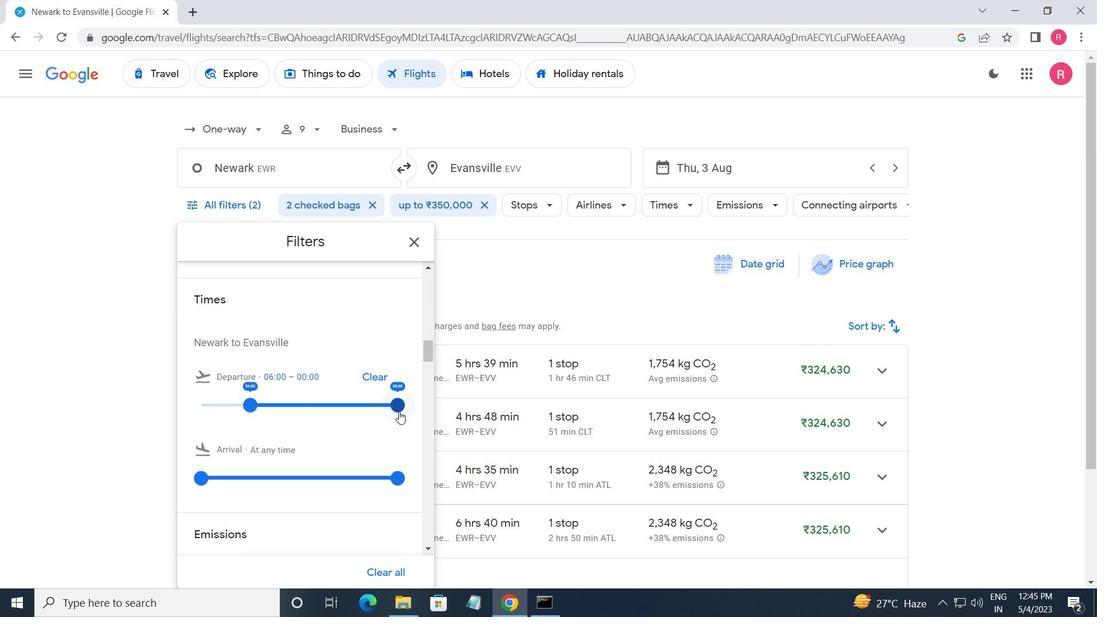 
Action: Mouse pressed left at (399, 409)
Screenshot: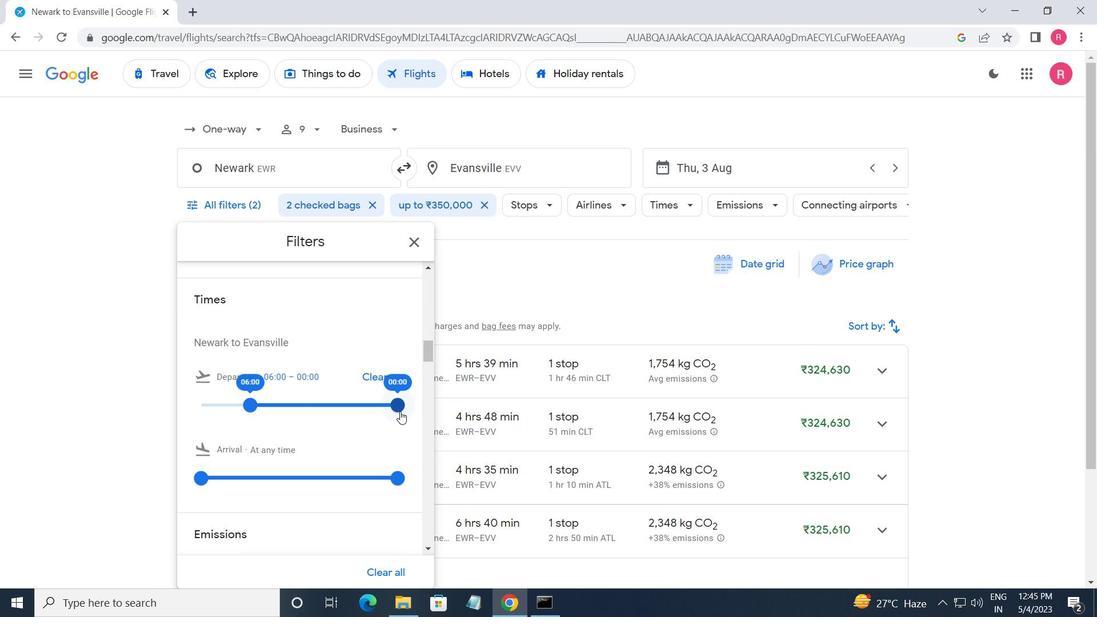 
Action: Mouse moved to (413, 241)
Screenshot: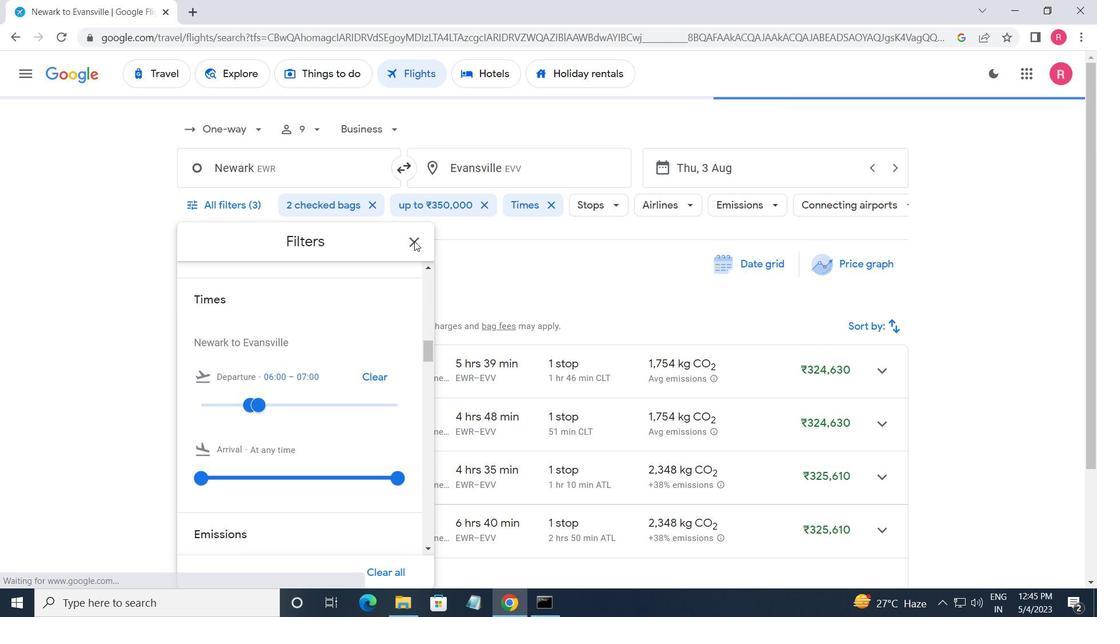 
Action: Mouse pressed left at (413, 241)
Screenshot: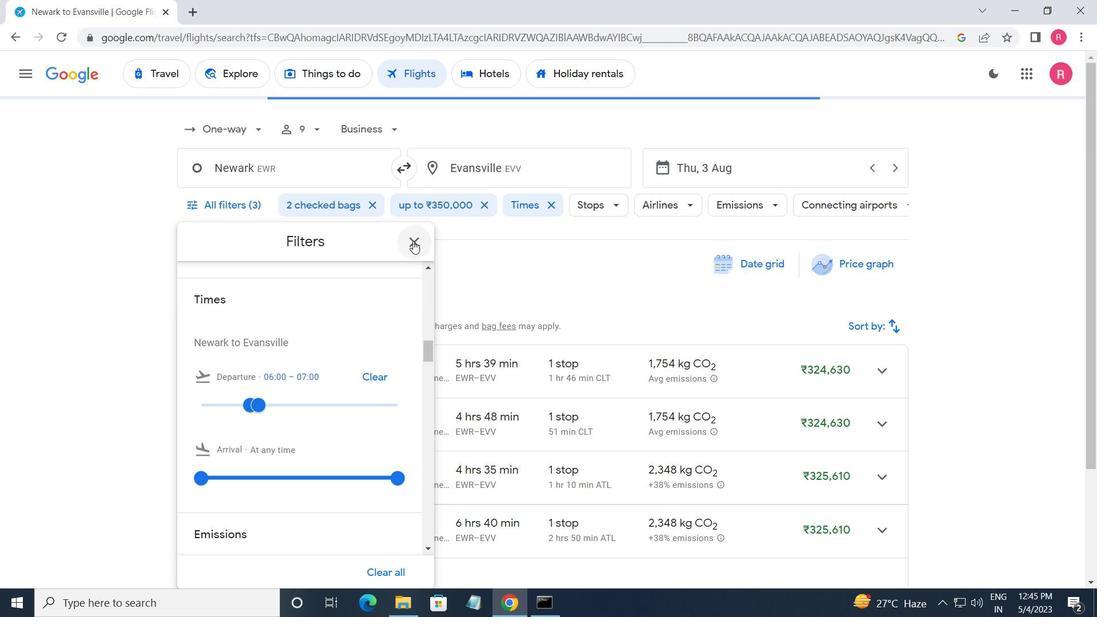 
Action: Mouse moved to (412, 245)
Screenshot: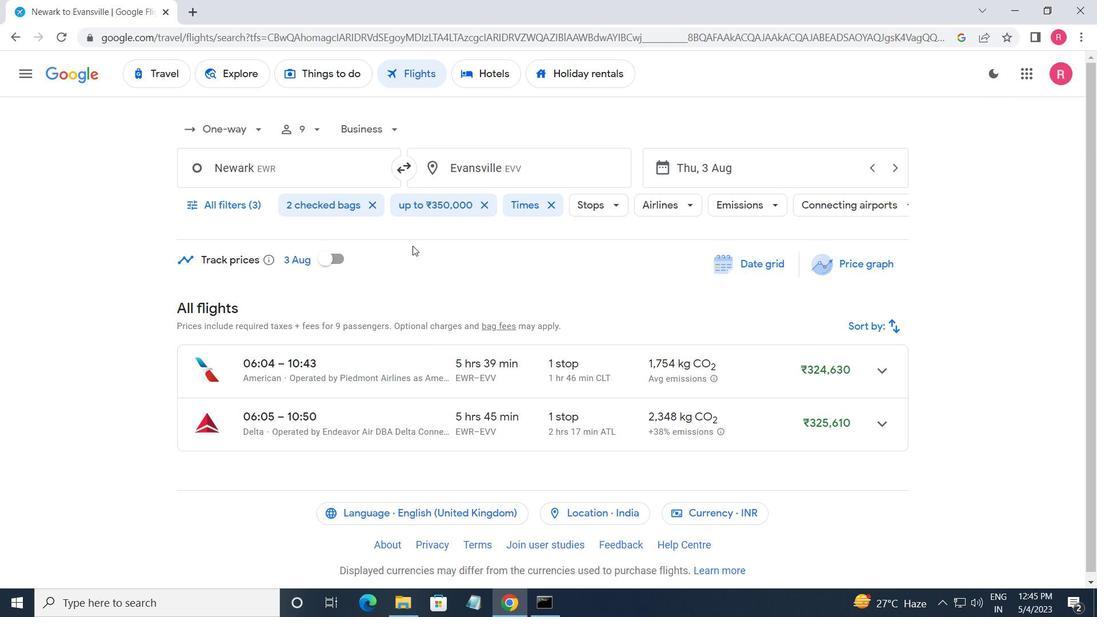 
